 Task: Find a house in Pamplona, Colombia for 8 guests from 24 Aug to 10 Sep, with a price range of ₹12000 - ₹15000, 4 bedrooms, 8+ beds, 4 bathrooms, Wifi, TV, Free parking, Breakfast, and Self check-in.
Action: Mouse moved to (516, 131)
Screenshot: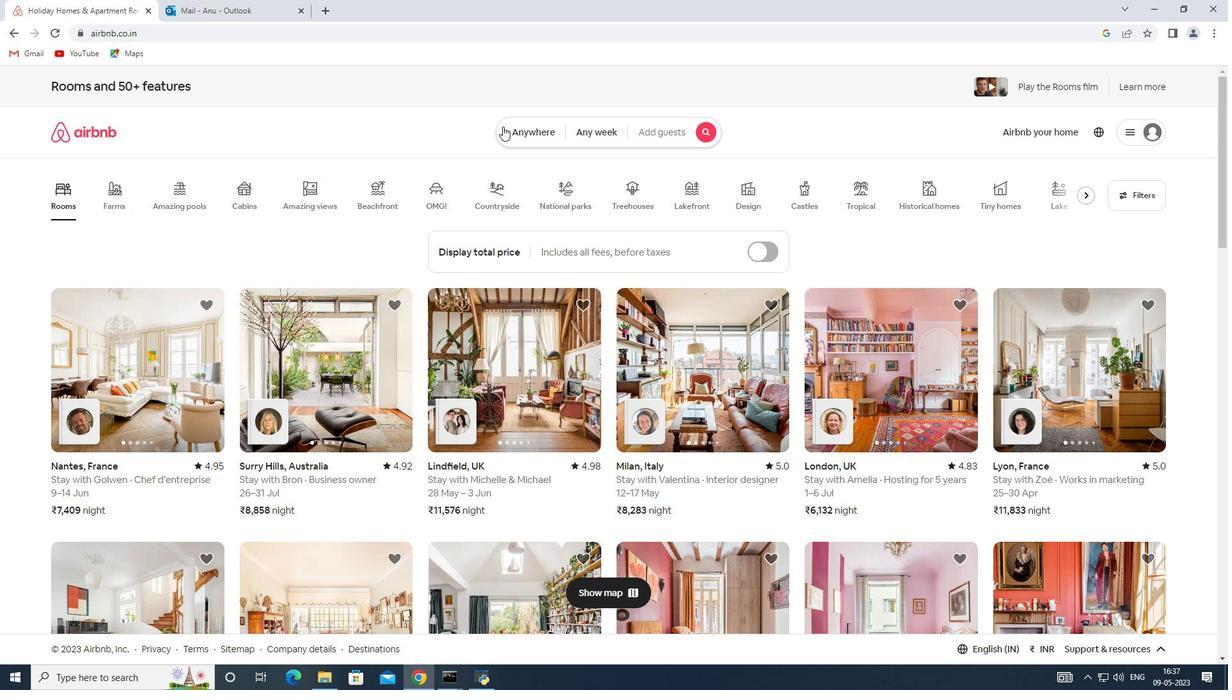 
Action: Mouse pressed left at (516, 131)
Screenshot: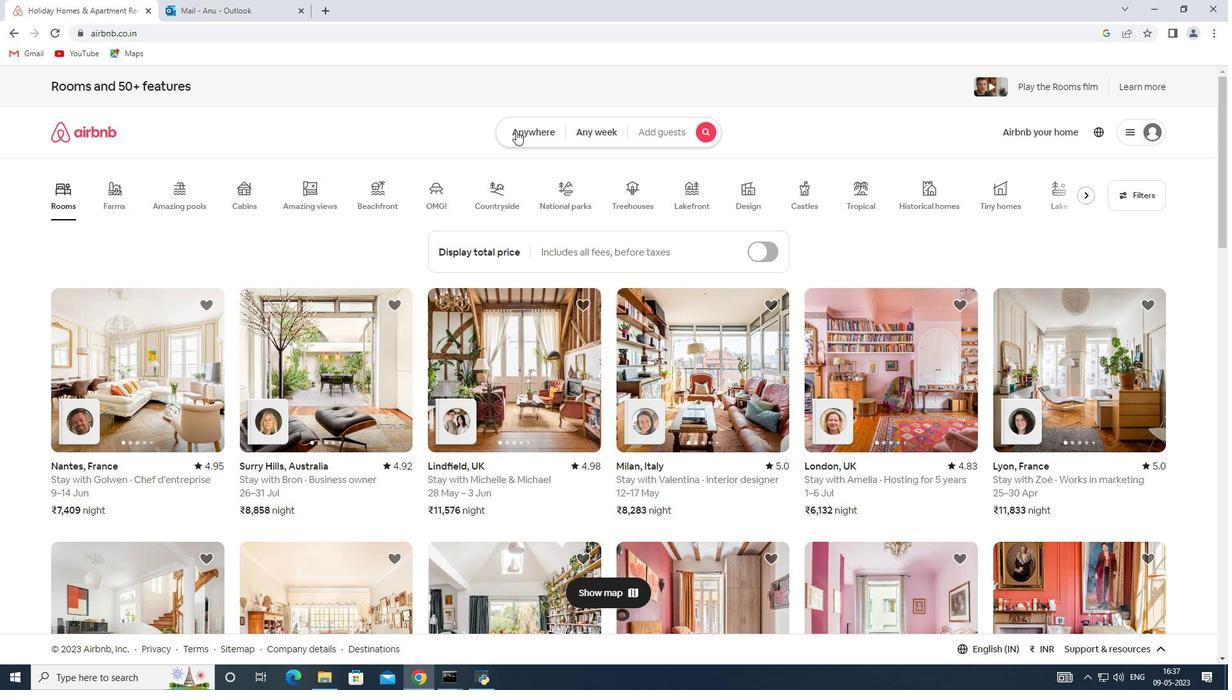 
Action: Mouse moved to (403, 186)
Screenshot: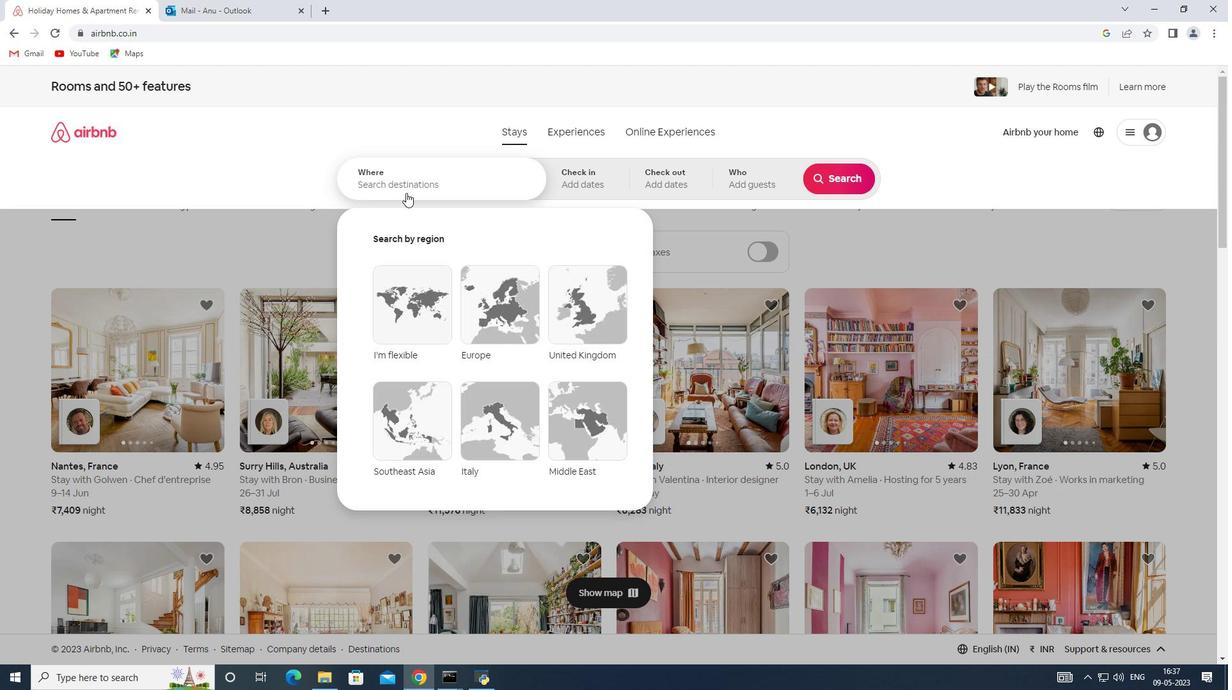 
Action: Mouse pressed left at (403, 186)
Screenshot: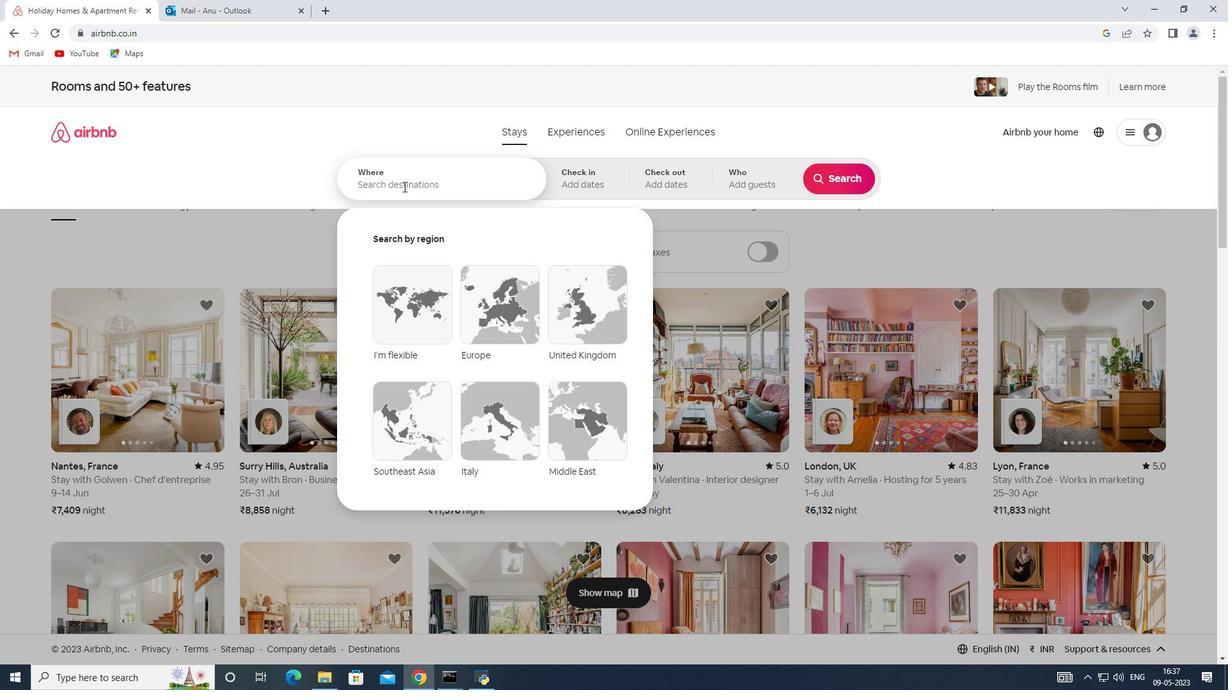 
Action: Key pressed <Key.shift>Pamplona,<Key.shift><Key.shift><Key.shift>Colombia
Screenshot: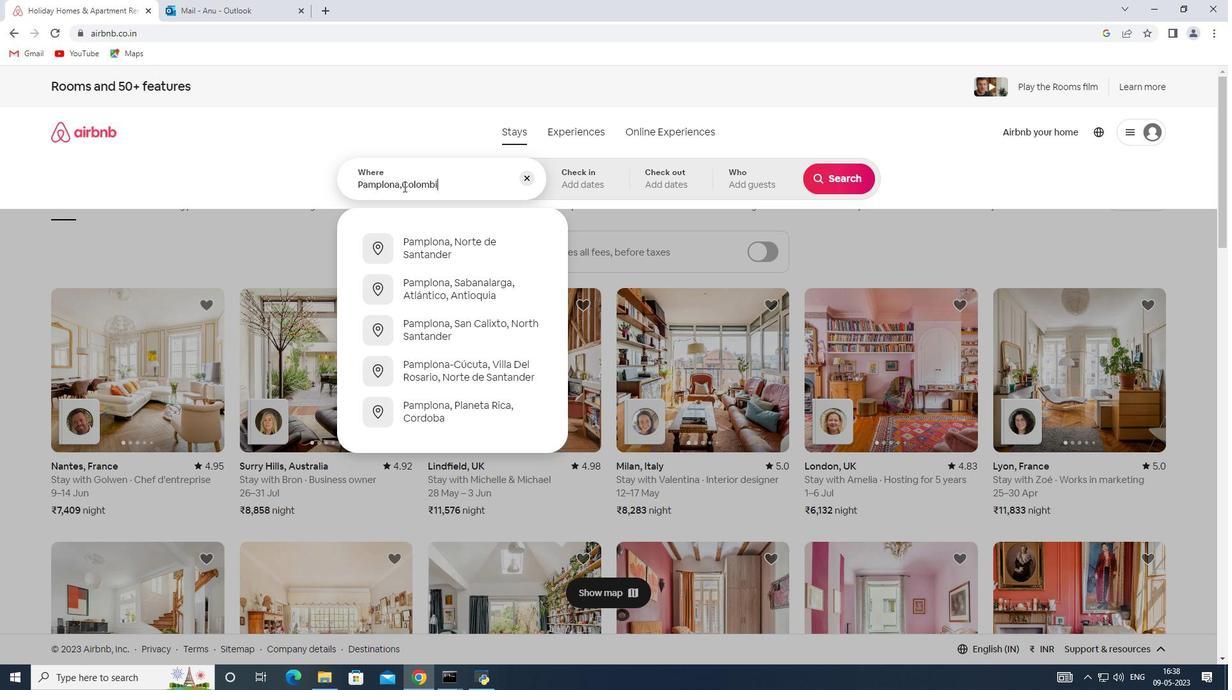 
Action: Mouse moved to (583, 184)
Screenshot: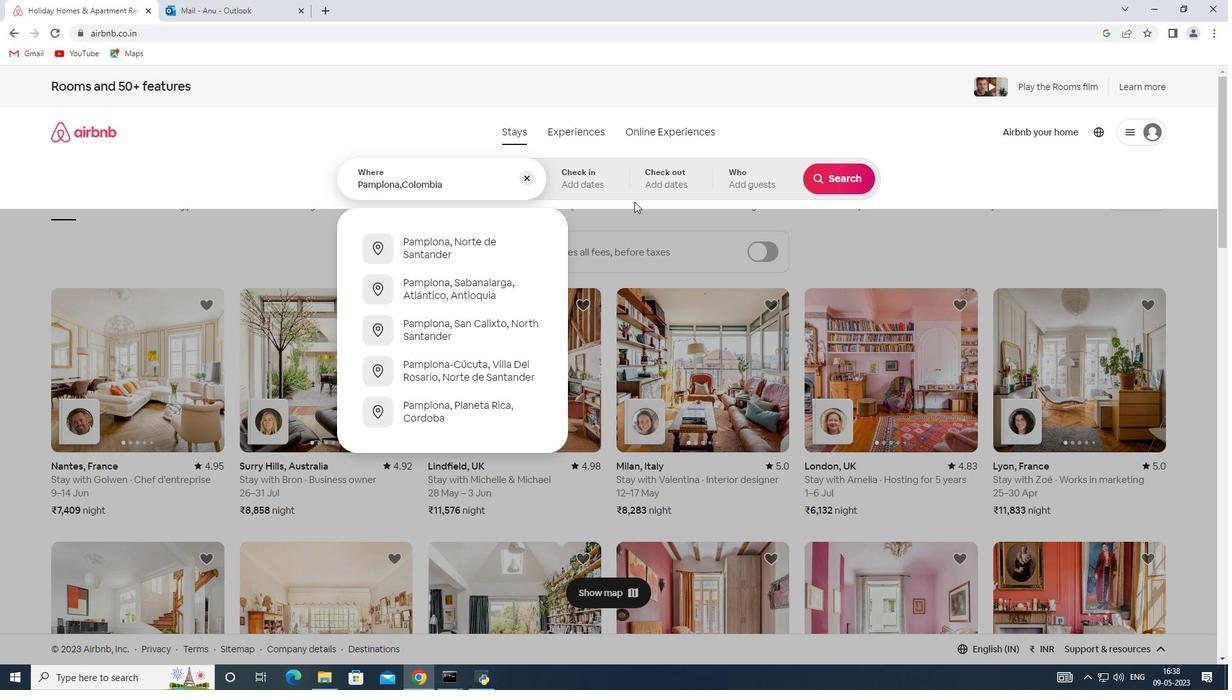 
Action: Mouse pressed left at (583, 184)
Screenshot: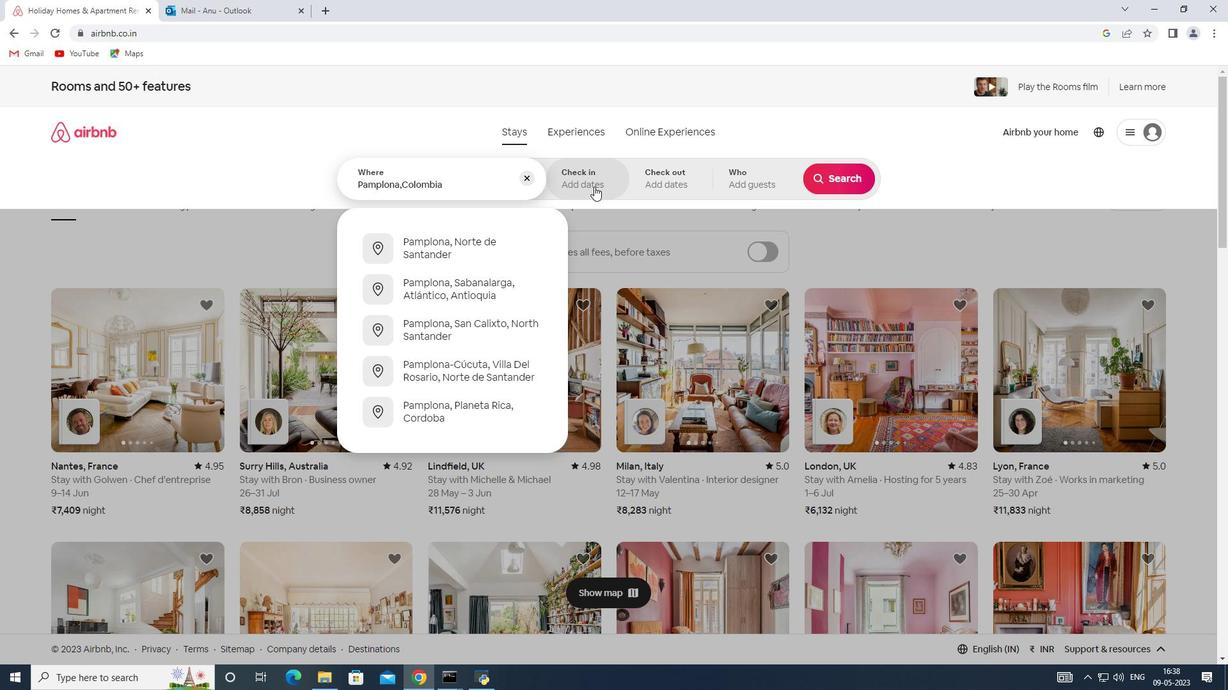 
Action: Mouse moved to (840, 280)
Screenshot: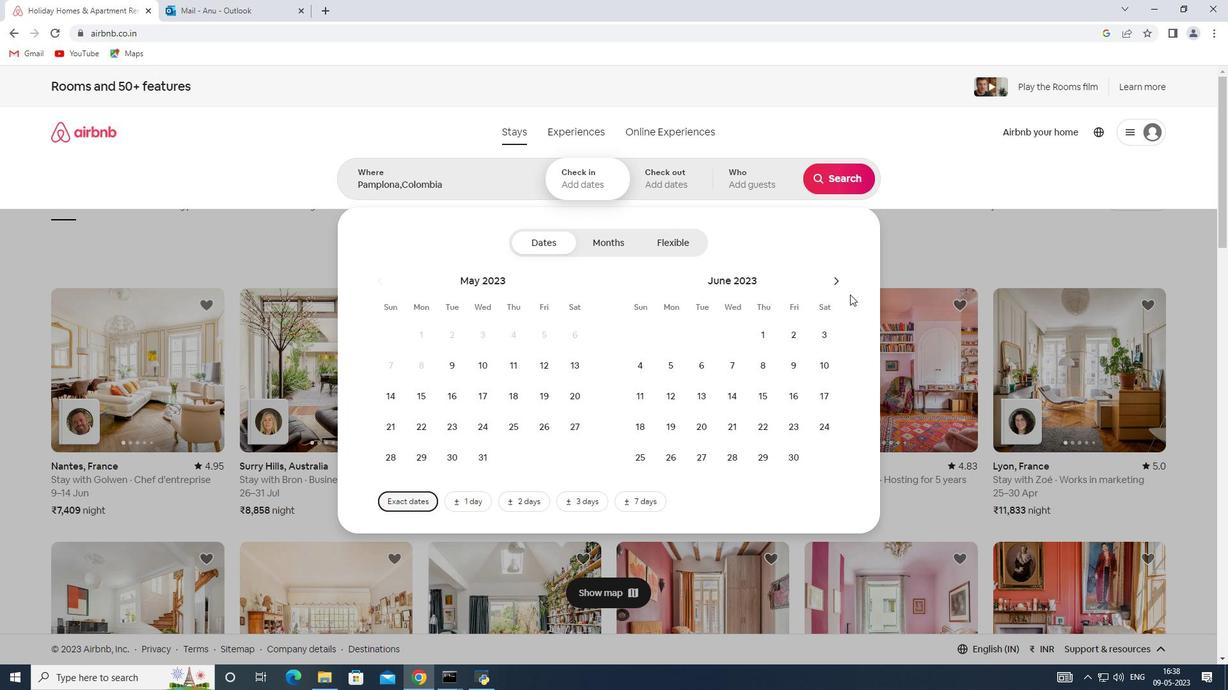 
Action: Mouse pressed left at (840, 280)
Screenshot: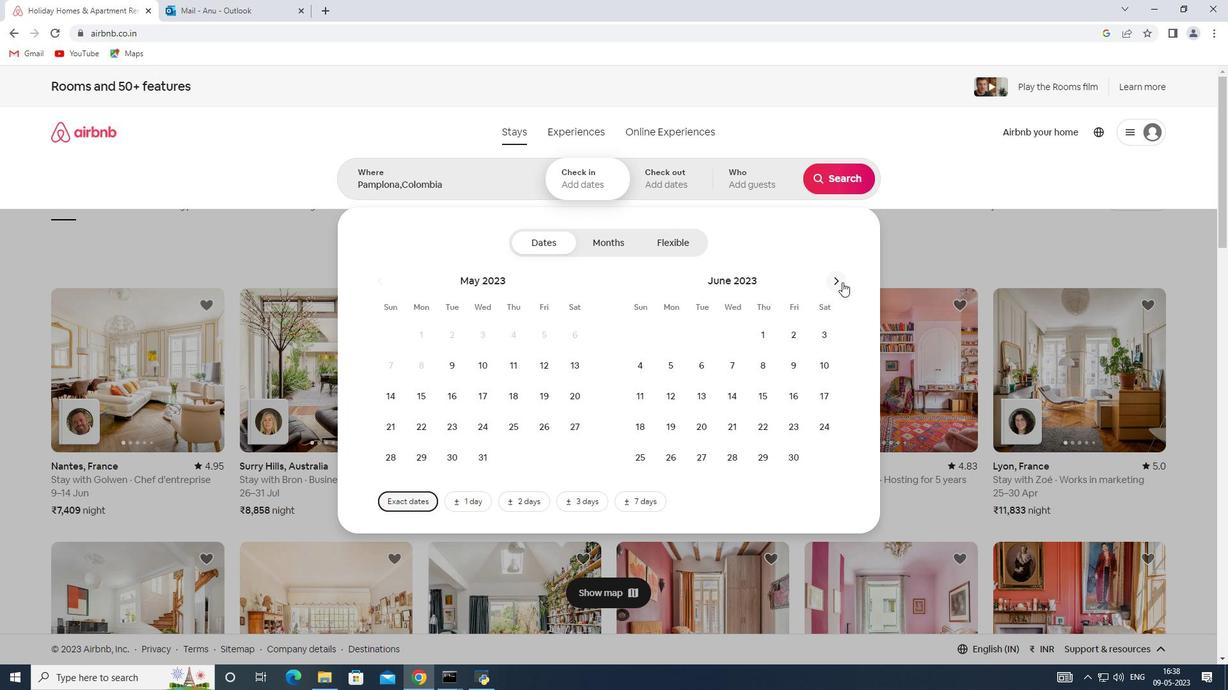 
Action: Mouse pressed left at (840, 280)
Screenshot: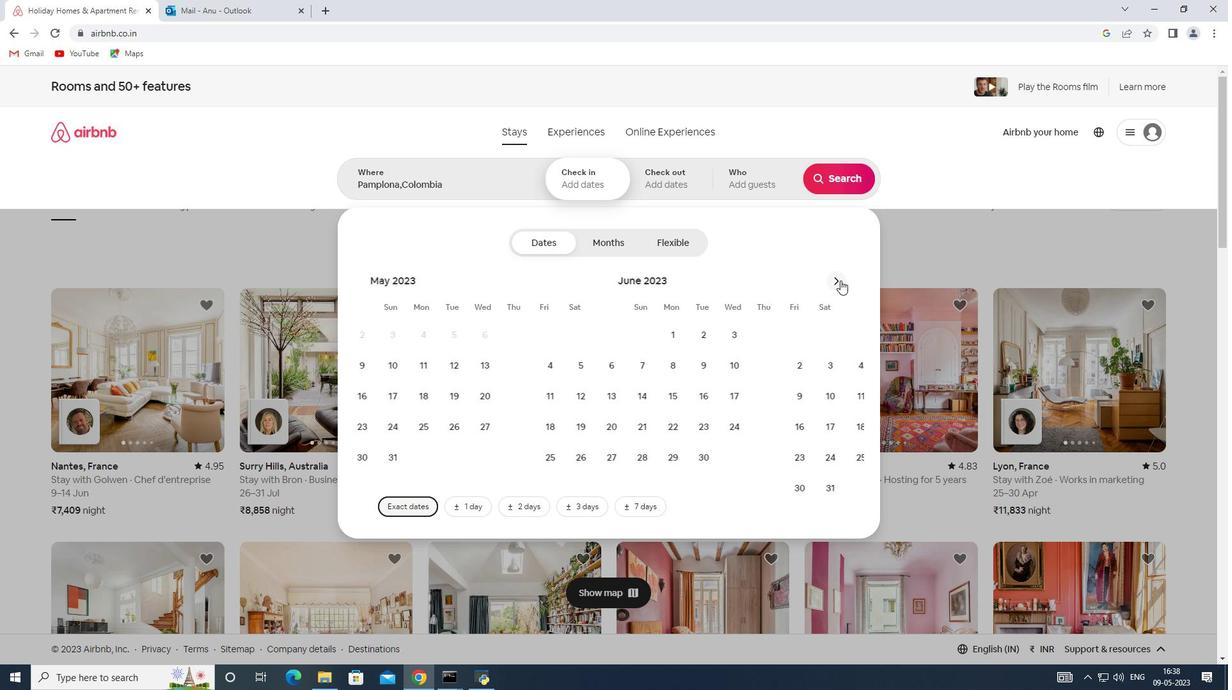 
Action: Mouse moved to (756, 419)
Screenshot: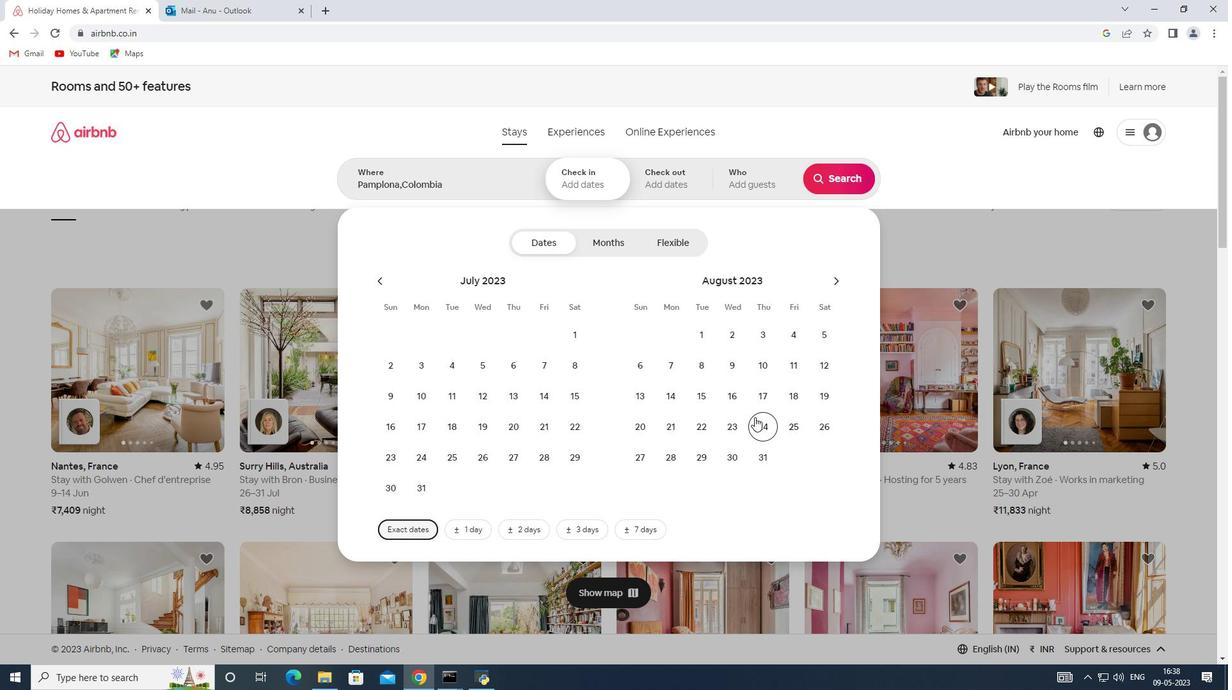 
Action: Mouse pressed left at (756, 419)
Screenshot: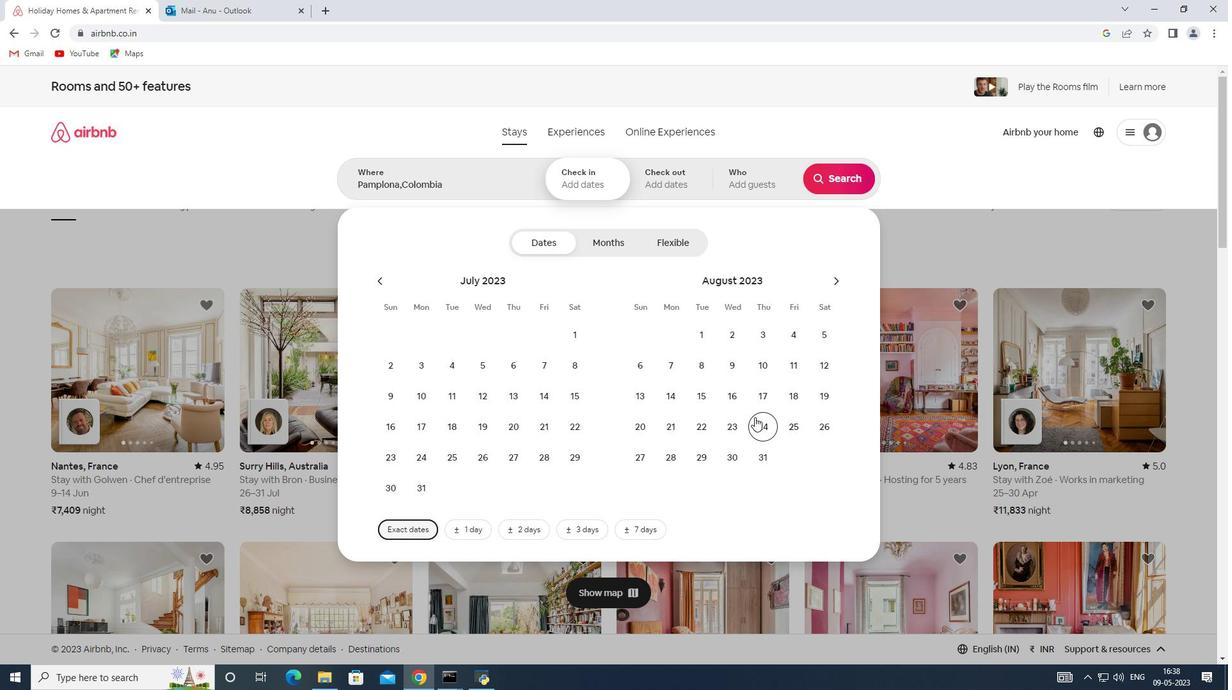 
Action: Mouse moved to (824, 277)
Screenshot: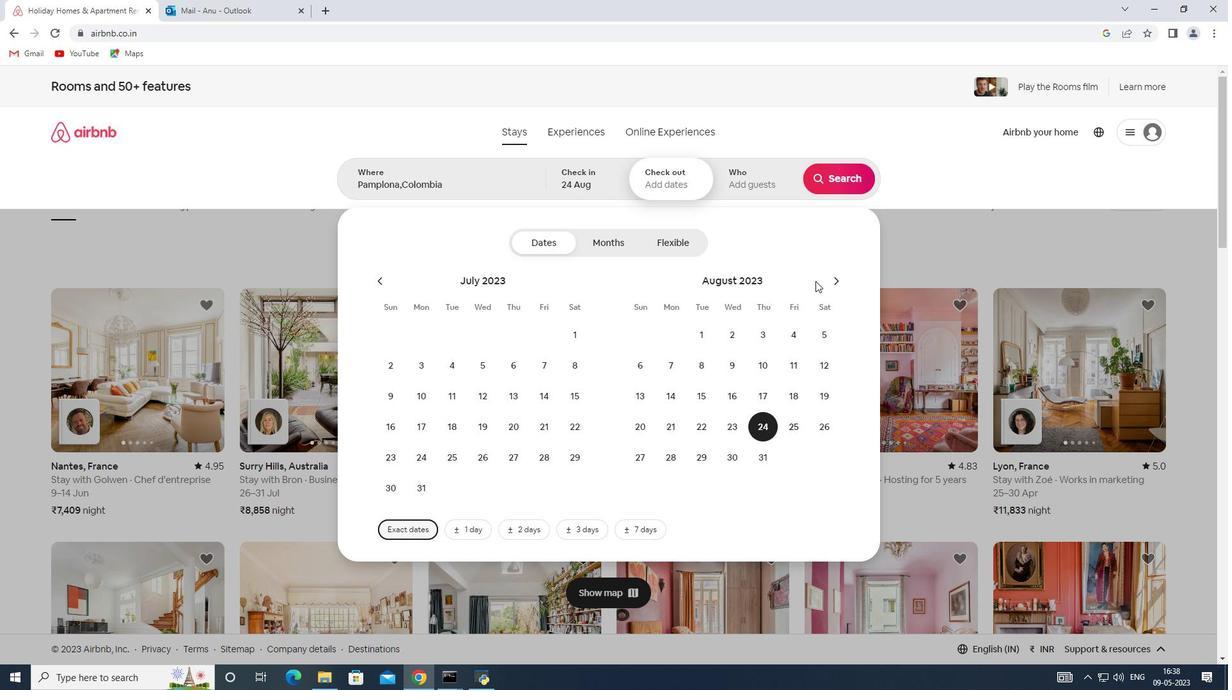 
Action: Mouse pressed left at (824, 277)
Screenshot: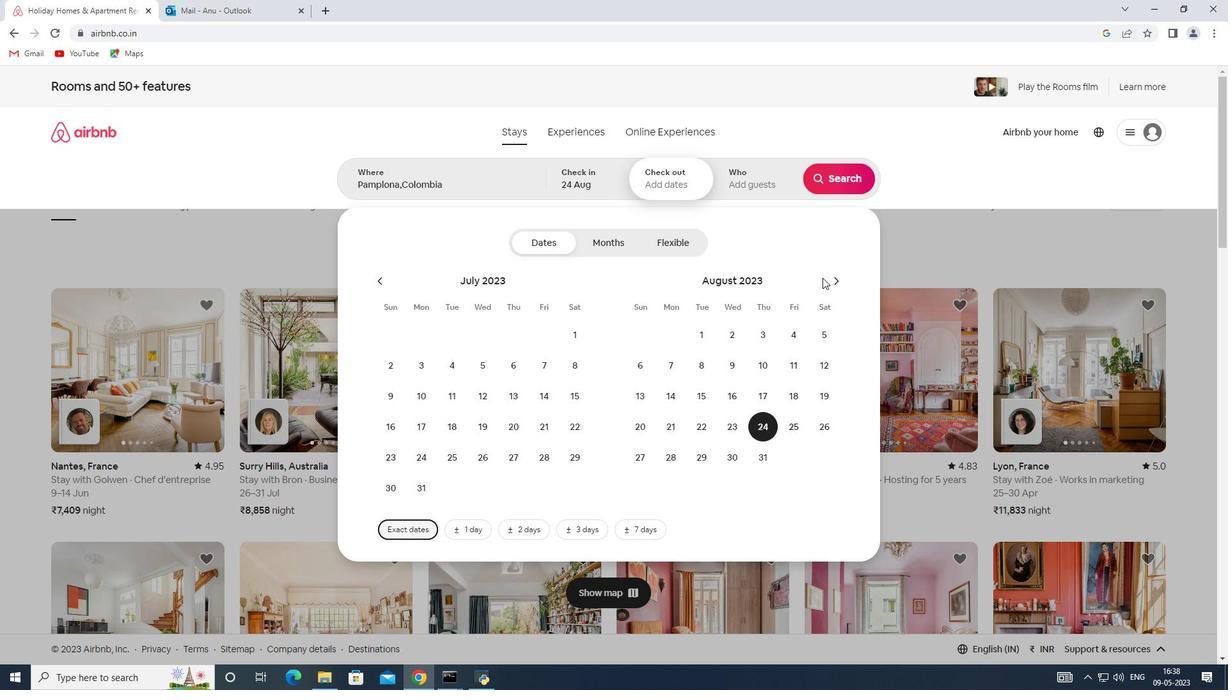 
Action: Mouse moved to (832, 277)
Screenshot: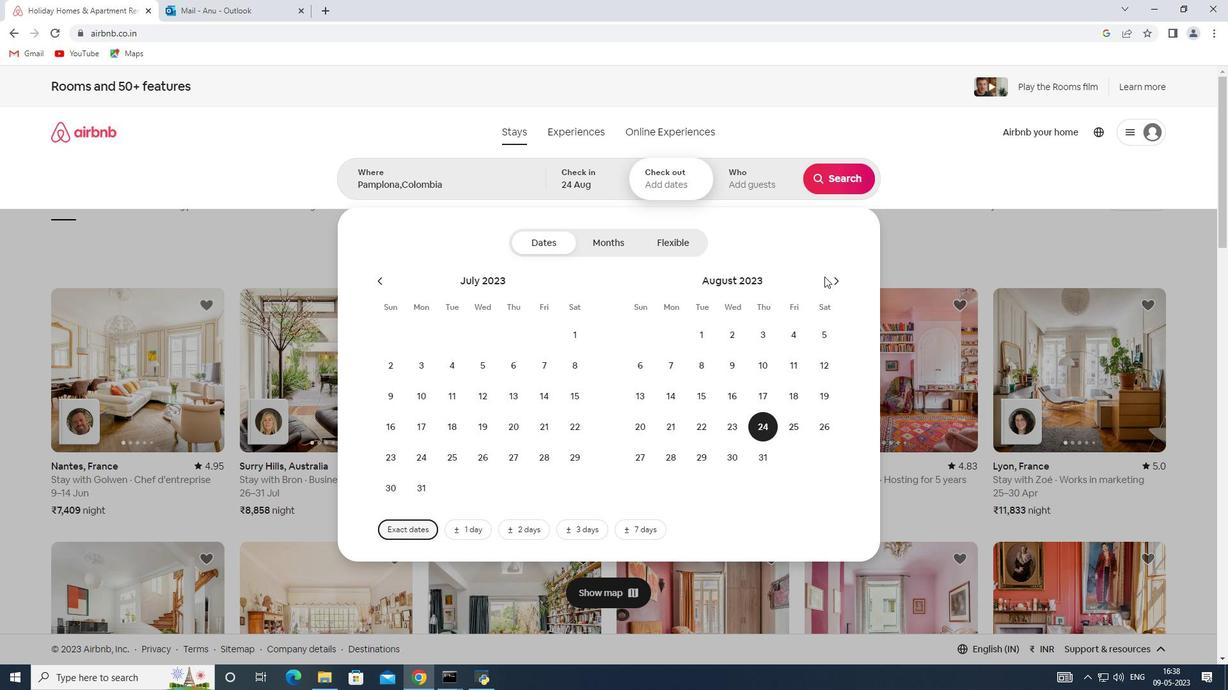 
Action: Mouse pressed left at (832, 277)
Screenshot: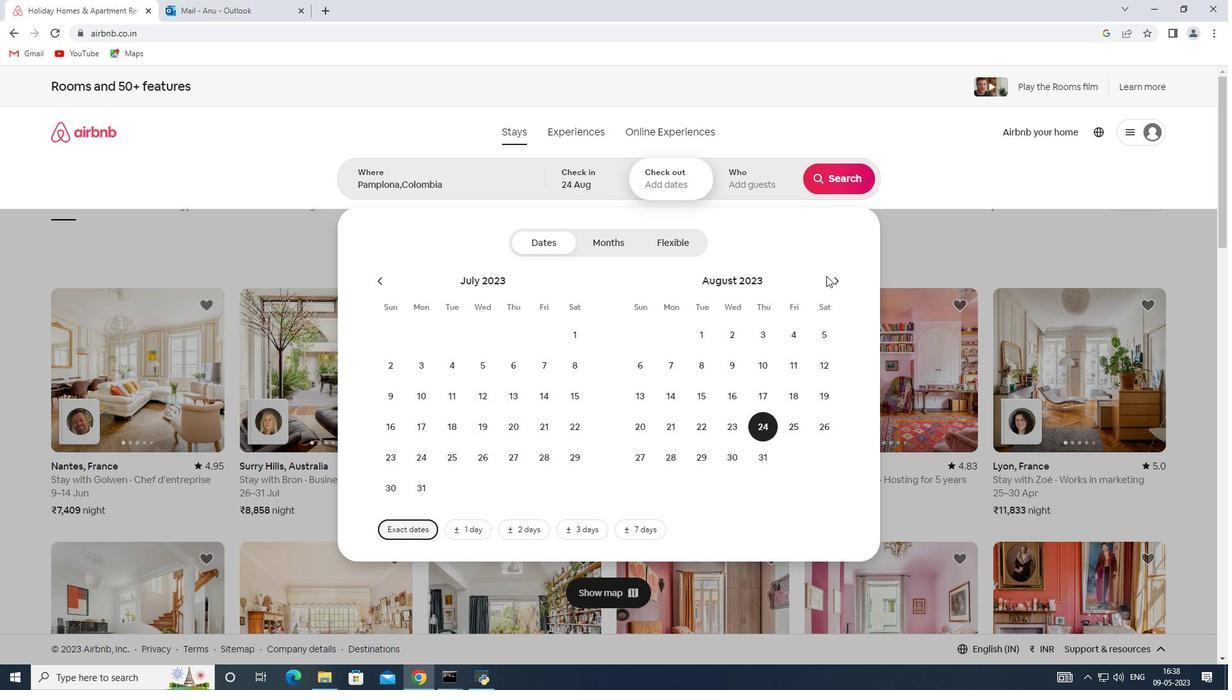 
Action: Mouse moved to (642, 393)
Screenshot: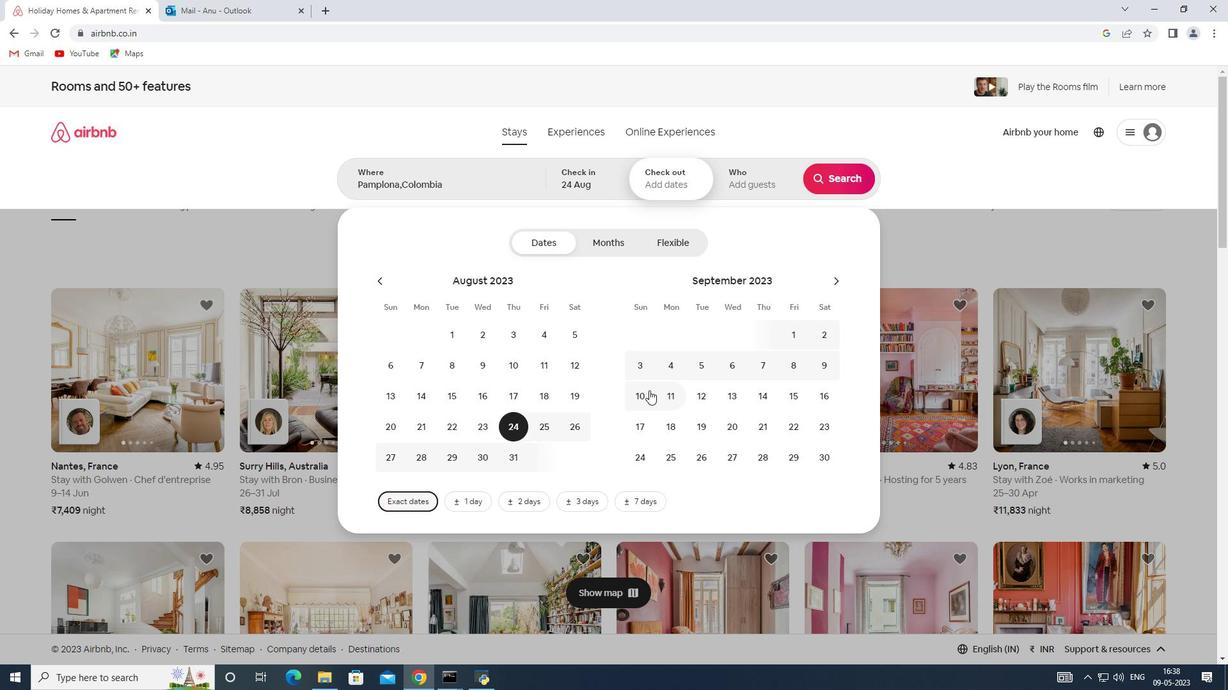
Action: Mouse pressed left at (642, 393)
Screenshot: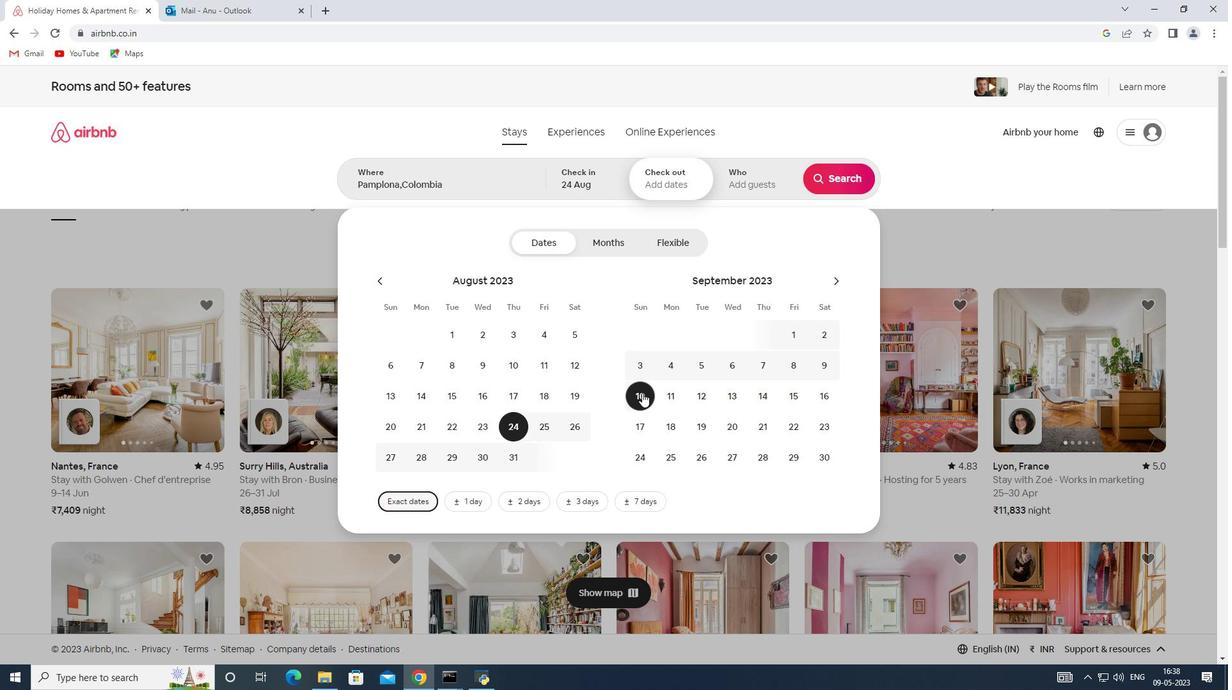 
Action: Mouse moved to (737, 183)
Screenshot: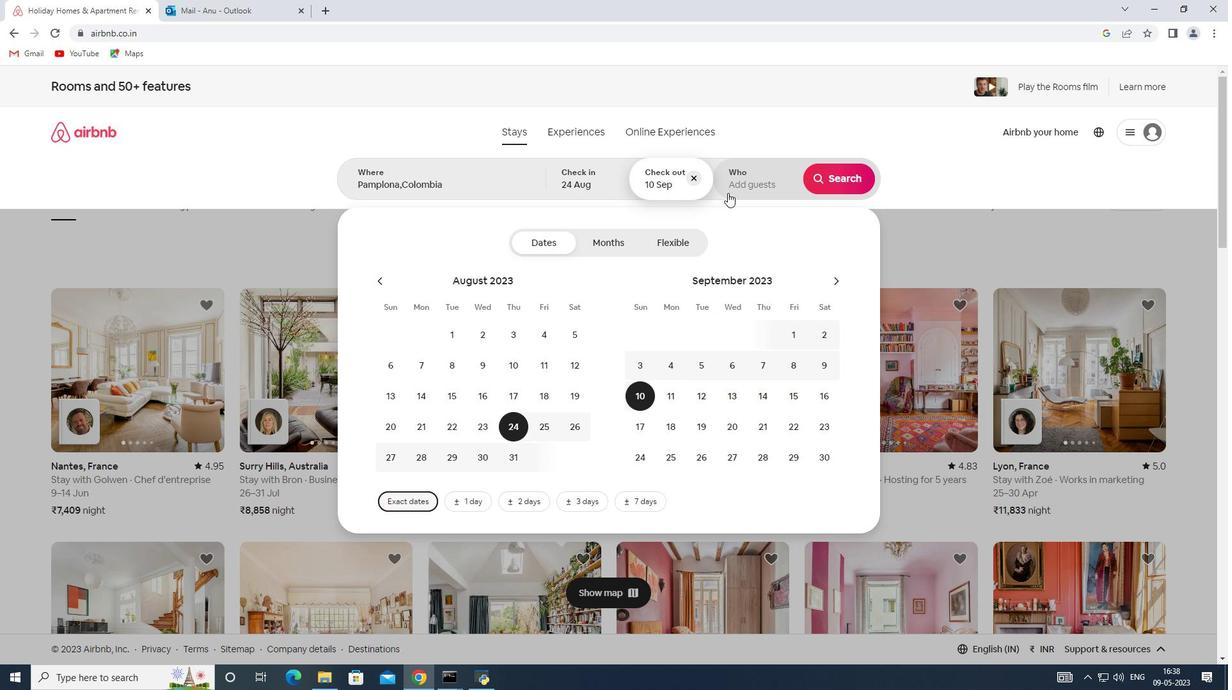 
Action: Mouse pressed left at (737, 183)
Screenshot: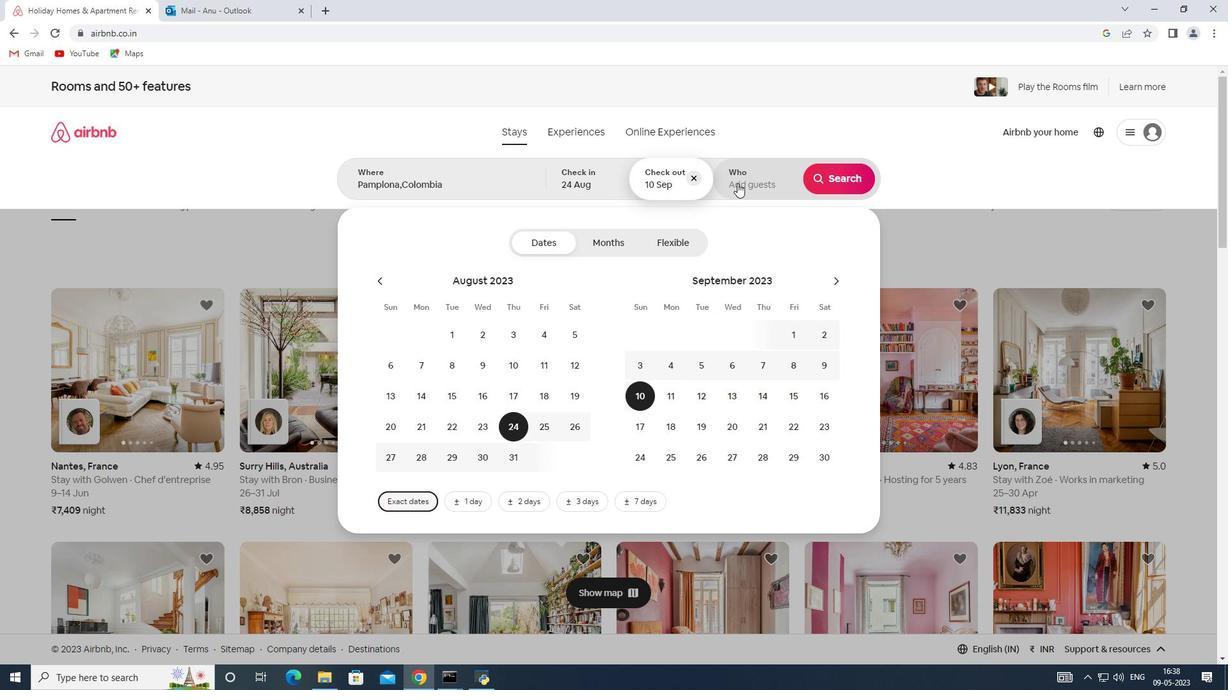 
Action: Mouse moved to (839, 249)
Screenshot: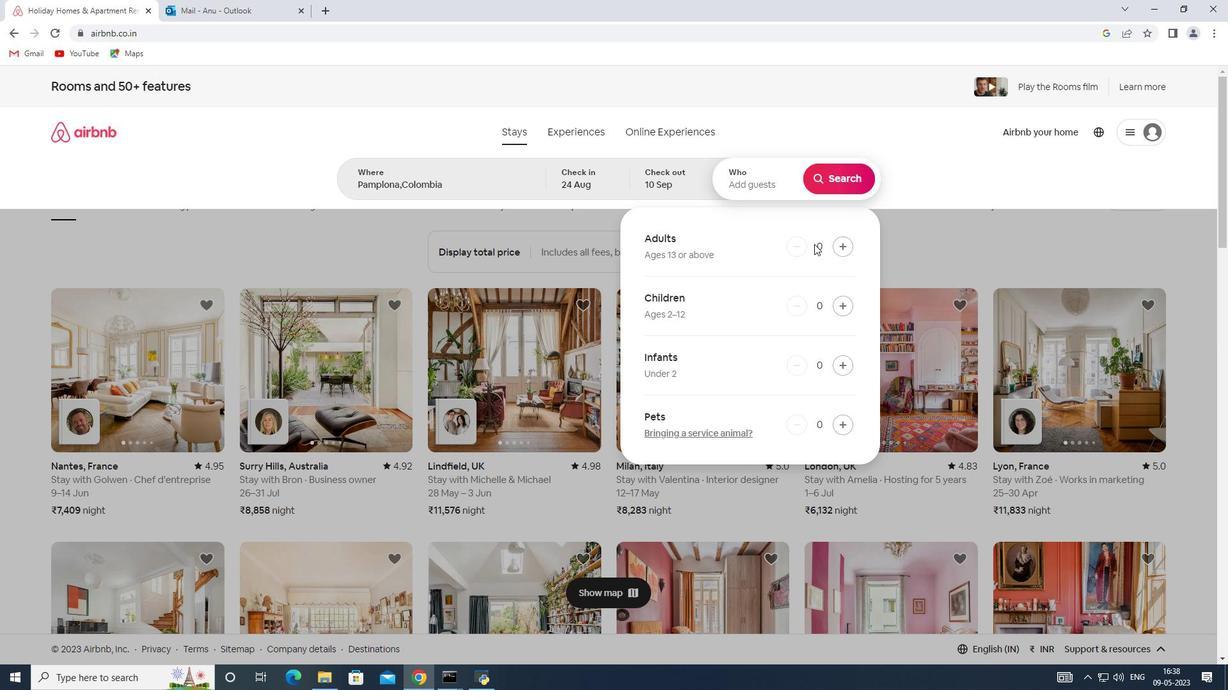 
Action: Mouse pressed left at (839, 249)
Screenshot: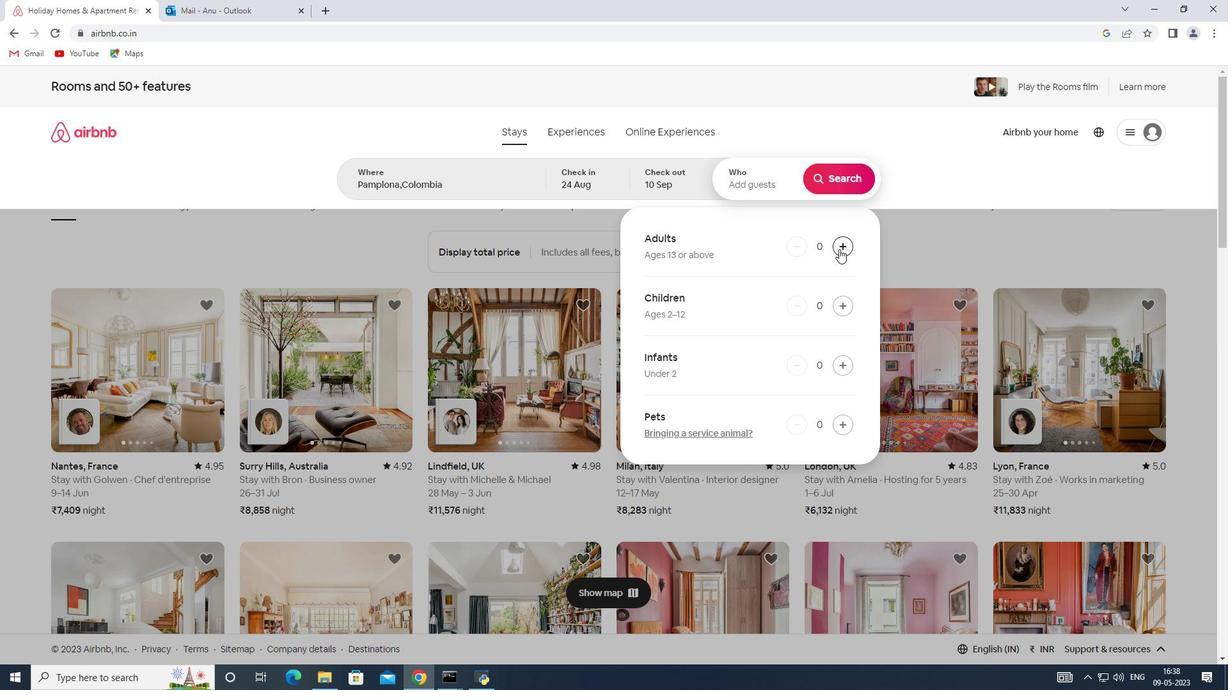 
Action: Mouse pressed left at (839, 249)
Screenshot: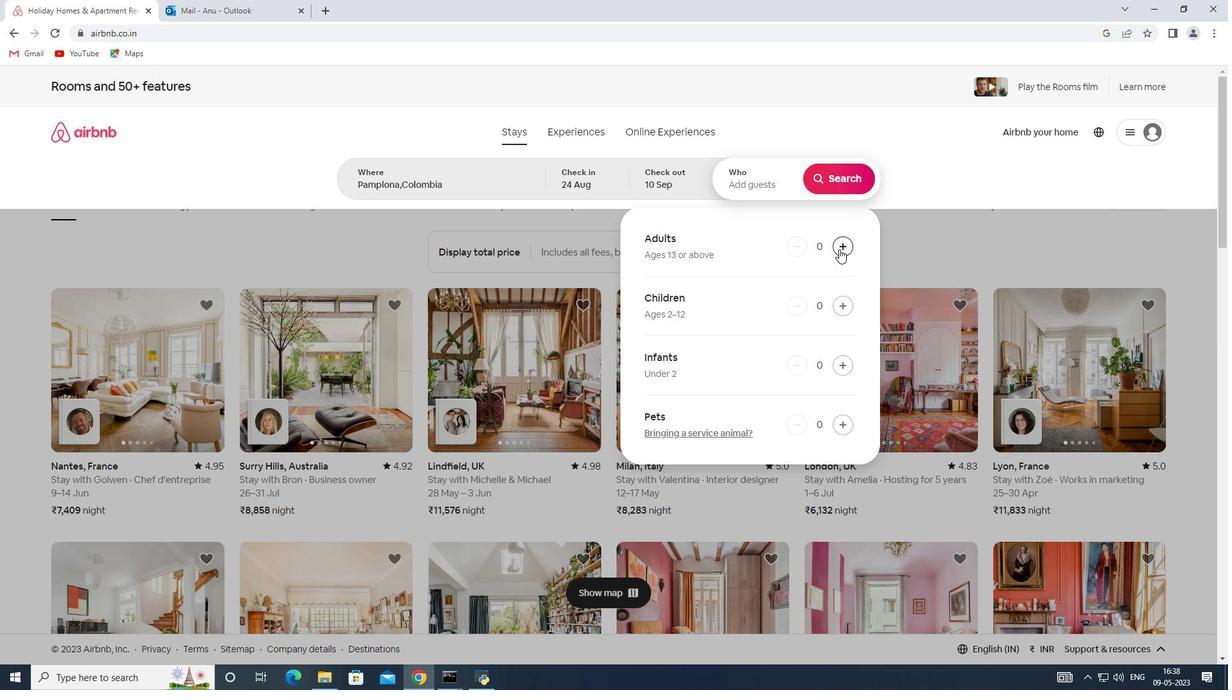 
Action: Mouse pressed left at (839, 249)
Screenshot: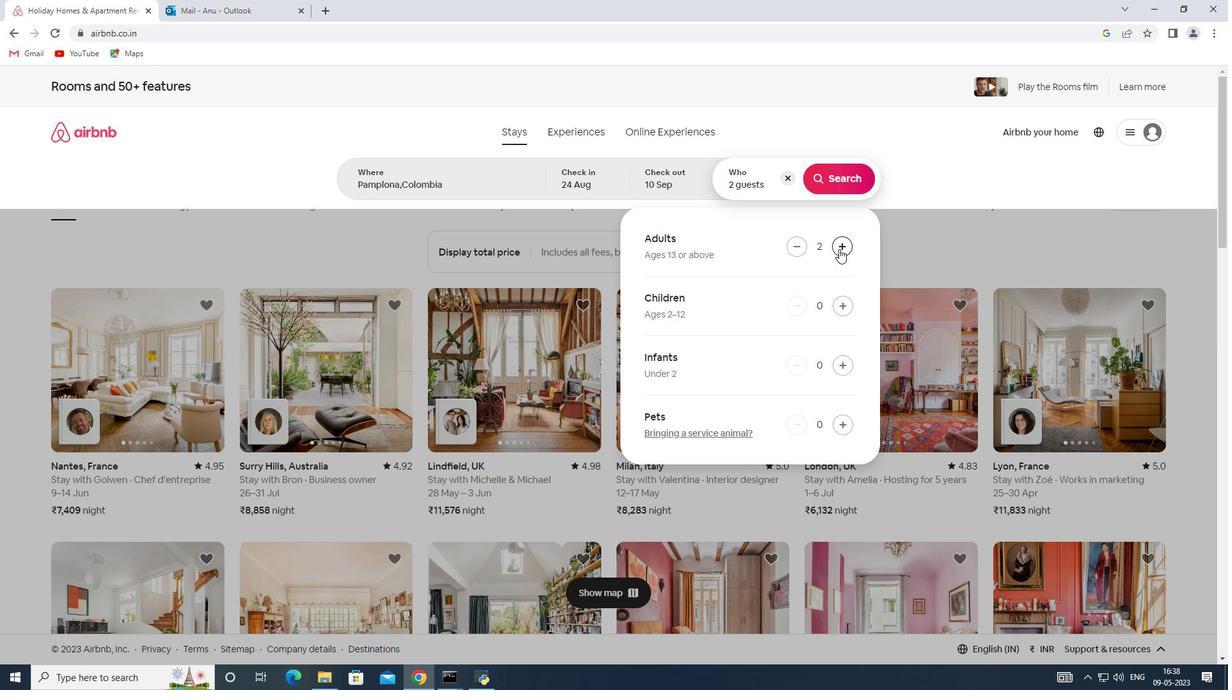 
Action: Mouse pressed left at (839, 249)
Screenshot: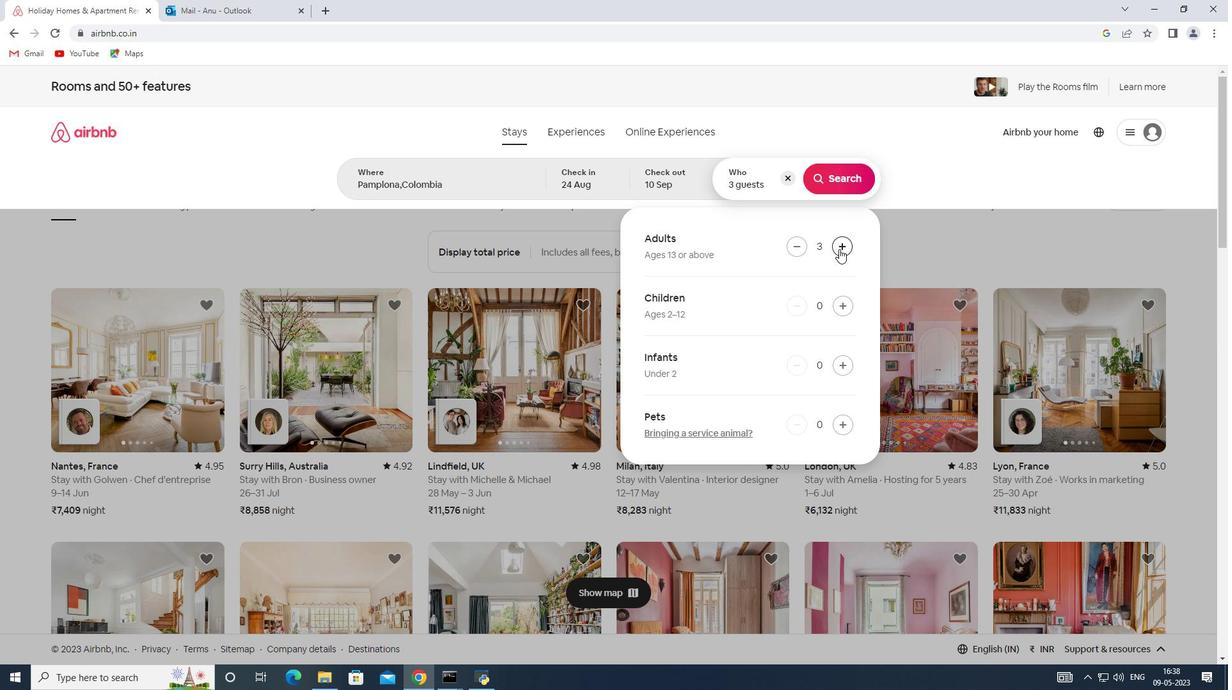 
Action: Mouse pressed left at (839, 249)
Screenshot: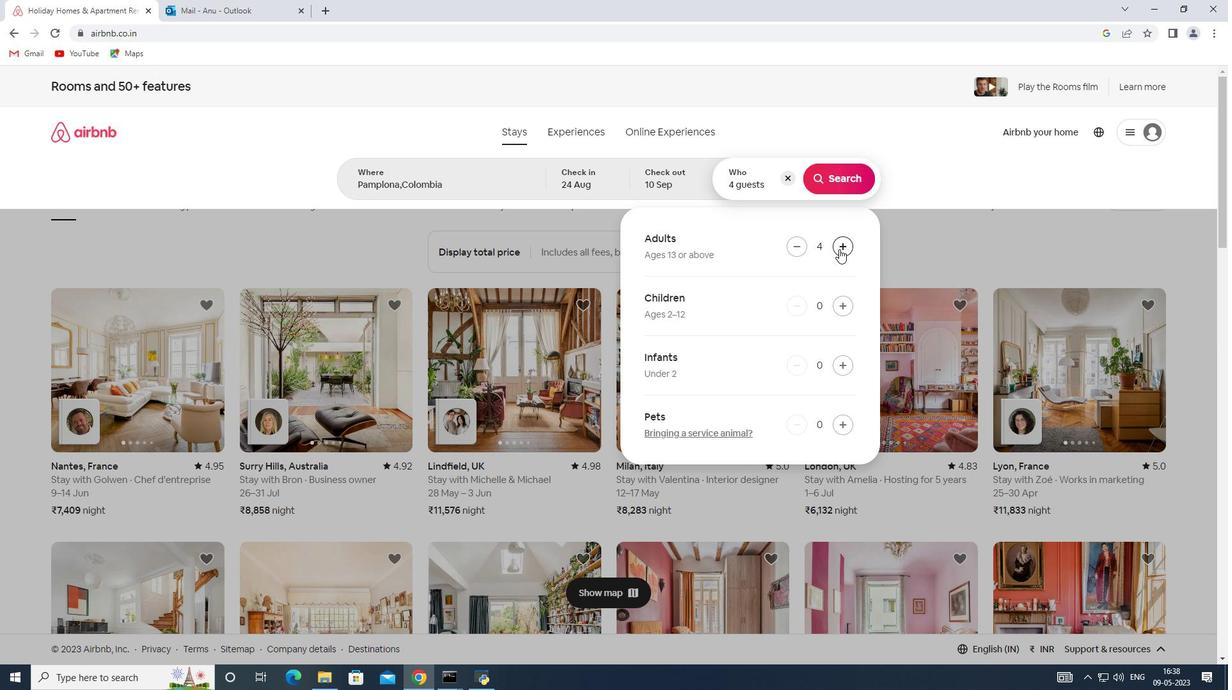 
Action: Mouse pressed left at (839, 249)
Screenshot: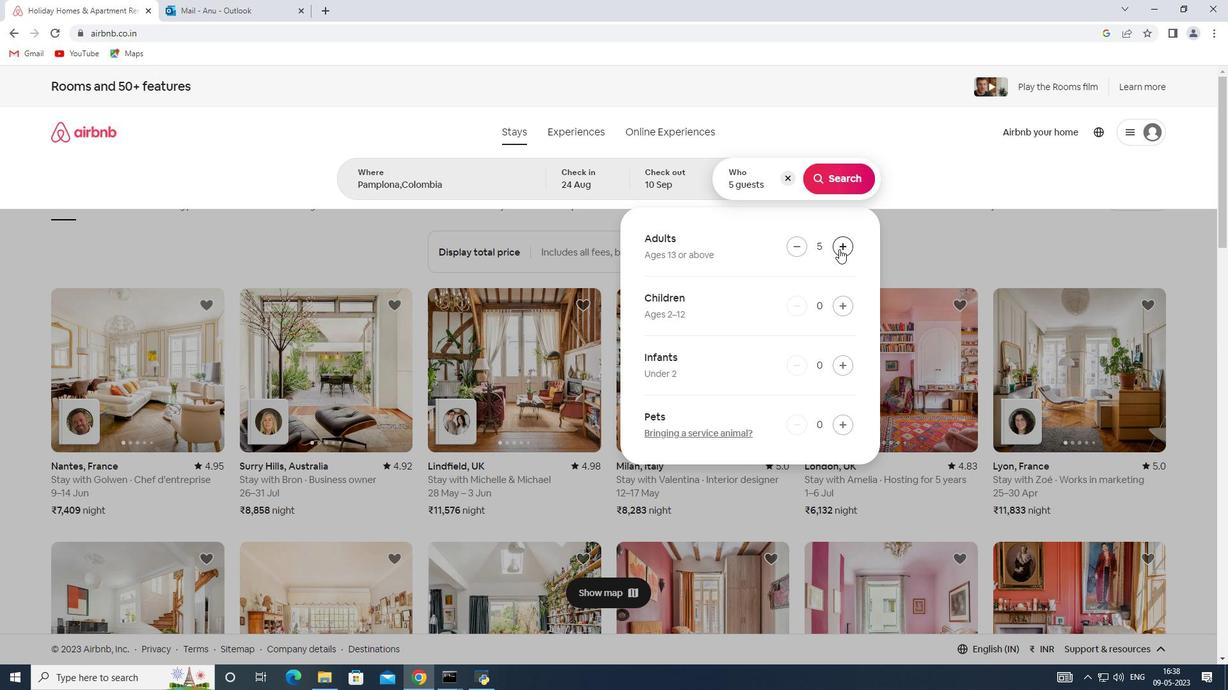 
Action: Mouse pressed left at (839, 249)
Screenshot: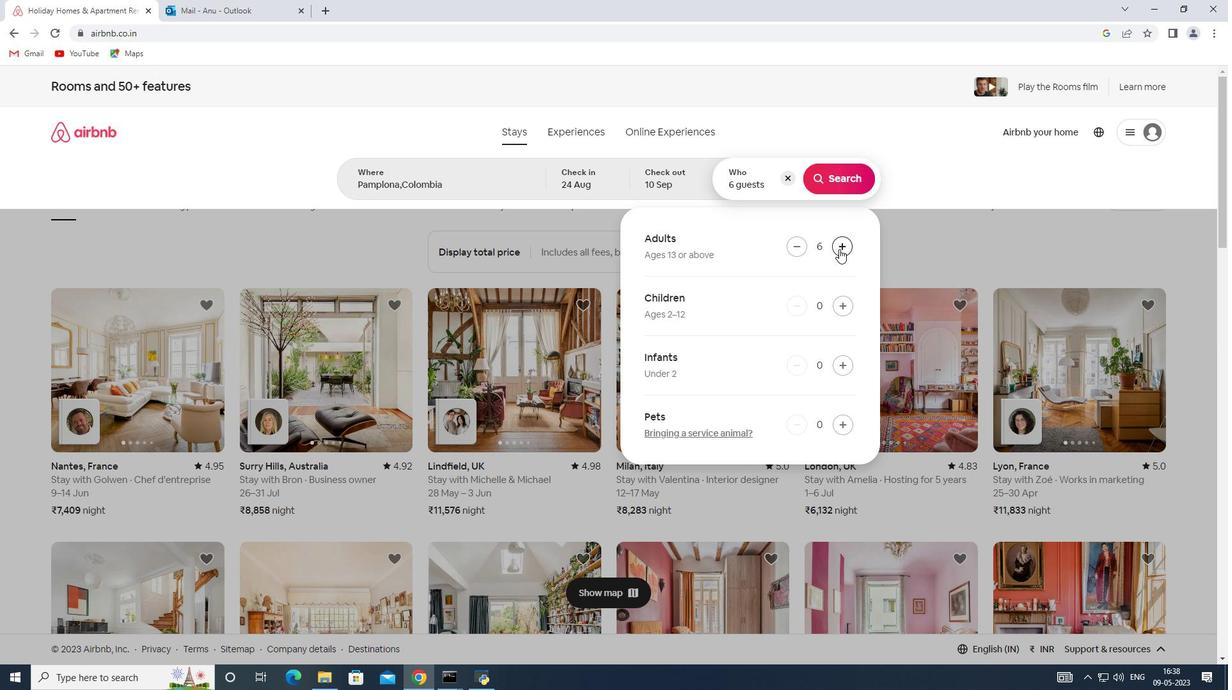 
Action: Mouse pressed left at (839, 249)
Screenshot: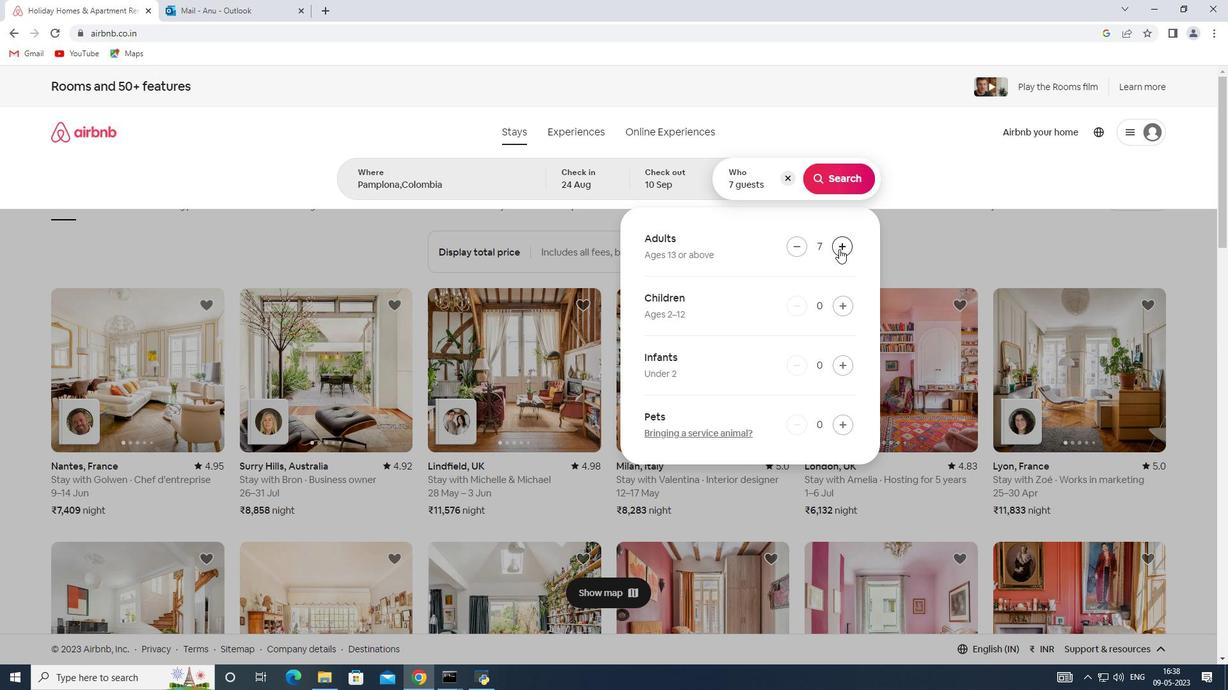 
Action: Mouse moved to (846, 172)
Screenshot: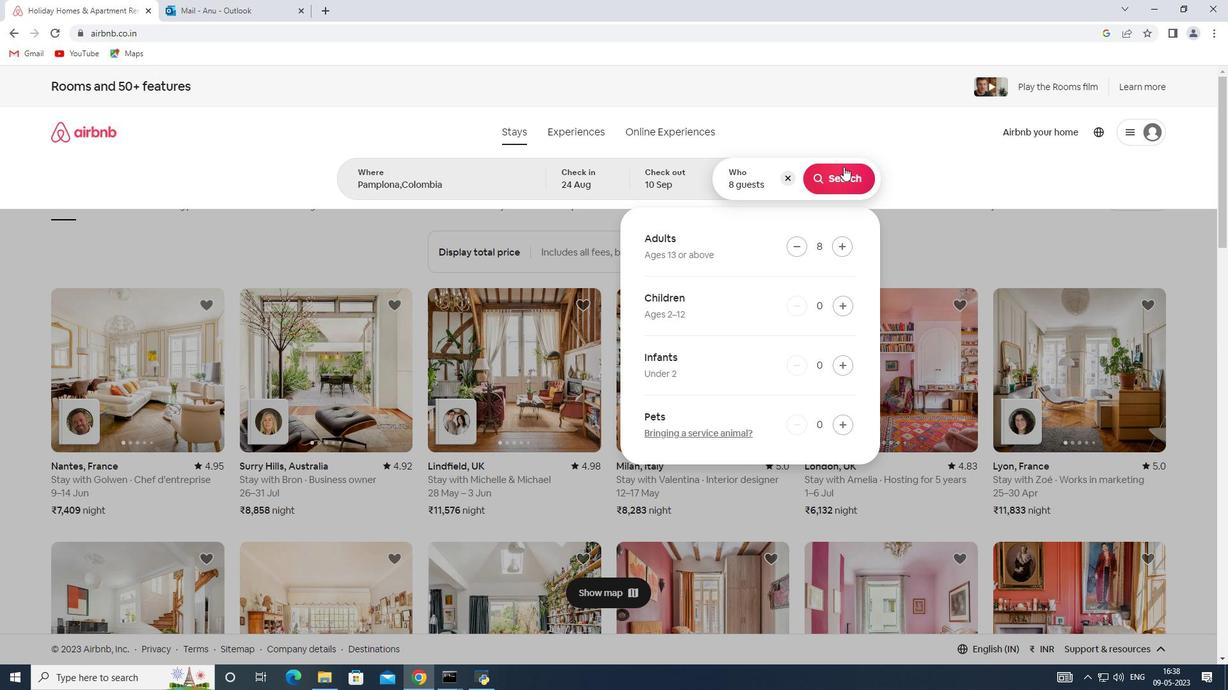 
Action: Mouse pressed left at (846, 172)
Screenshot: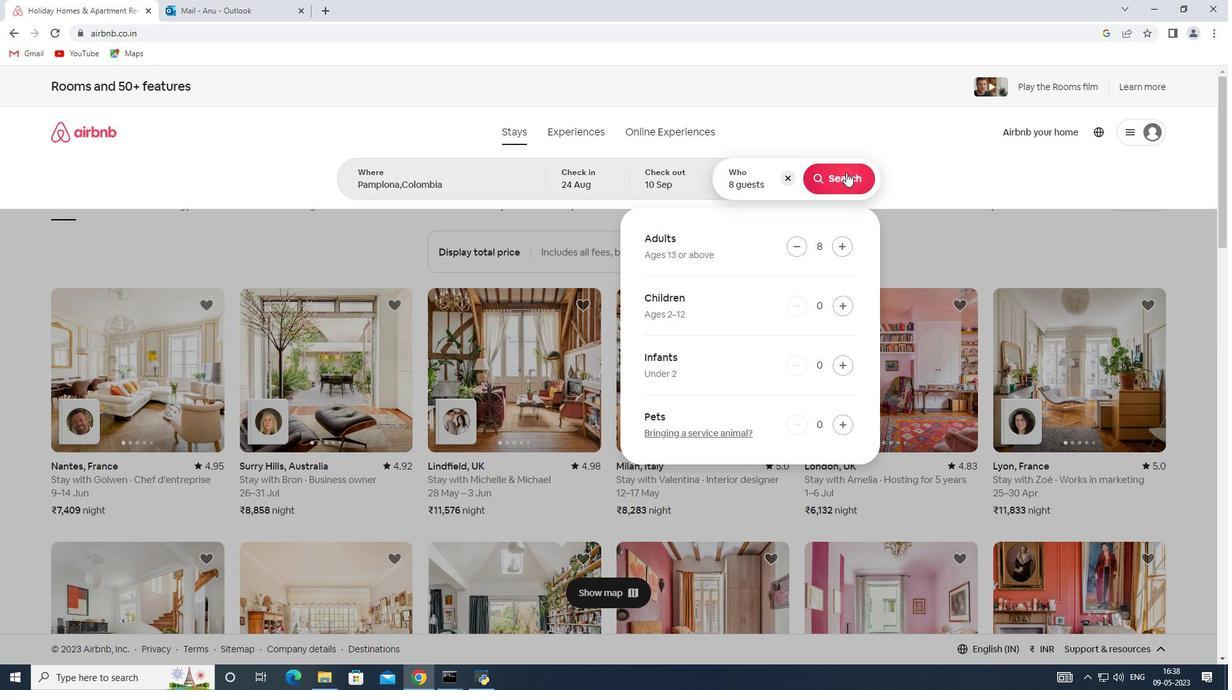 
Action: Mouse moved to (1158, 147)
Screenshot: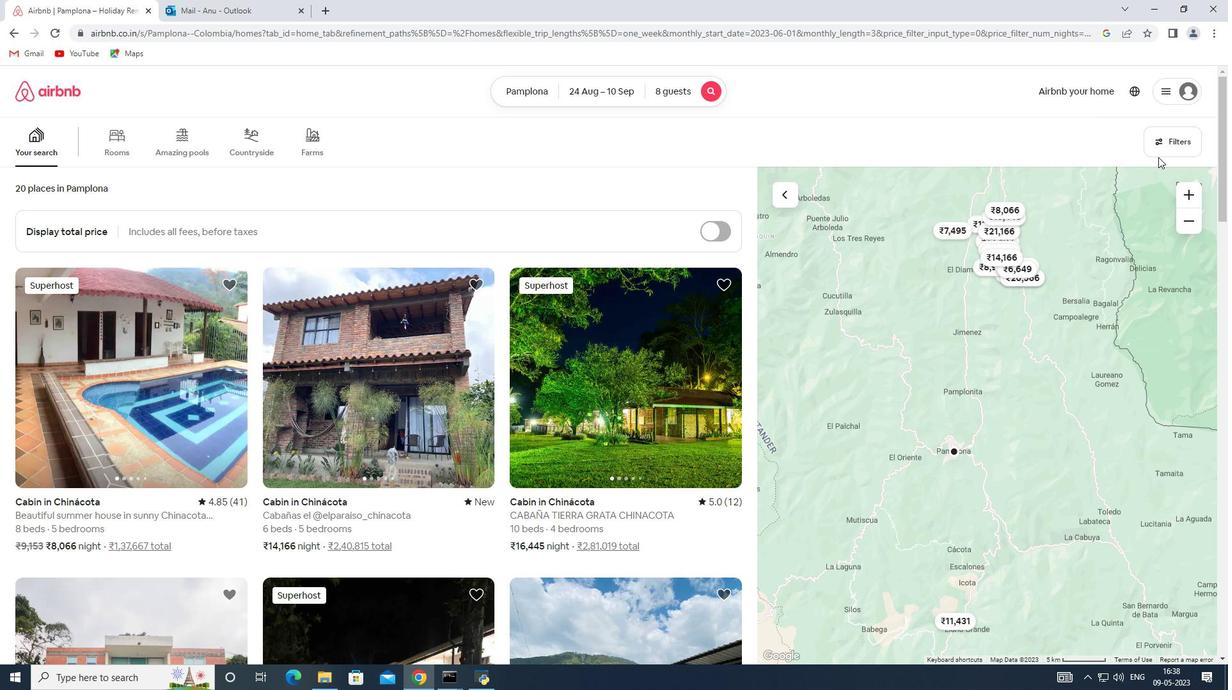 
Action: Mouse pressed left at (1158, 147)
Screenshot: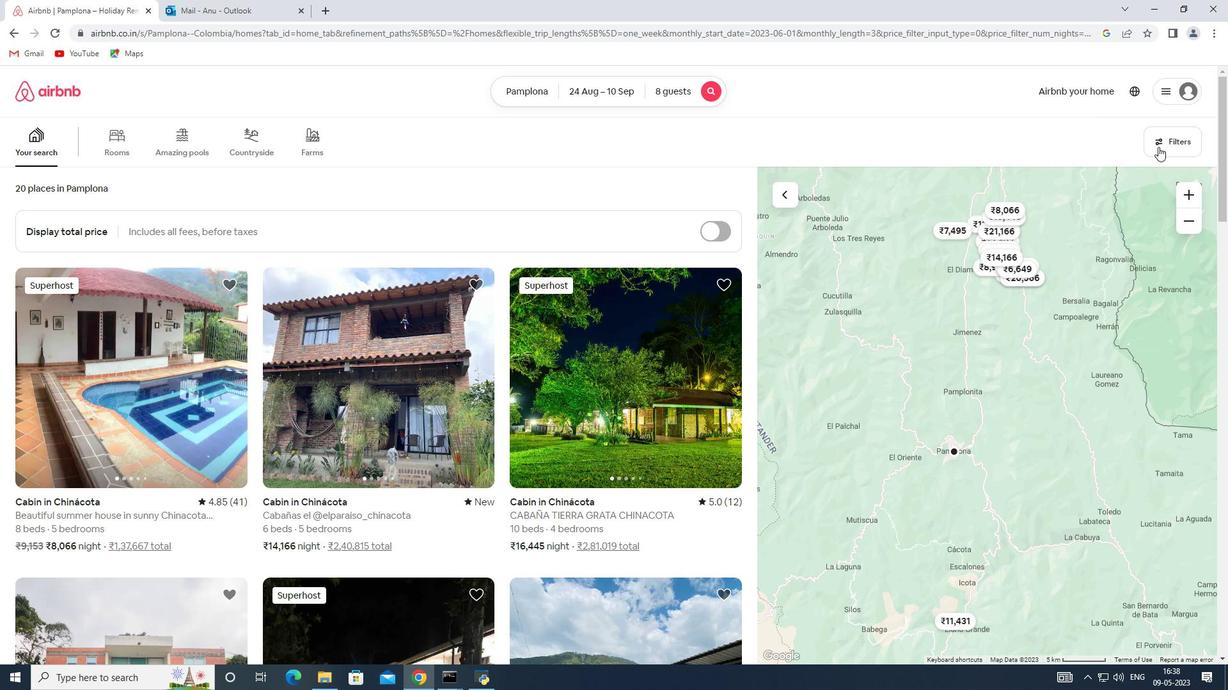 
Action: Mouse moved to (453, 456)
Screenshot: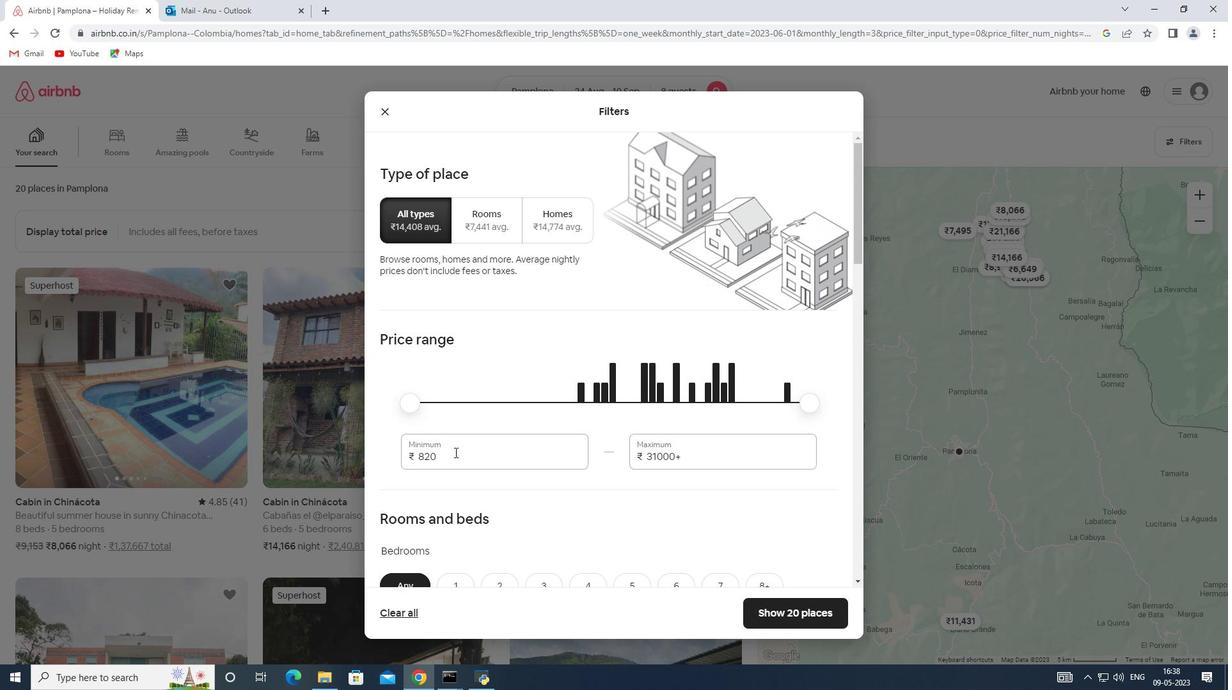 
Action: Mouse pressed left at (453, 456)
Screenshot: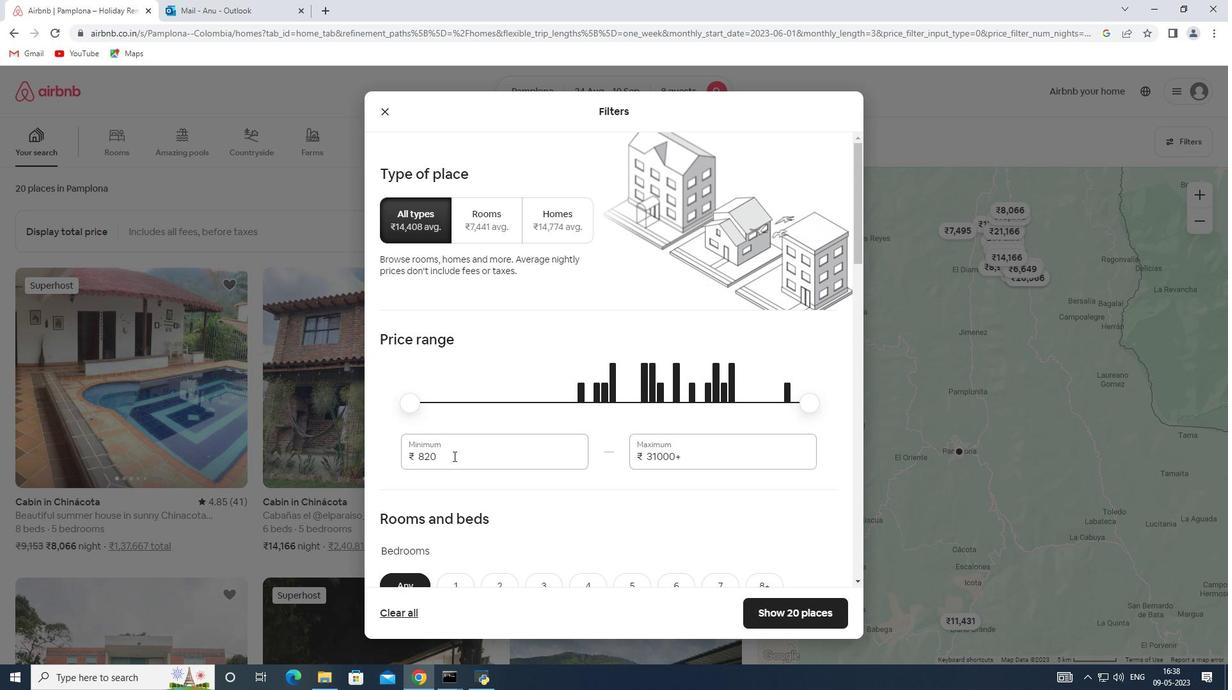 
Action: Mouse moved to (352, 456)
Screenshot: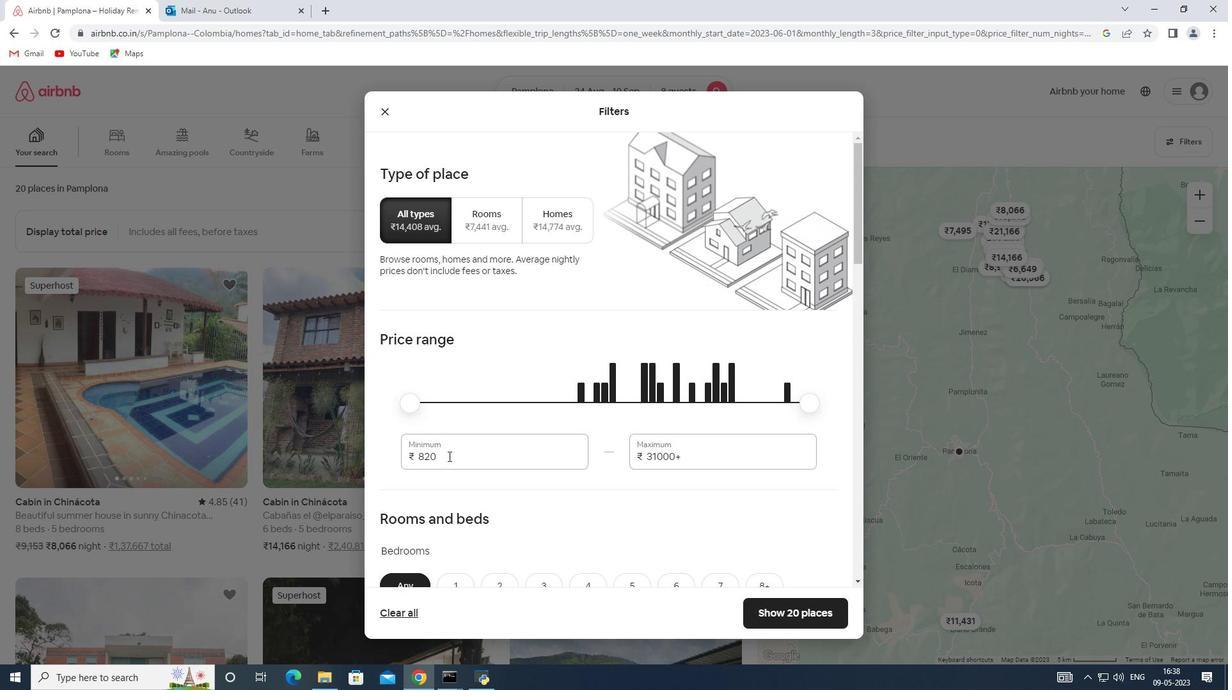 
Action: Key pressed 12000
Screenshot: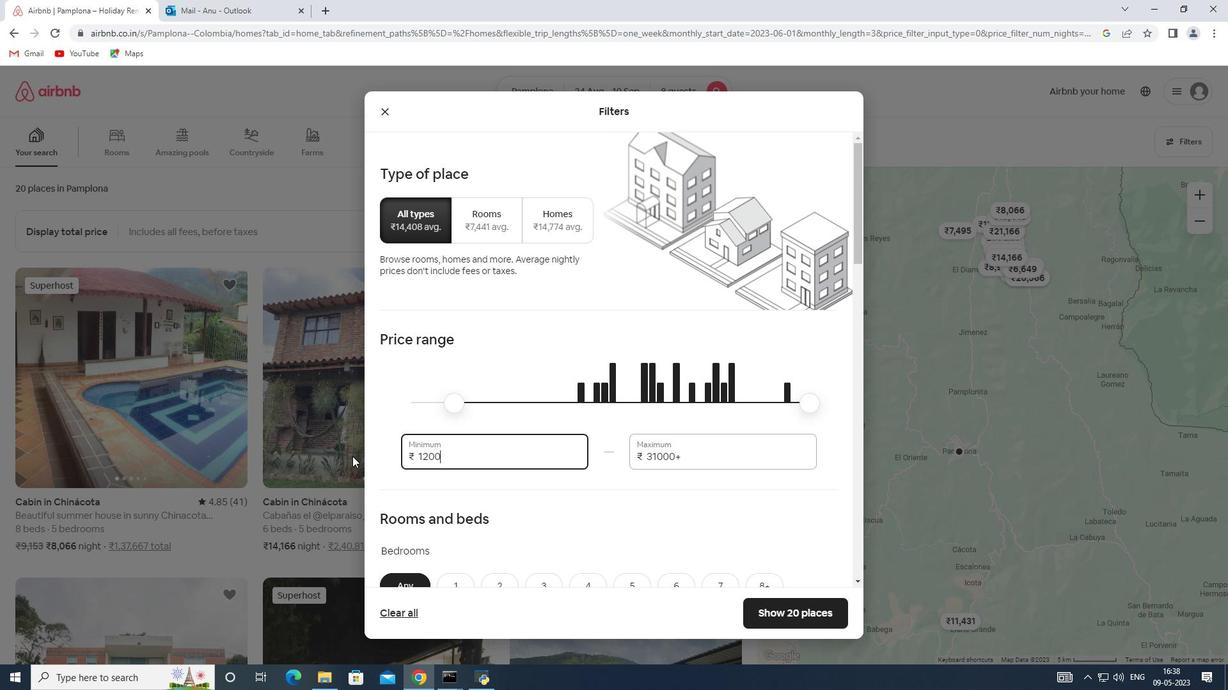 
Action: Mouse moved to (687, 458)
Screenshot: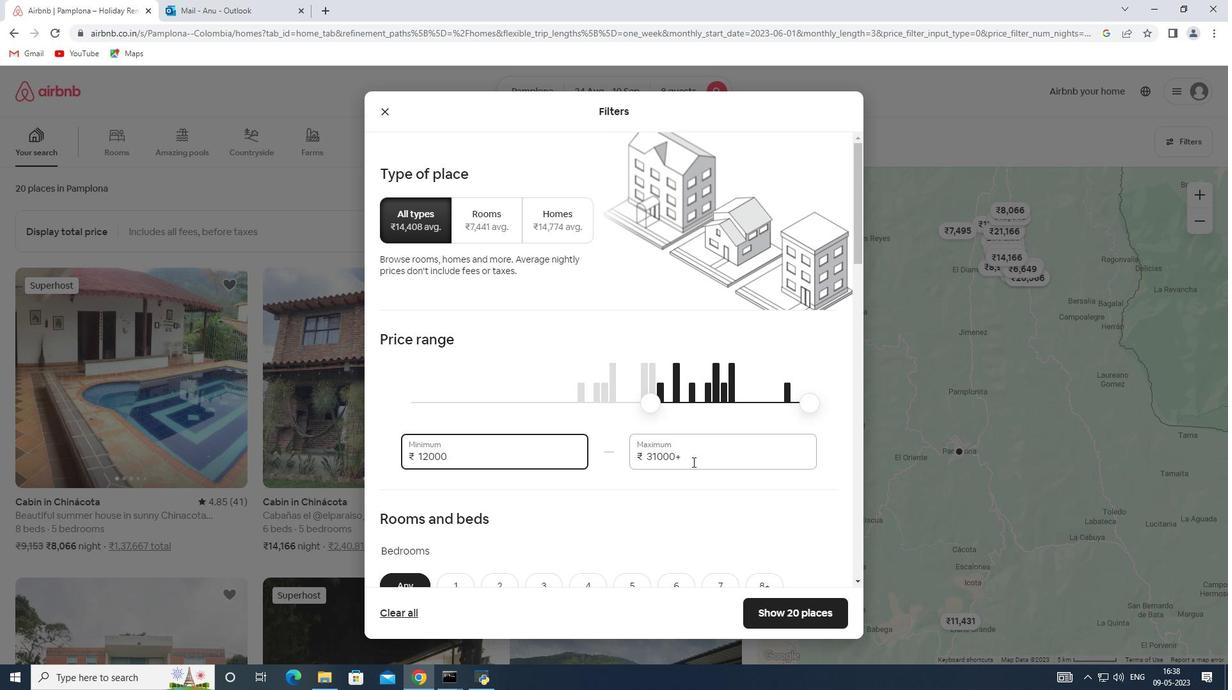 
Action: Mouse pressed left at (687, 458)
Screenshot: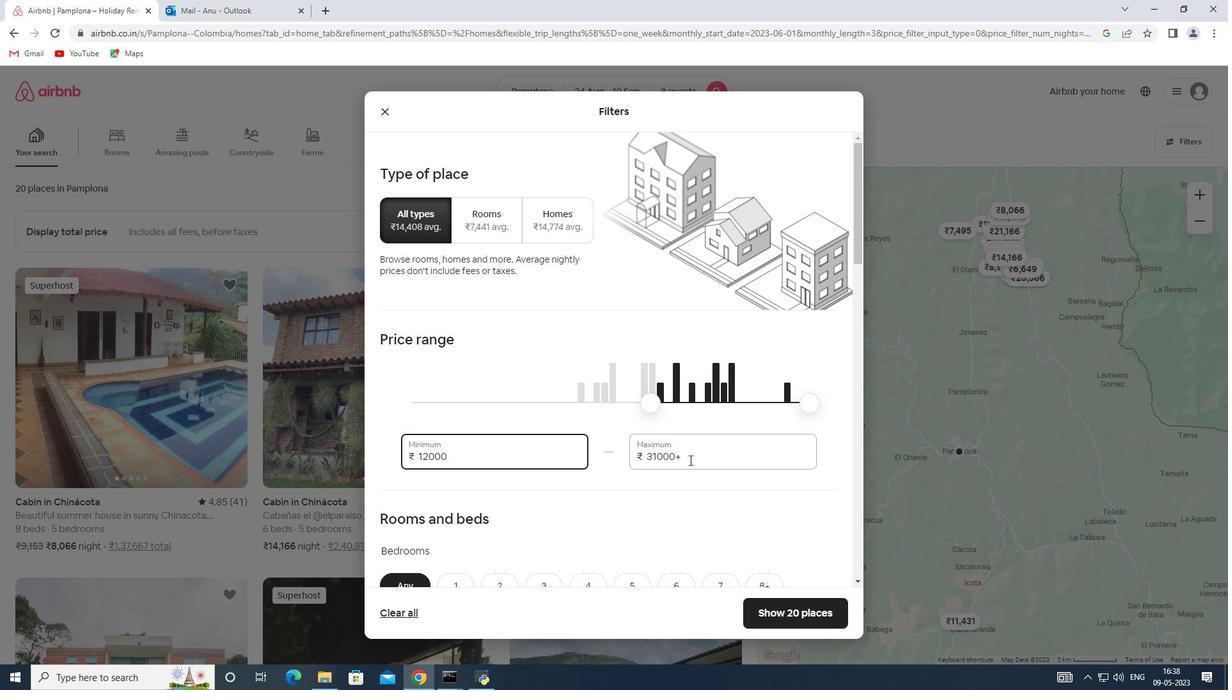 
Action: Mouse moved to (590, 456)
Screenshot: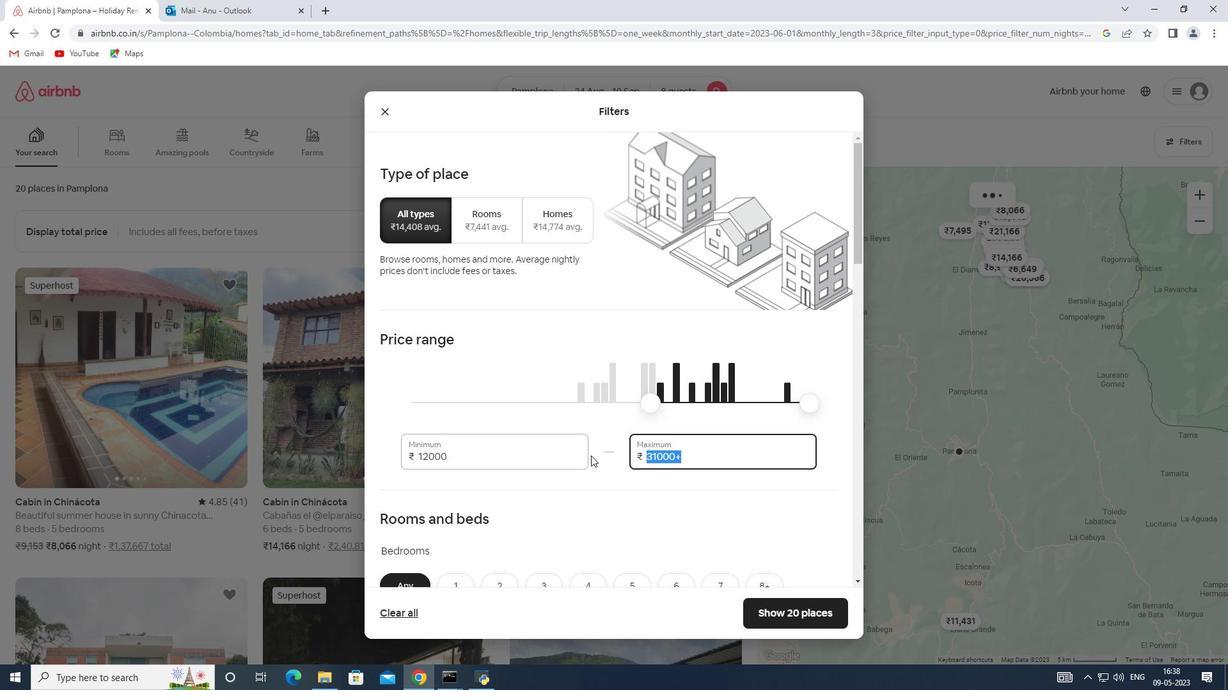 
Action: Key pressed 15000
Screenshot: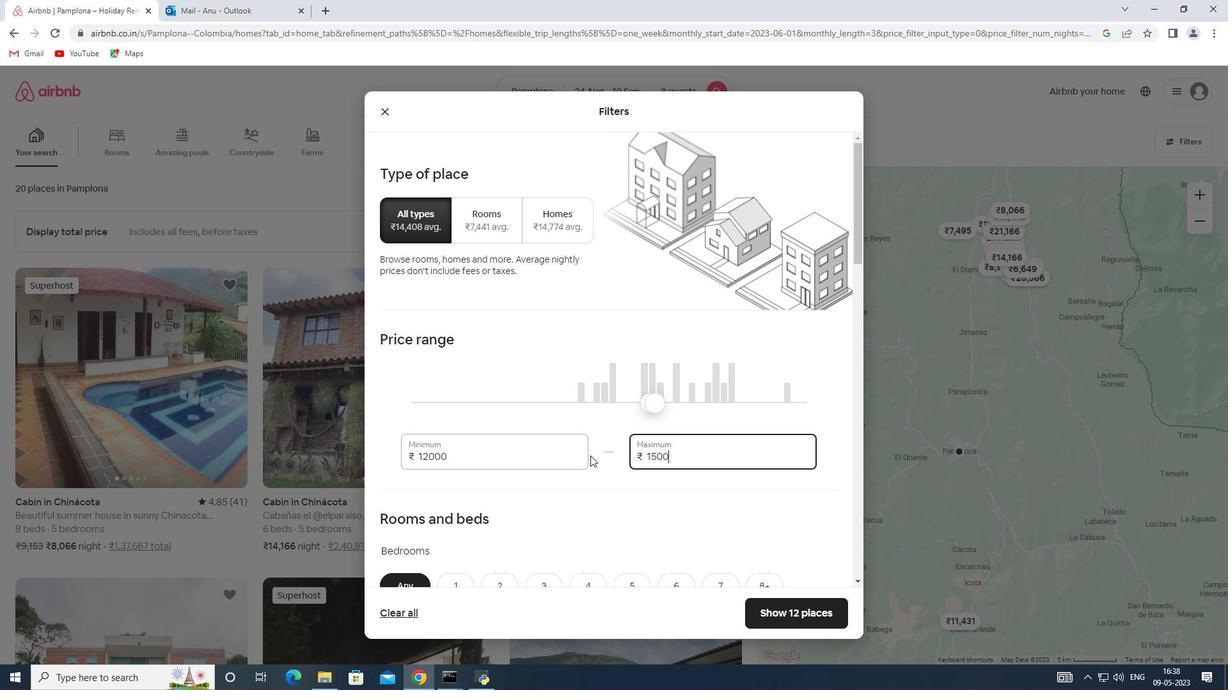 
Action: Mouse scrolled (590, 455) with delta (0, 0)
Screenshot: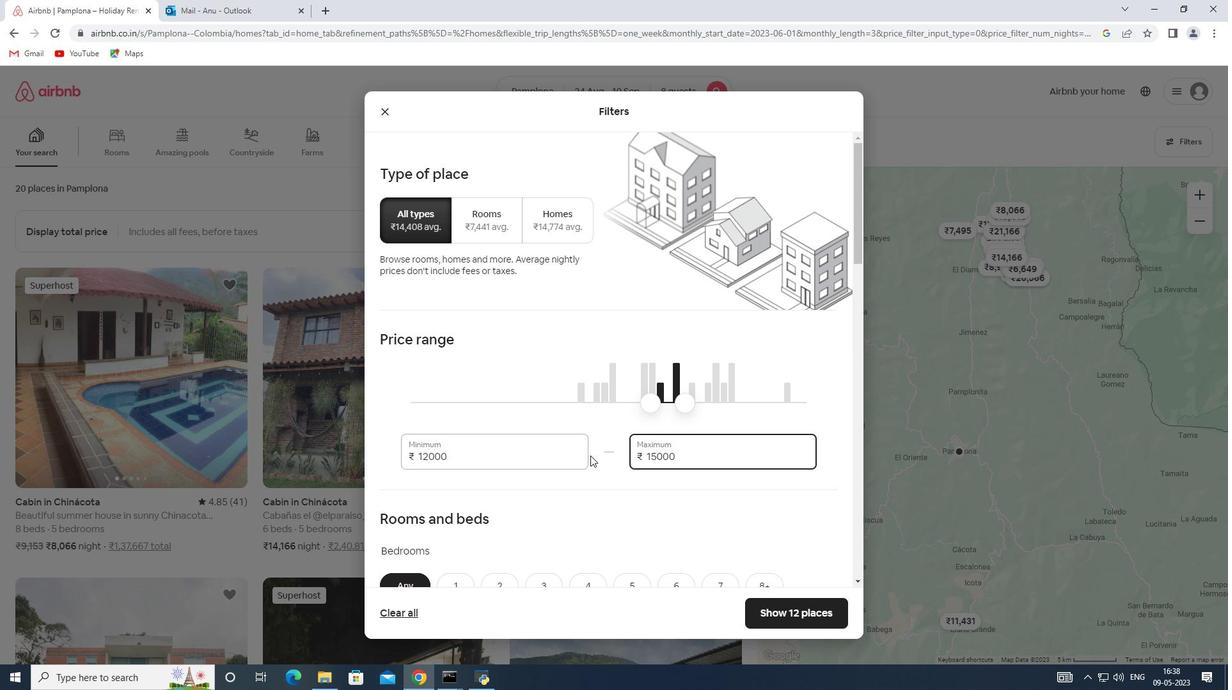
Action: Mouse scrolled (590, 455) with delta (0, 0)
Screenshot: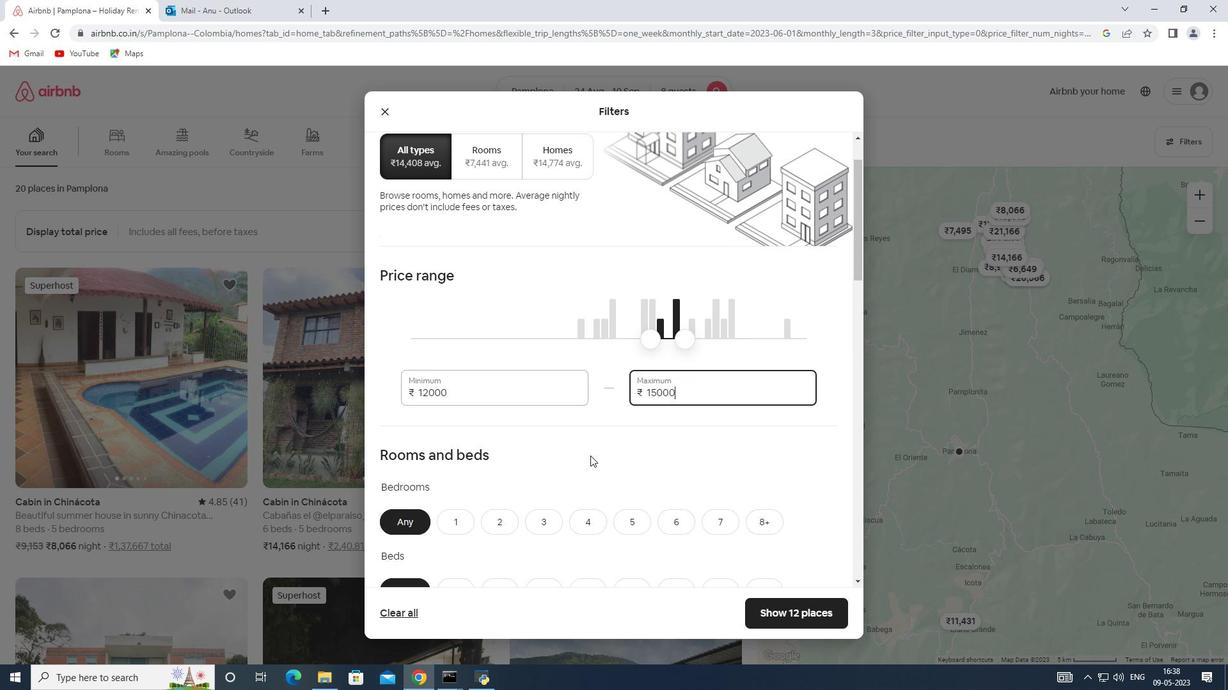 
Action: Mouse scrolled (590, 455) with delta (0, 0)
Screenshot: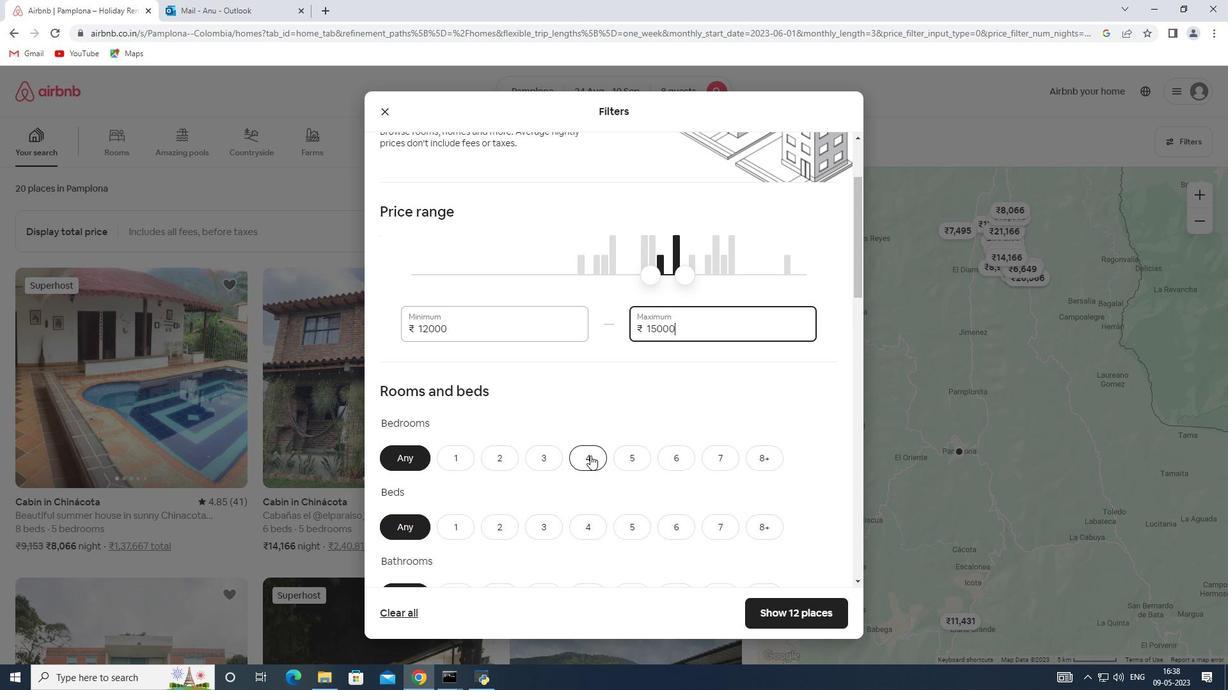 
Action: Mouse moved to (585, 396)
Screenshot: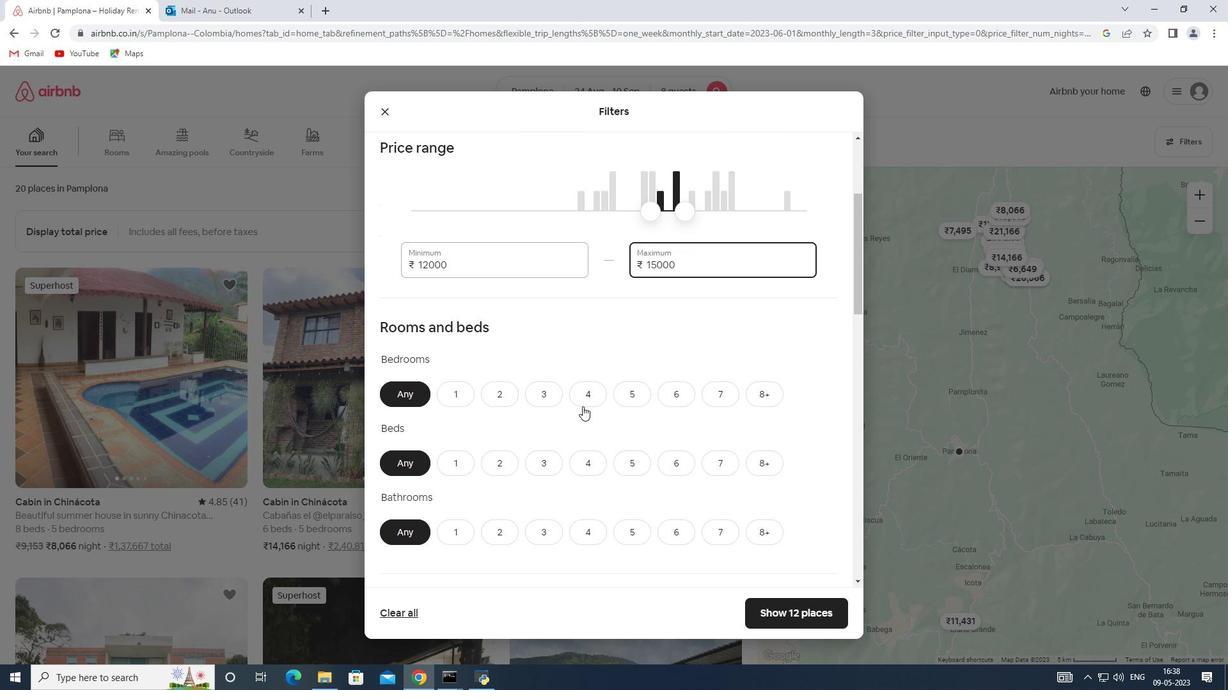 
Action: Mouse pressed left at (585, 396)
Screenshot: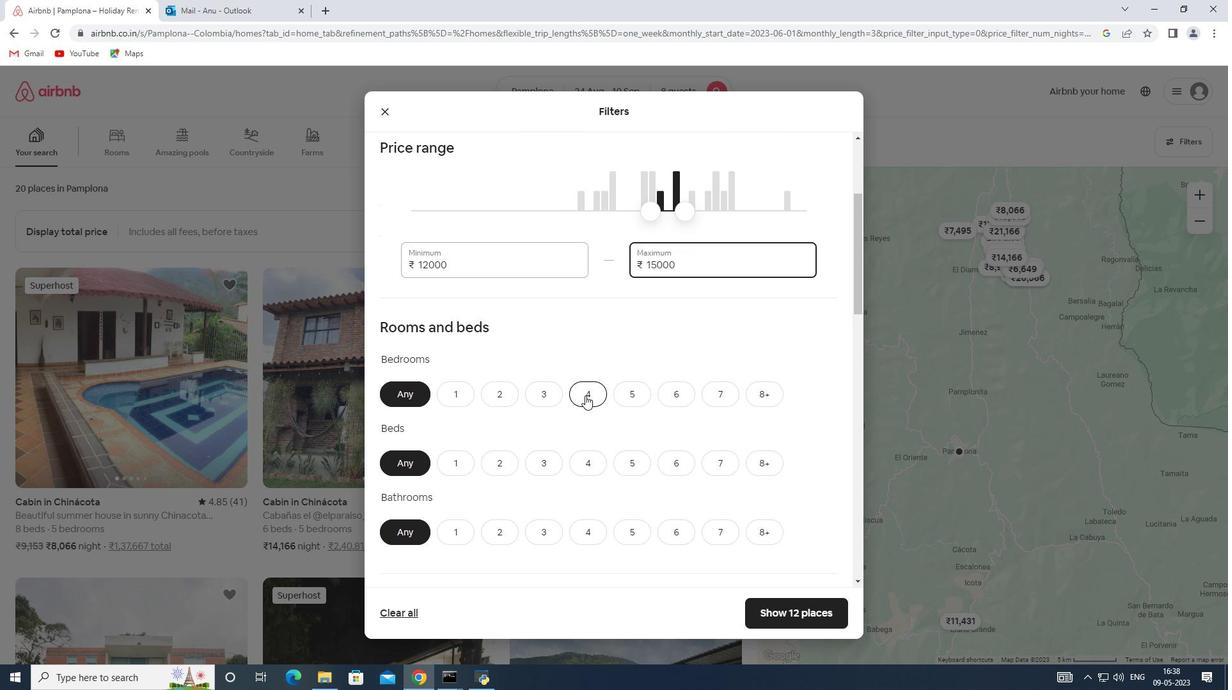 
Action: Mouse moved to (758, 462)
Screenshot: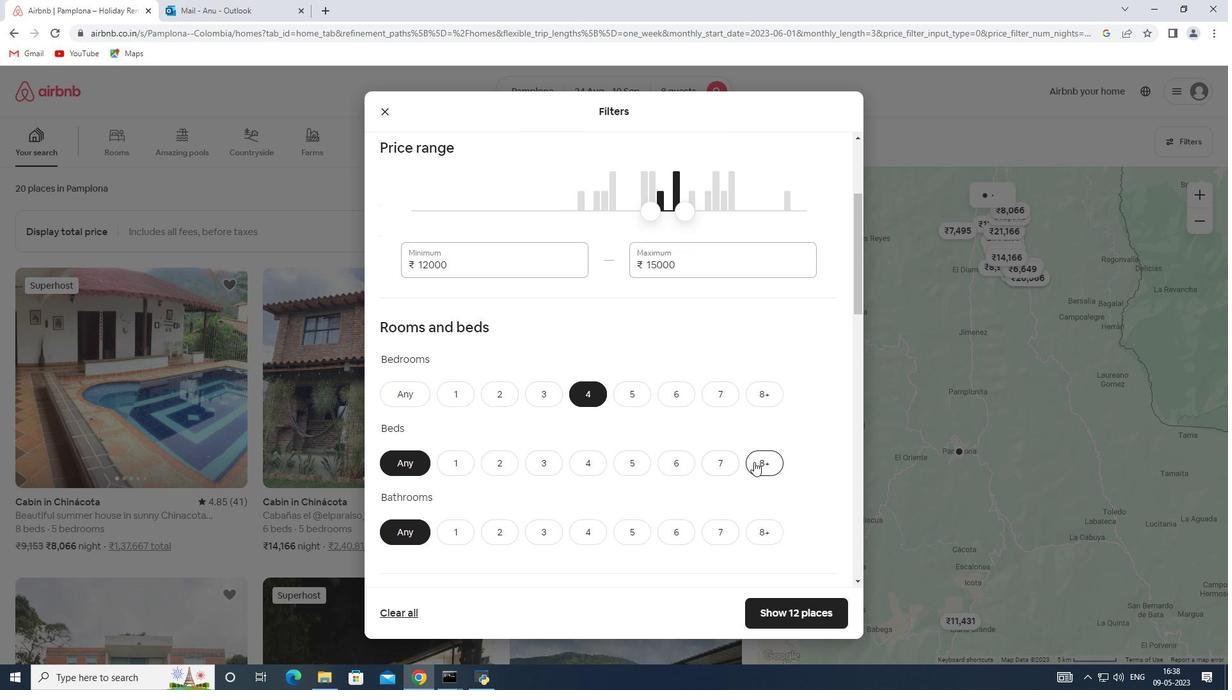 
Action: Mouse pressed left at (758, 462)
Screenshot: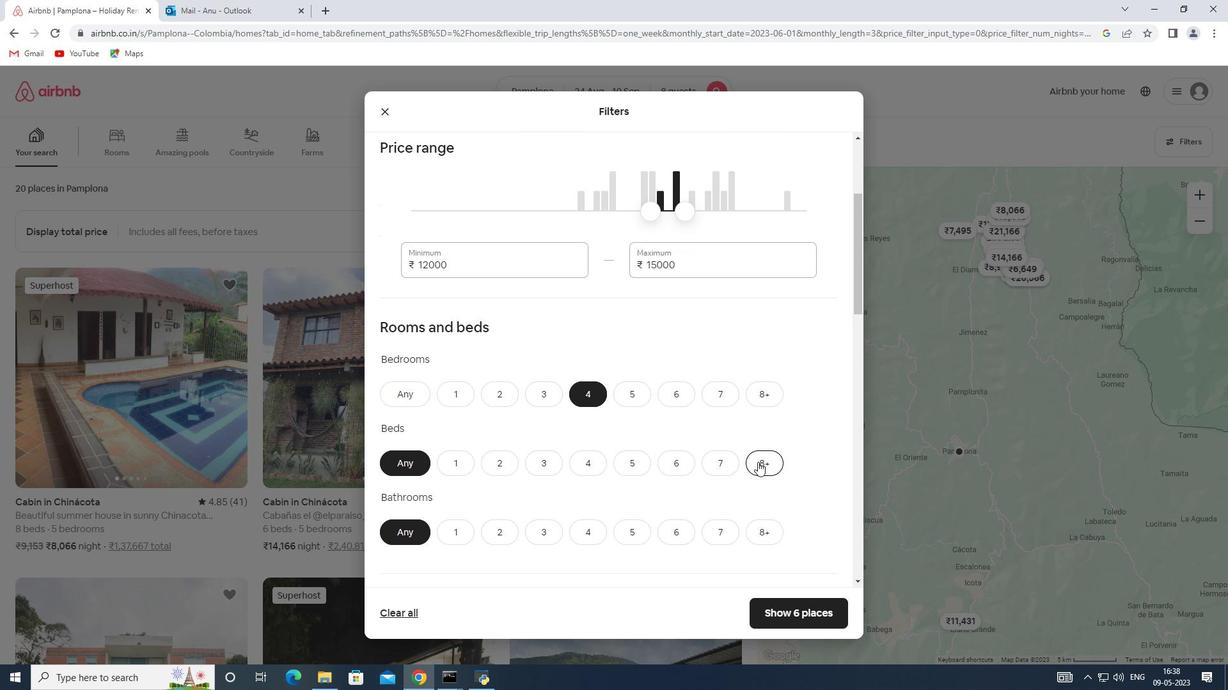 
Action: Mouse moved to (579, 532)
Screenshot: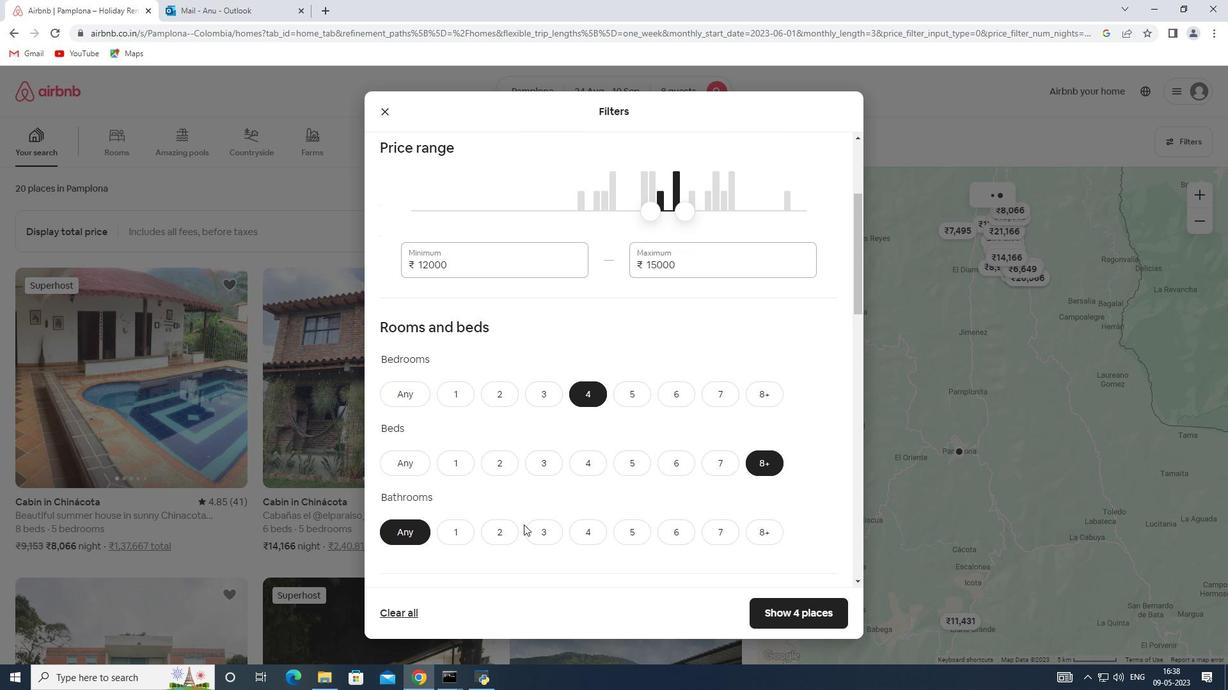 
Action: Mouse pressed left at (579, 532)
Screenshot: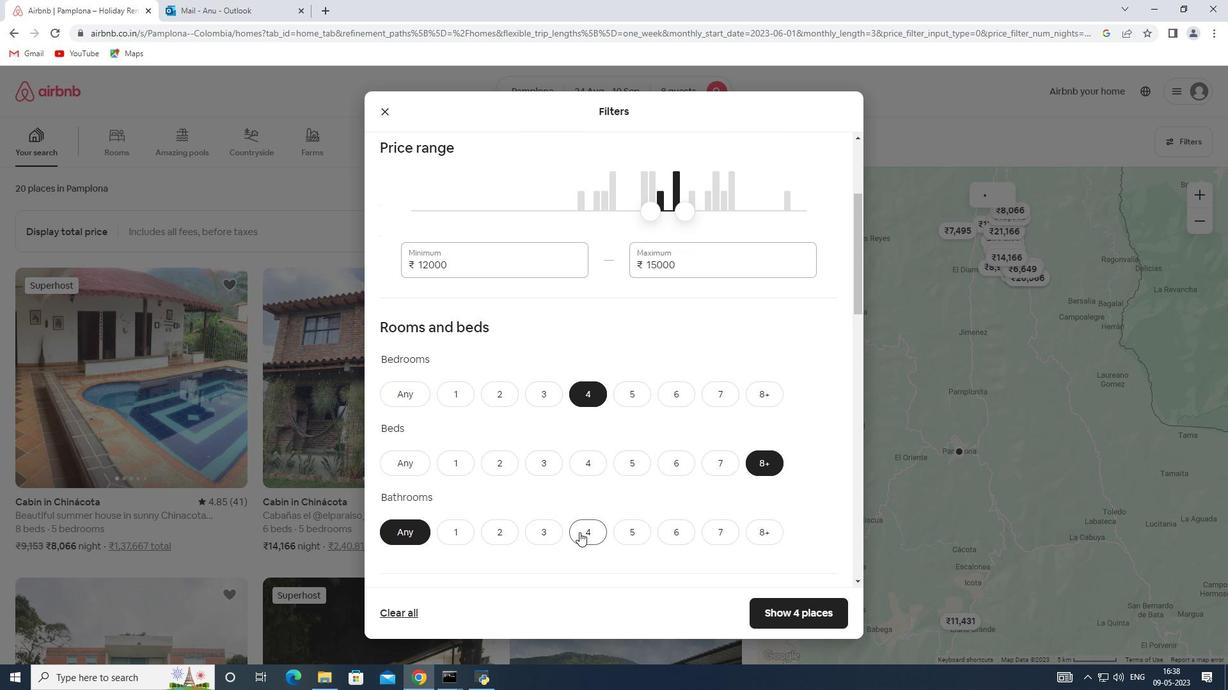 
Action: Mouse moved to (546, 525)
Screenshot: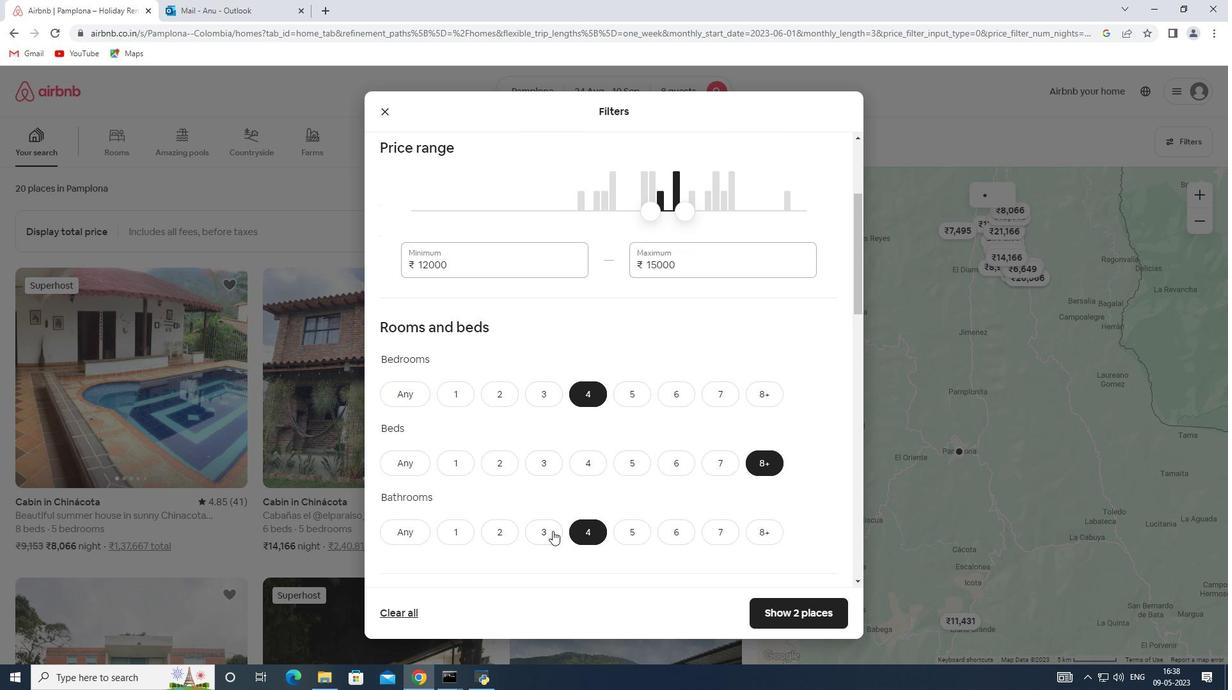 
Action: Mouse scrolled (546, 525) with delta (0, 0)
Screenshot: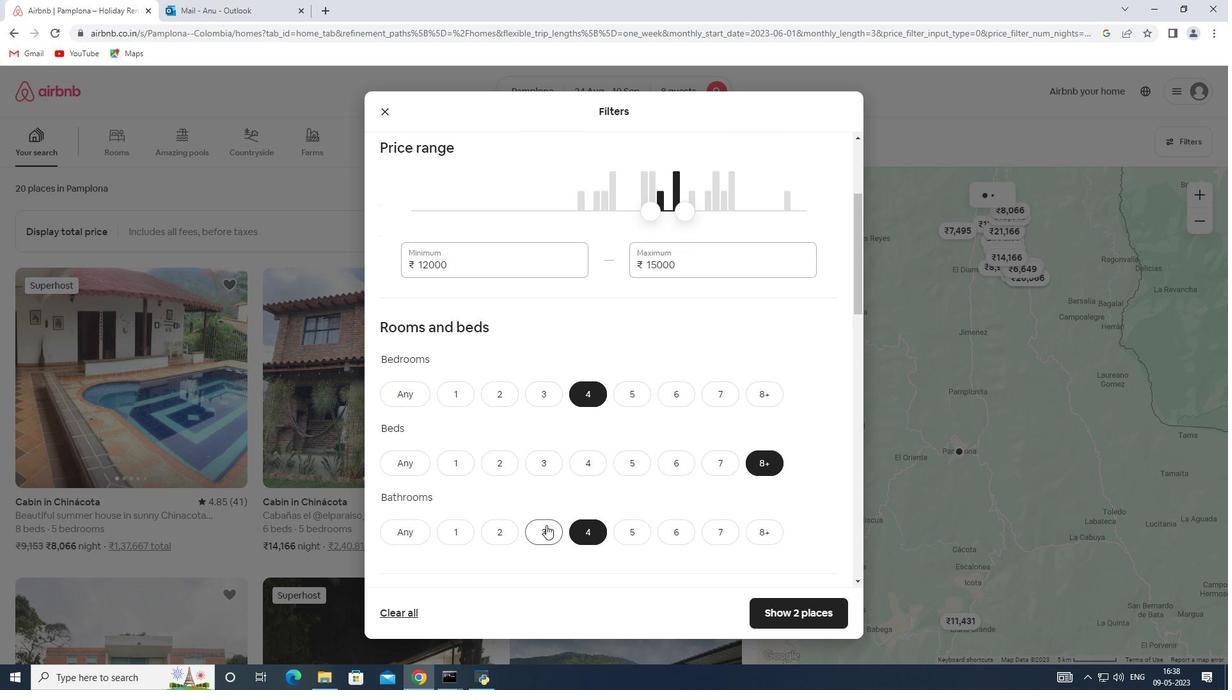 
Action: Mouse scrolled (546, 525) with delta (0, 0)
Screenshot: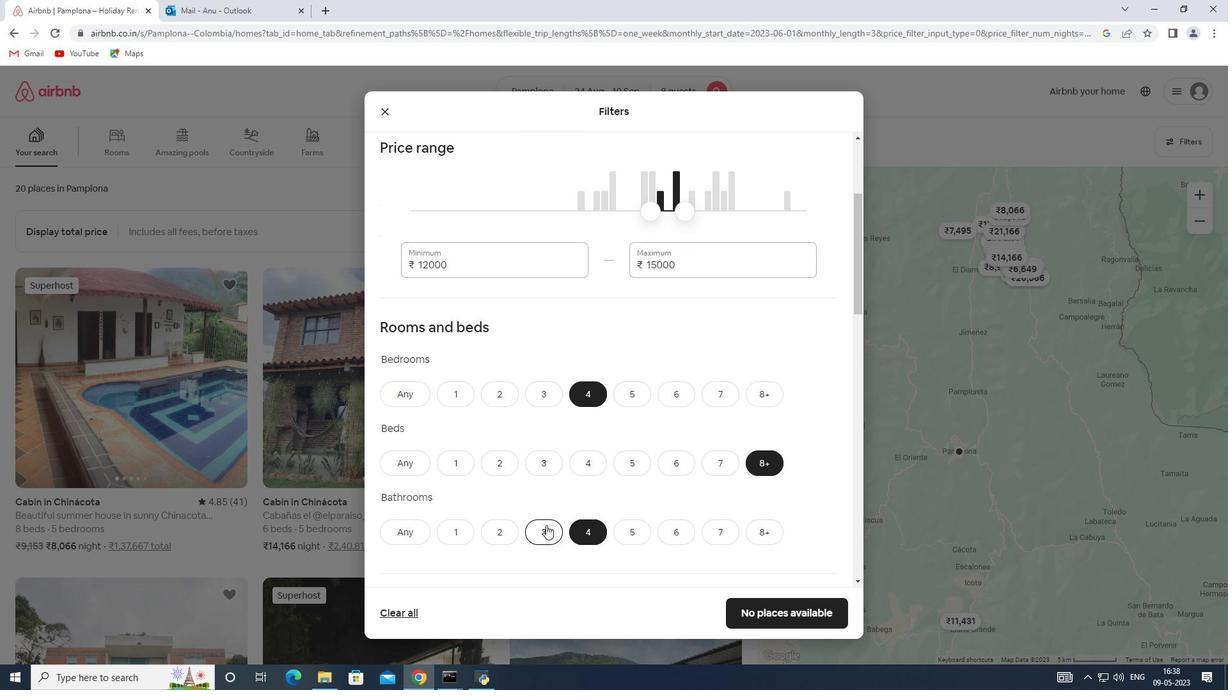 
Action: Mouse scrolled (546, 525) with delta (0, 0)
Screenshot: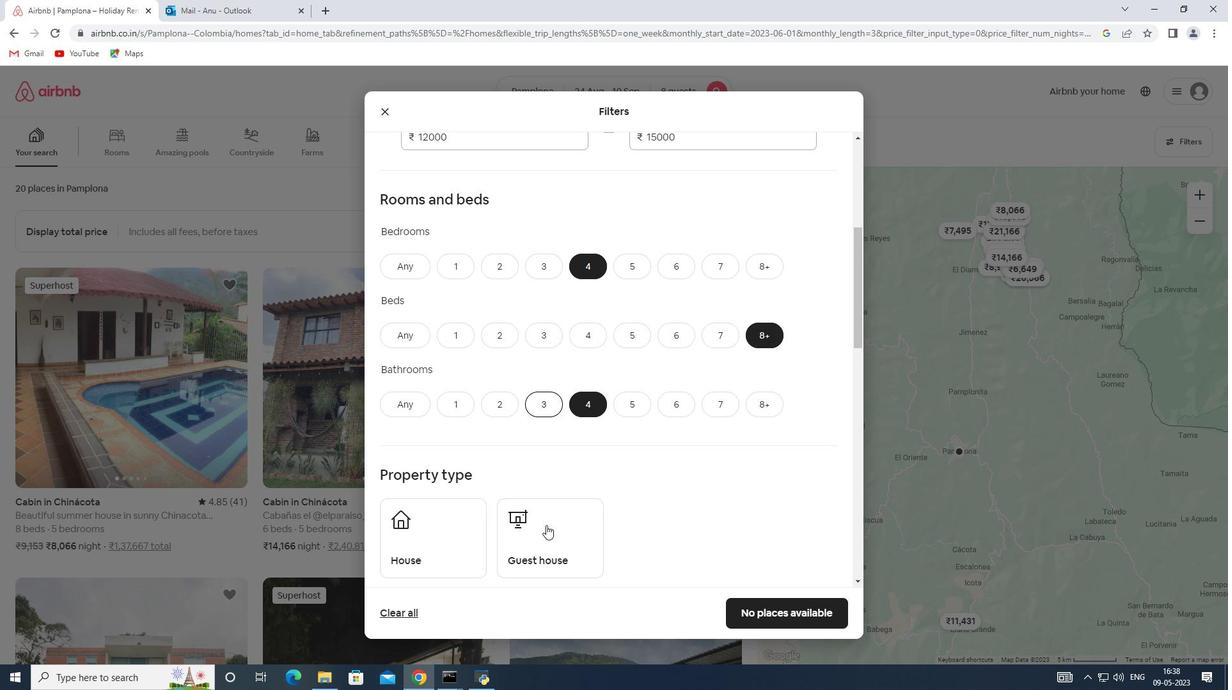 
Action: Mouse moved to (544, 524)
Screenshot: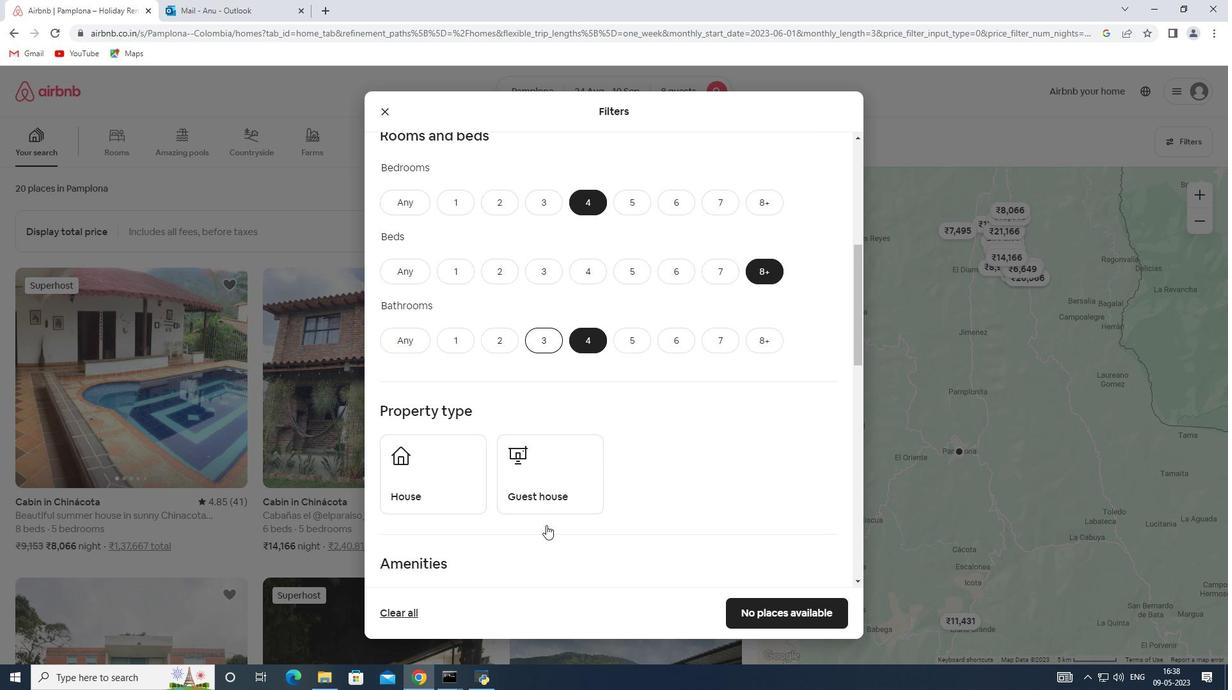 
Action: Mouse scrolled (544, 523) with delta (0, 0)
Screenshot: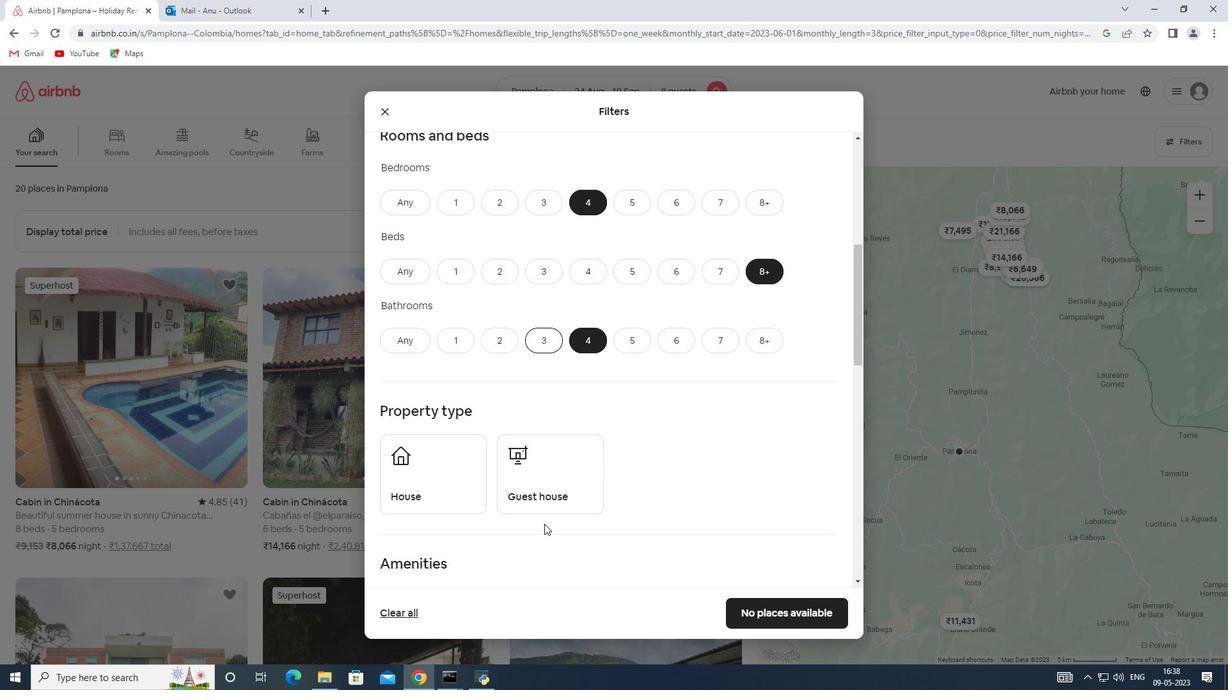 
Action: Mouse scrolled (544, 523) with delta (0, 0)
Screenshot: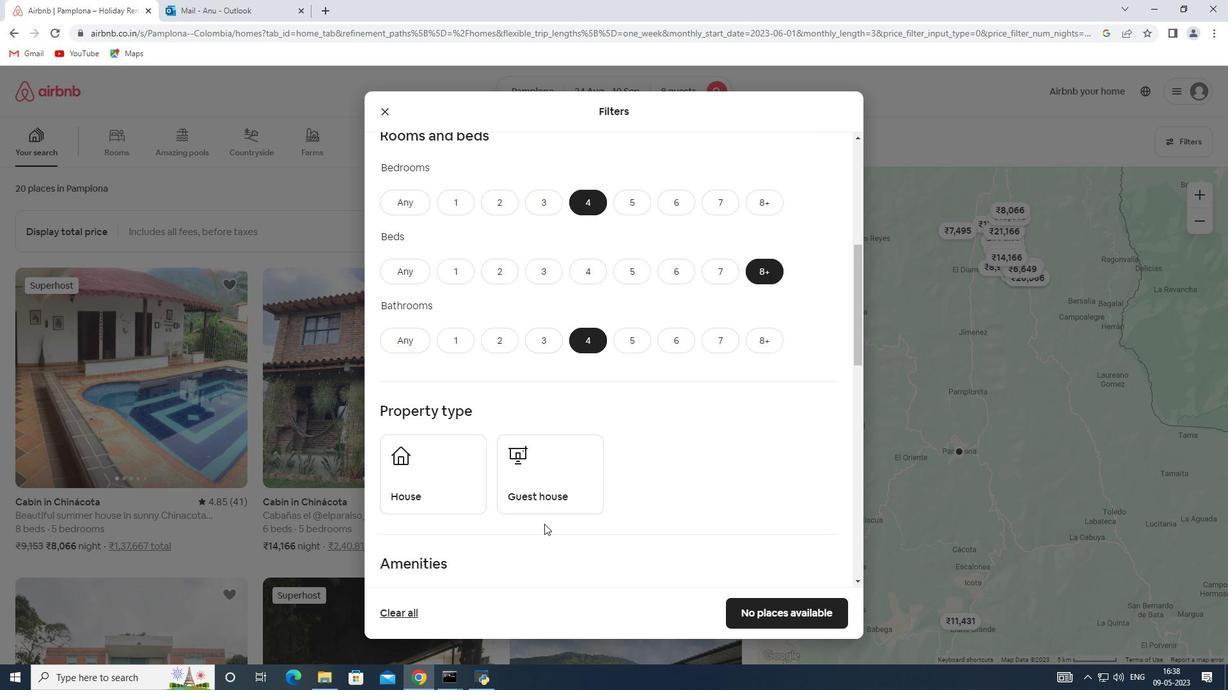 
Action: Mouse moved to (451, 371)
Screenshot: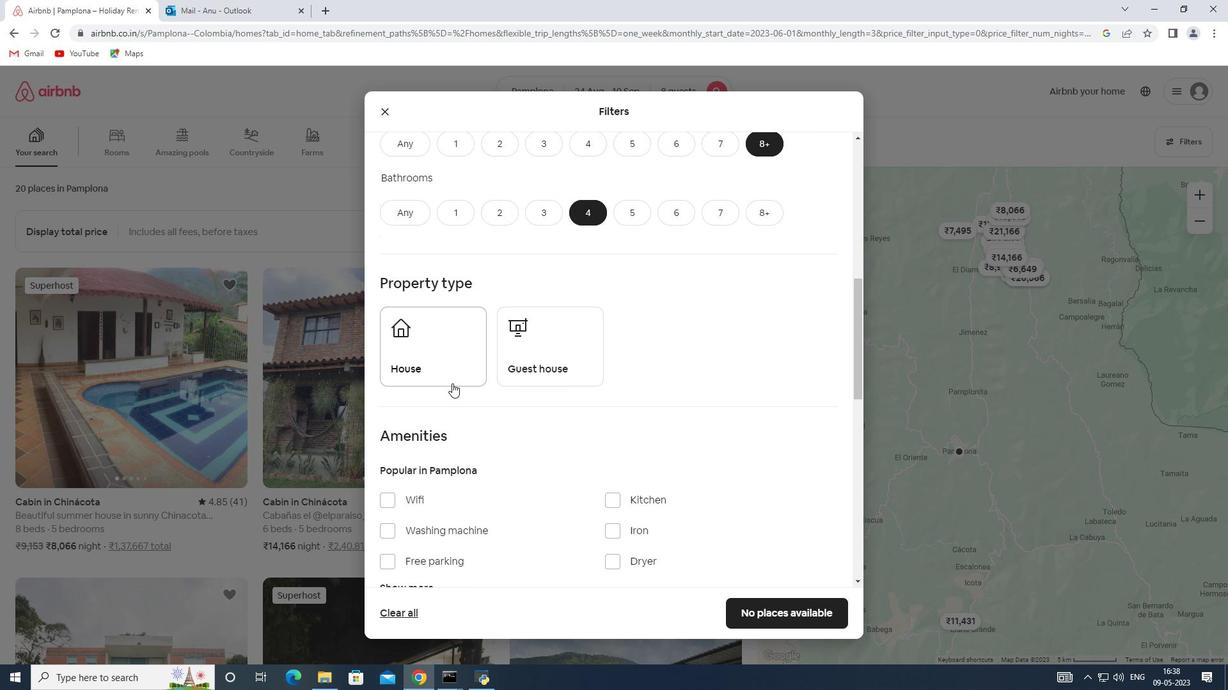 
Action: Mouse pressed left at (451, 371)
Screenshot: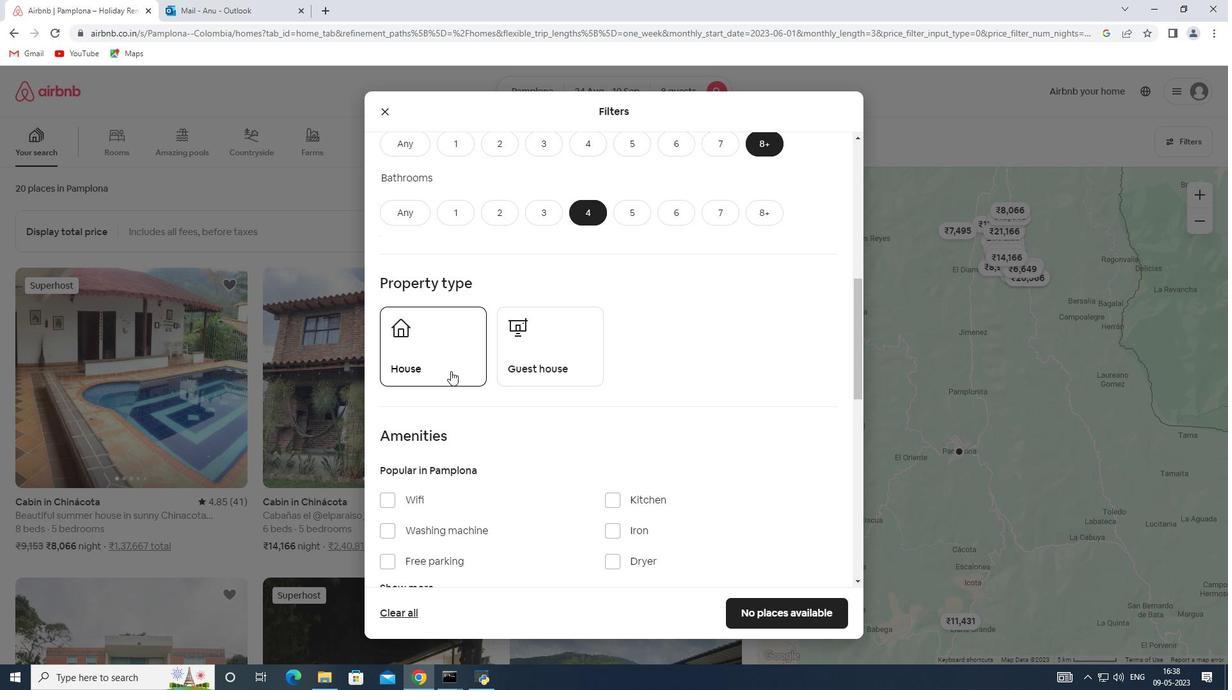 
Action: Mouse moved to (545, 367)
Screenshot: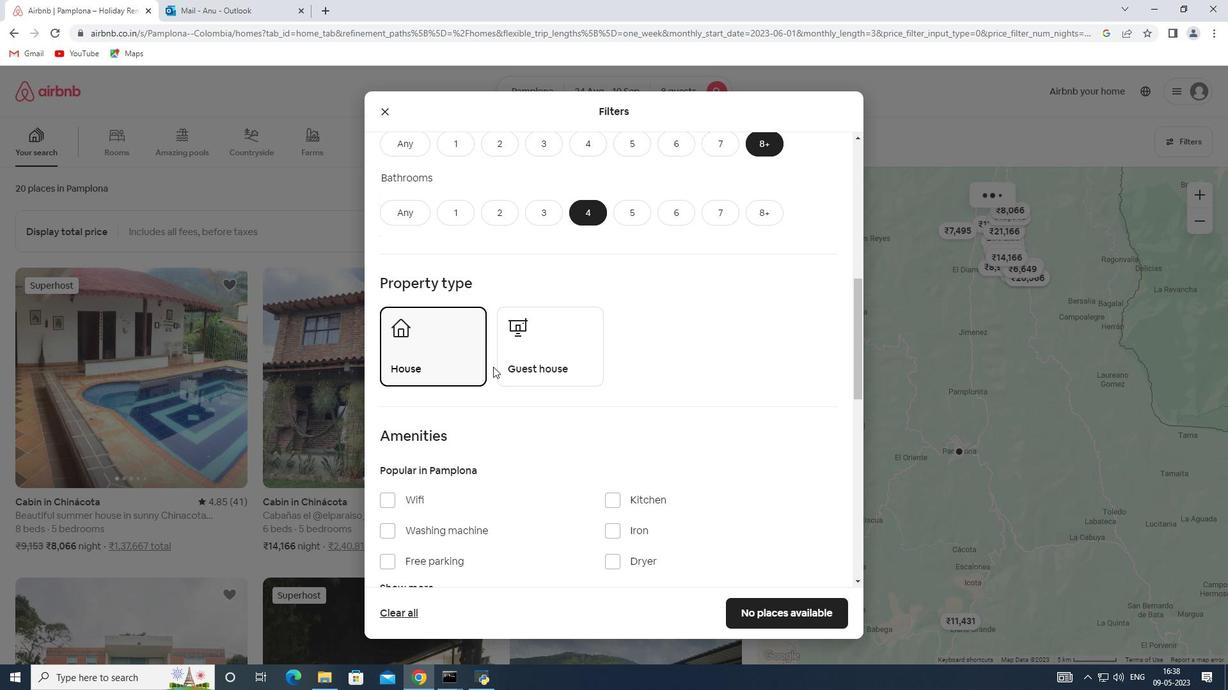 
Action: Mouse pressed left at (545, 367)
Screenshot: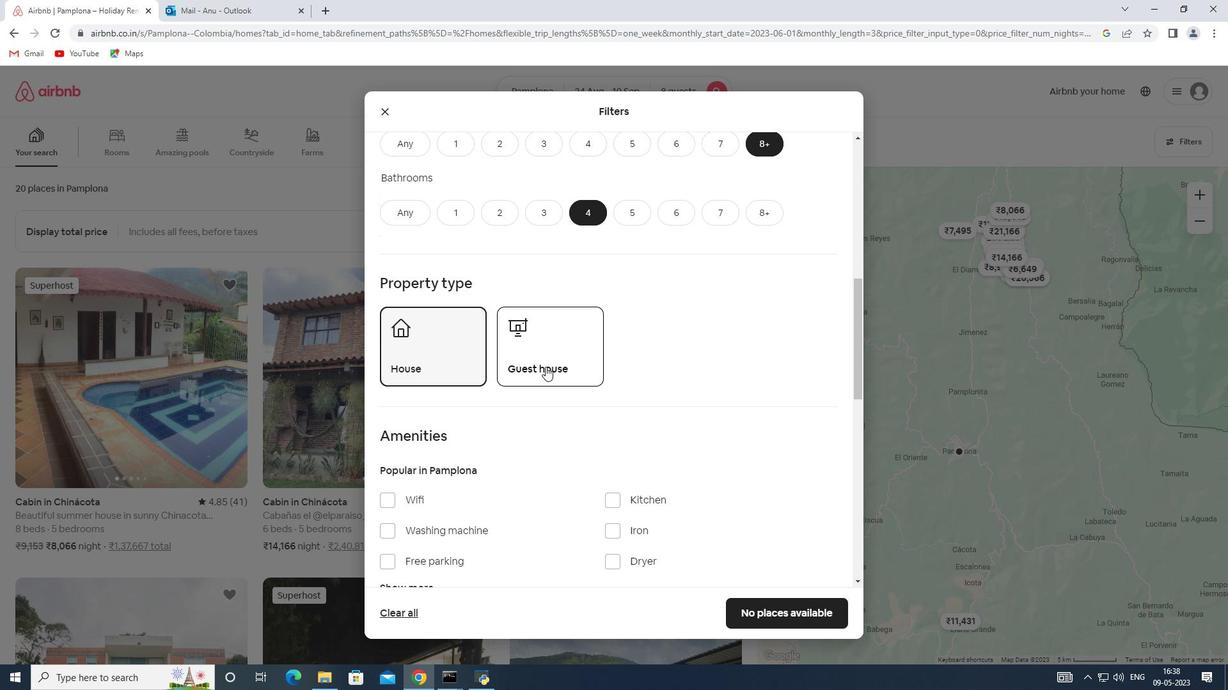 
Action: Mouse moved to (539, 424)
Screenshot: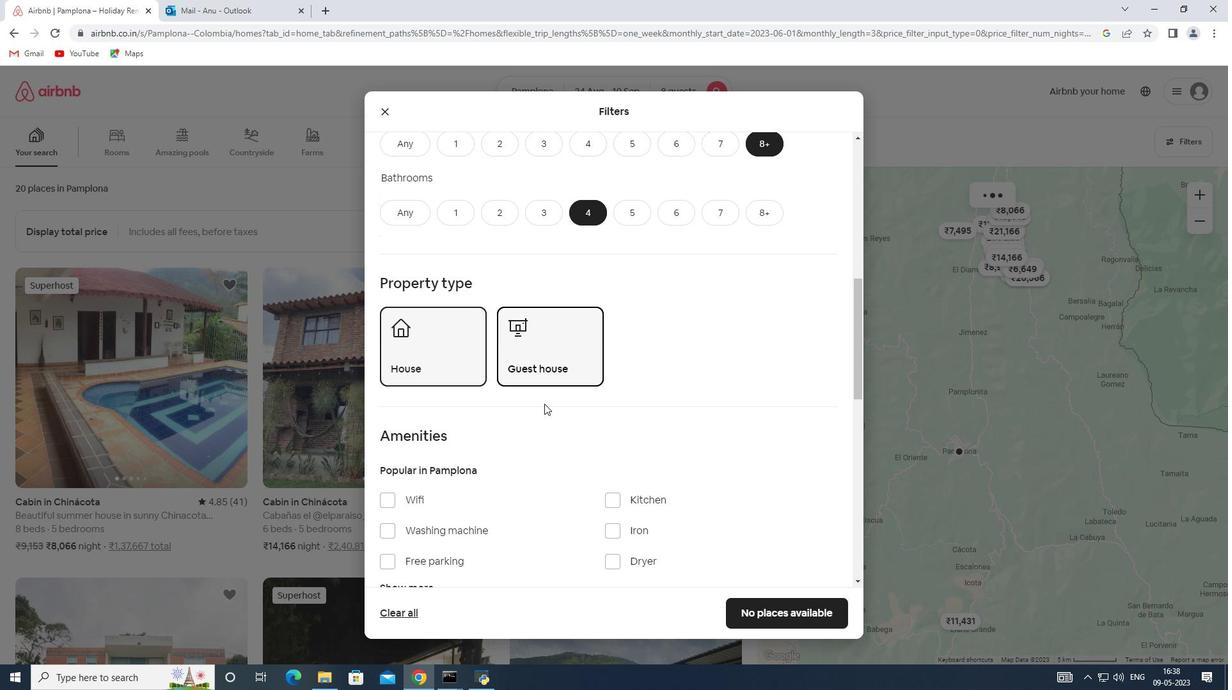 
Action: Mouse scrolled (539, 424) with delta (0, 0)
Screenshot: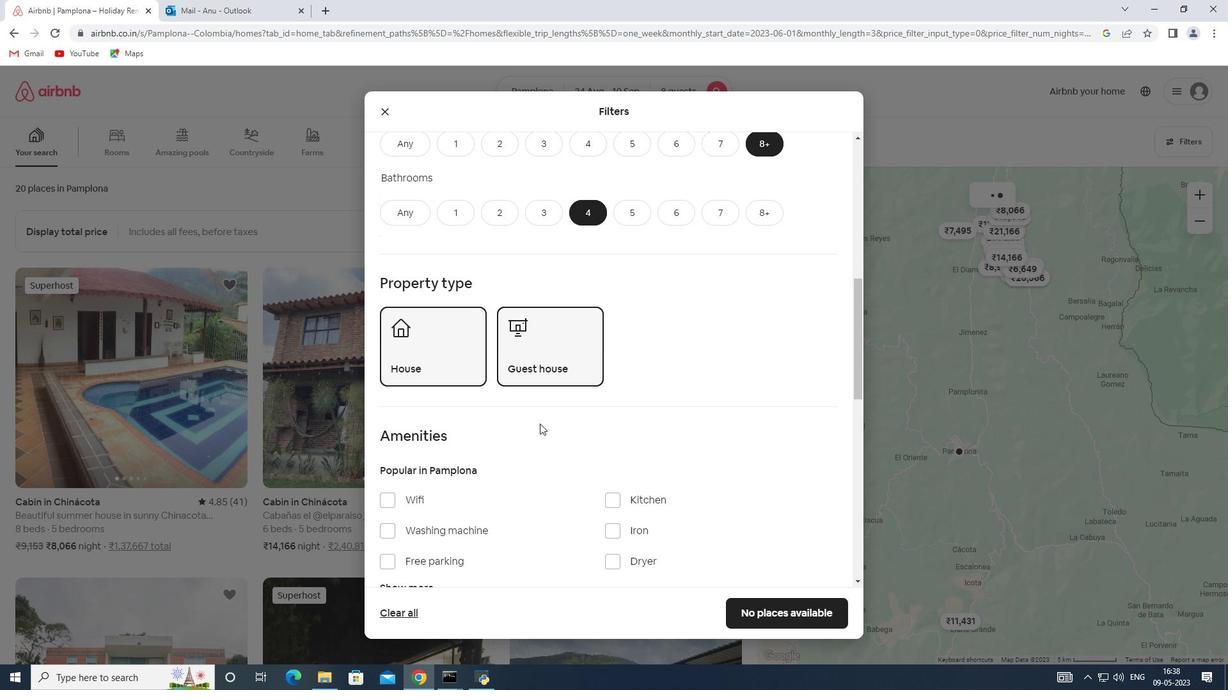 
Action: Mouse scrolled (539, 424) with delta (0, 0)
Screenshot: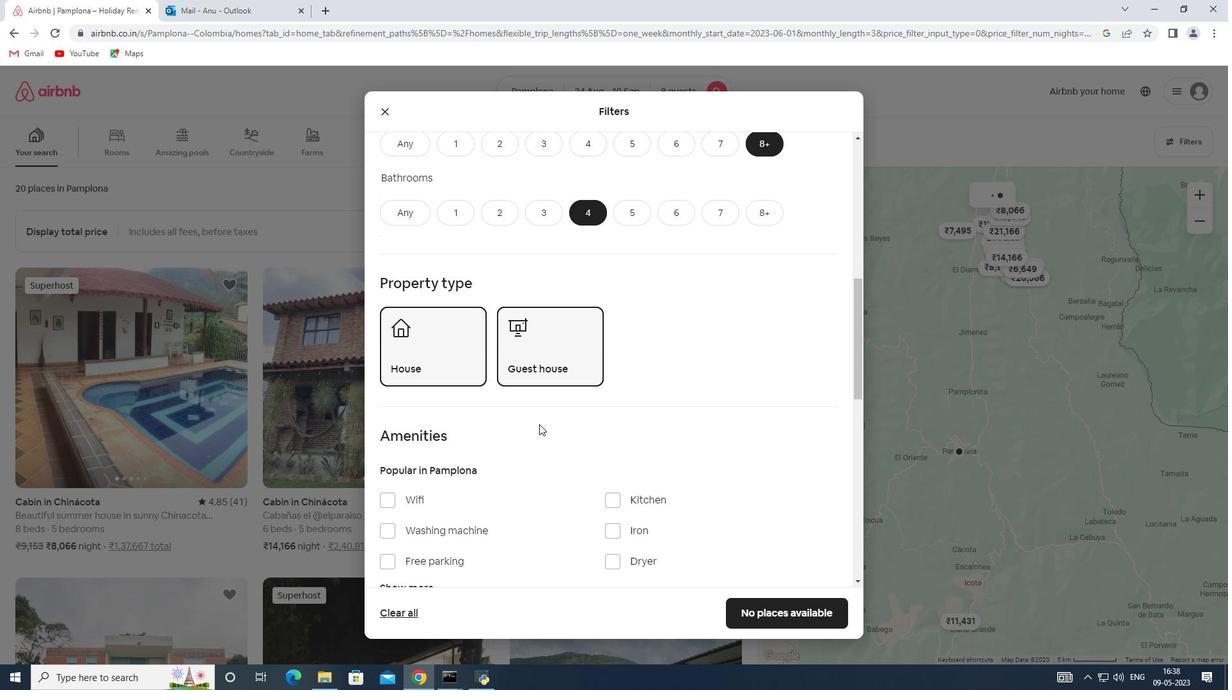 
Action: Mouse moved to (416, 373)
Screenshot: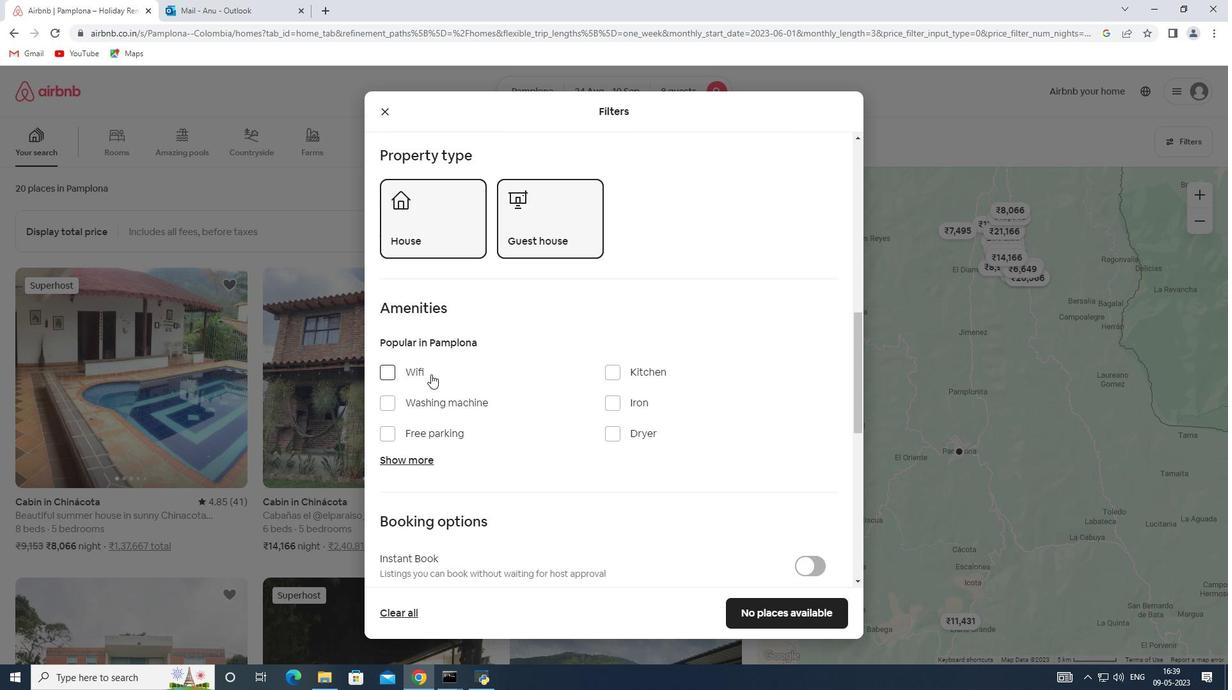 
Action: Mouse pressed left at (416, 373)
Screenshot: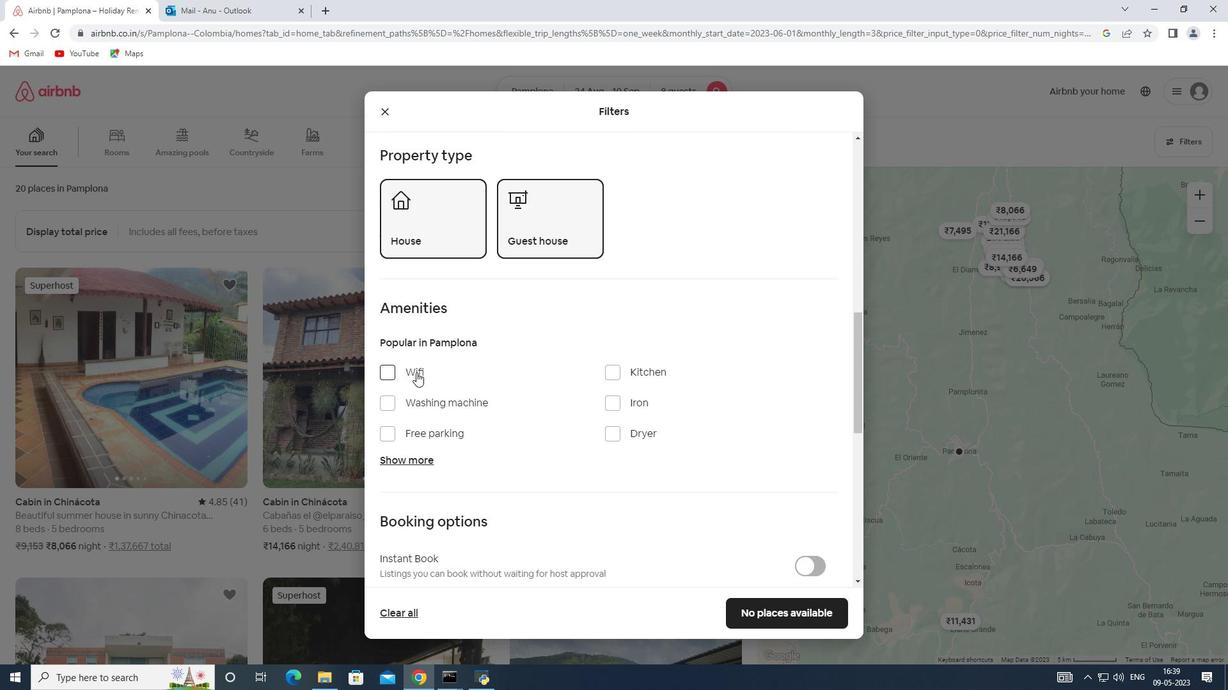 
Action: Mouse moved to (422, 458)
Screenshot: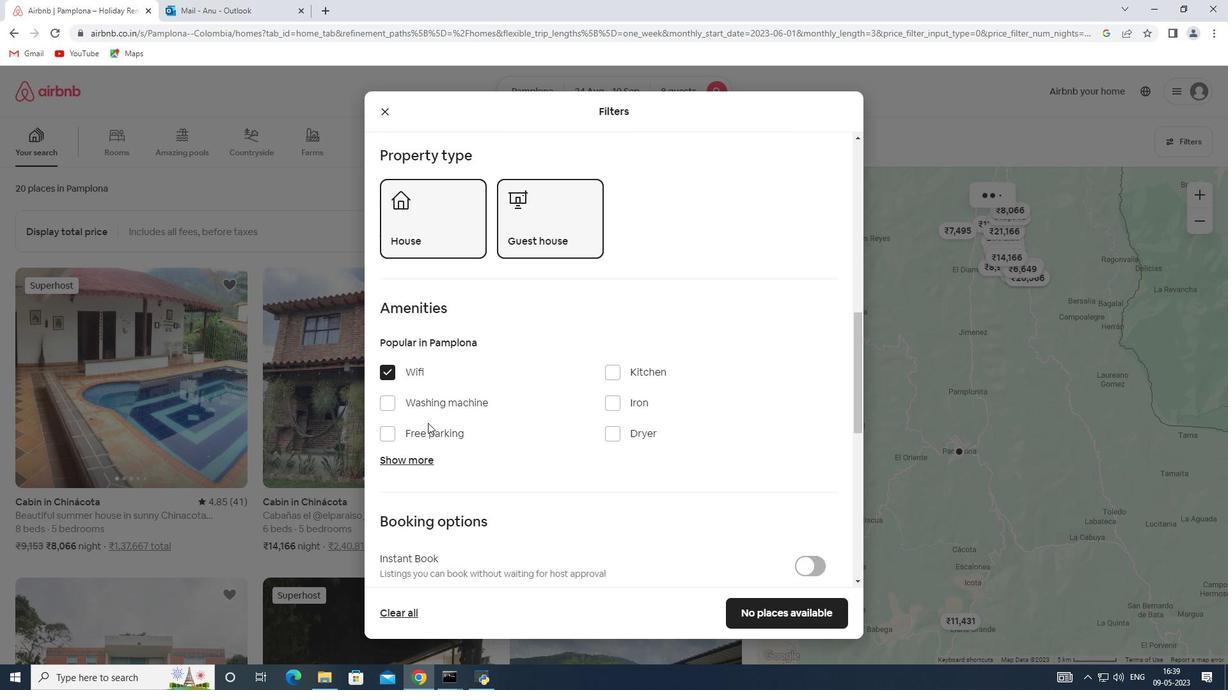 
Action: Mouse pressed left at (422, 458)
Screenshot: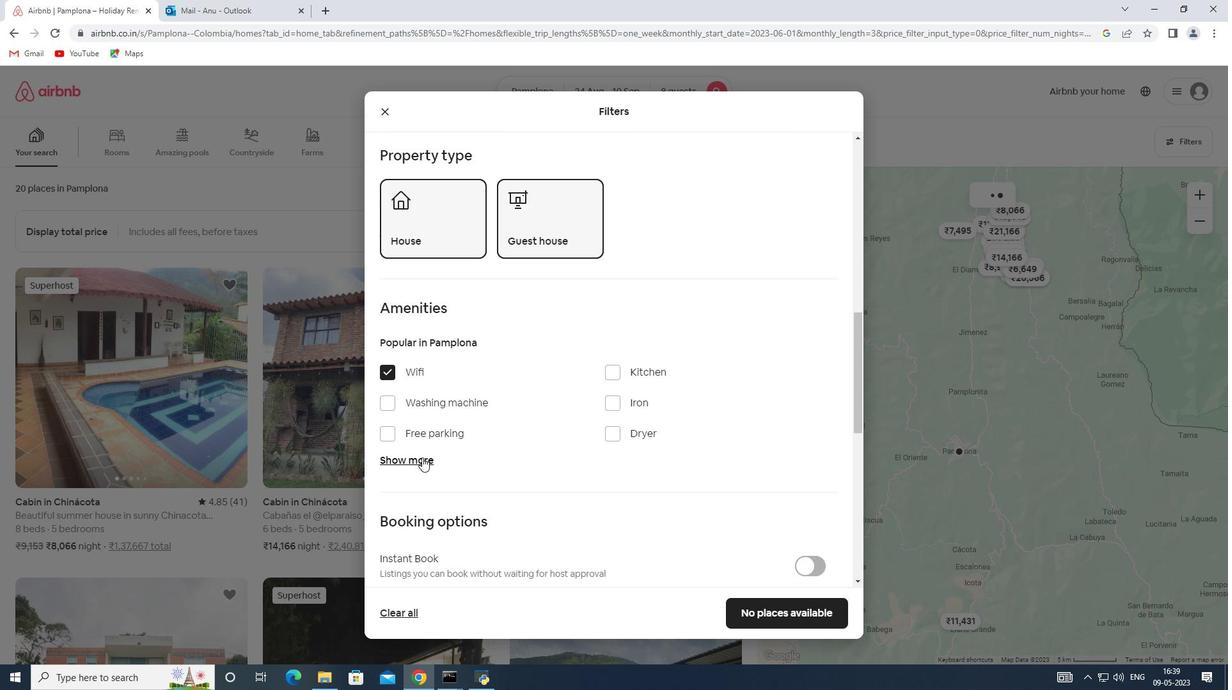 
Action: Mouse moved to (568, 484)
Screenshot: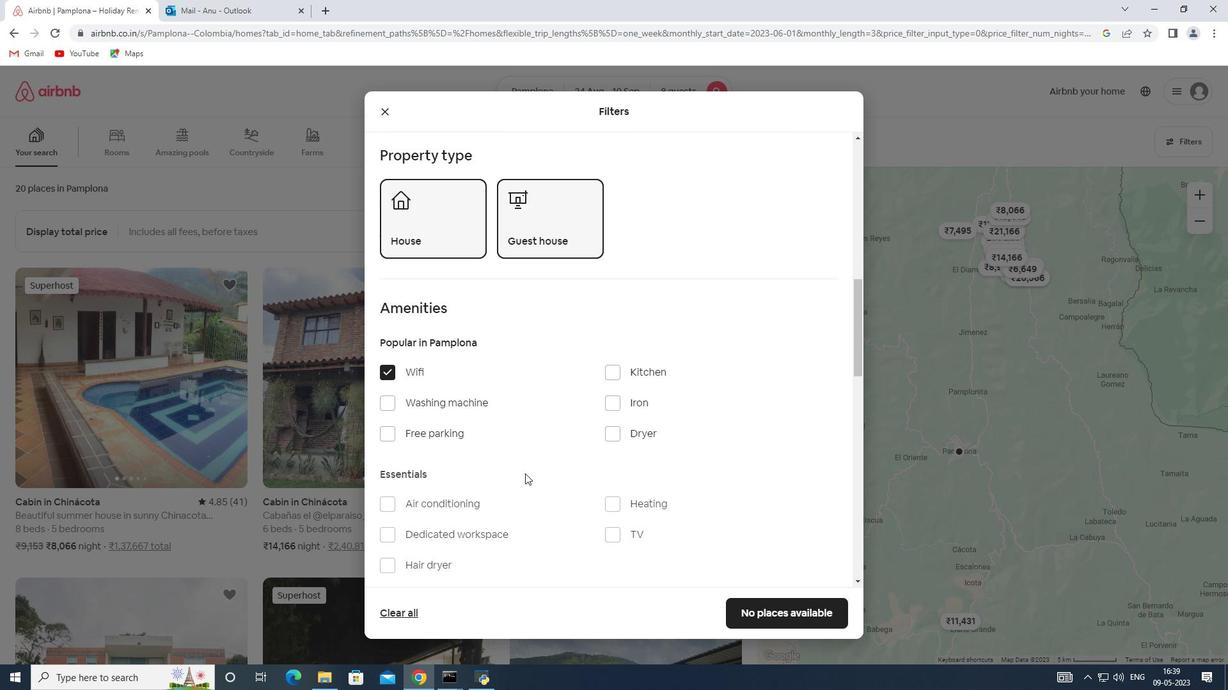 
Action: Mouse scrolled (568, 483) with delta (0, 0)
Screenshot: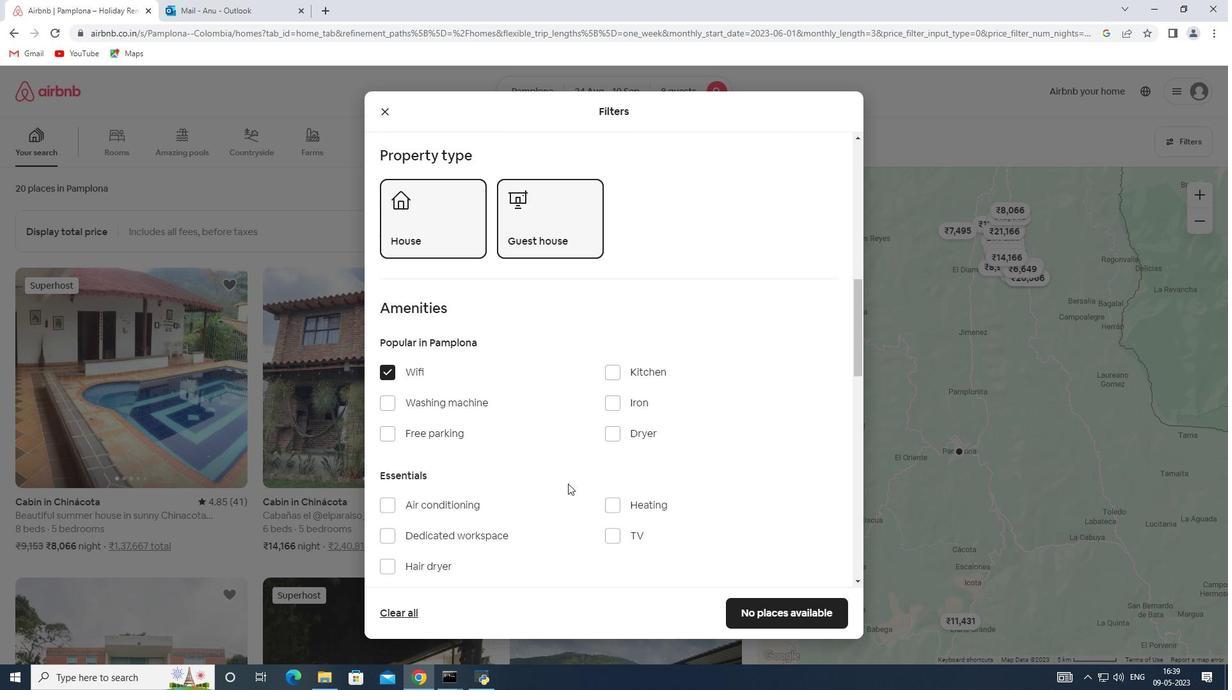 
Action: Mouse moved to (605, 471)
Screenshot: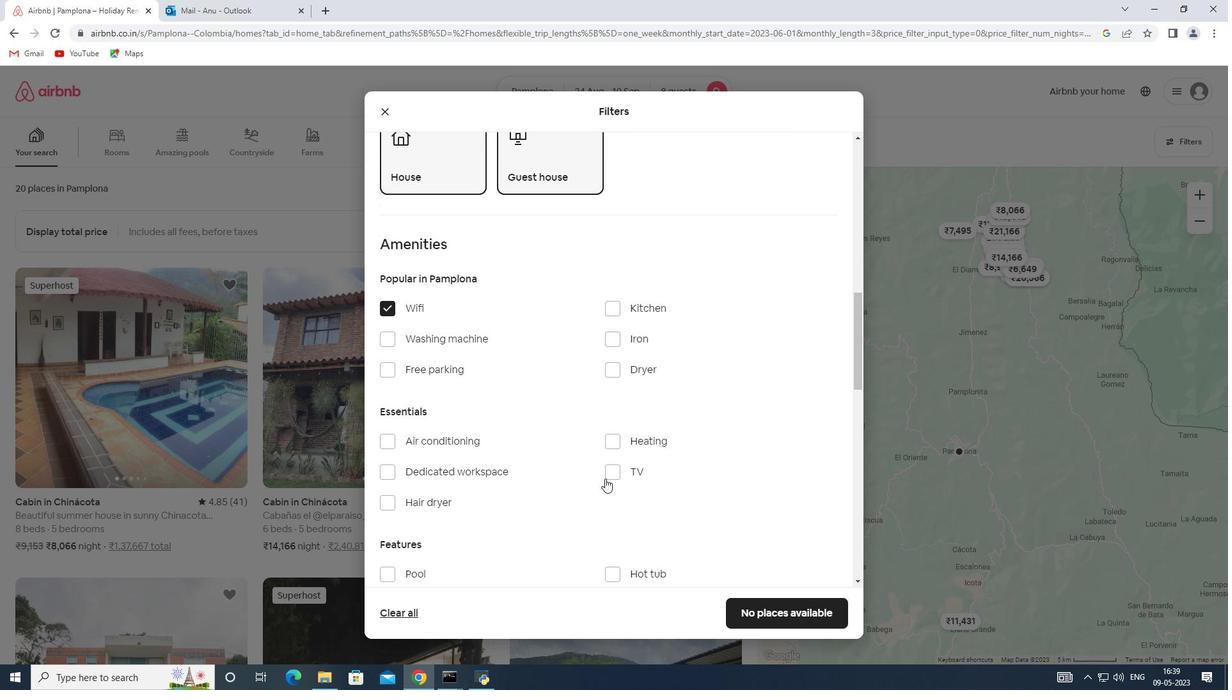 
Action: Mouse pressed left at (605, 471)
Screenshot: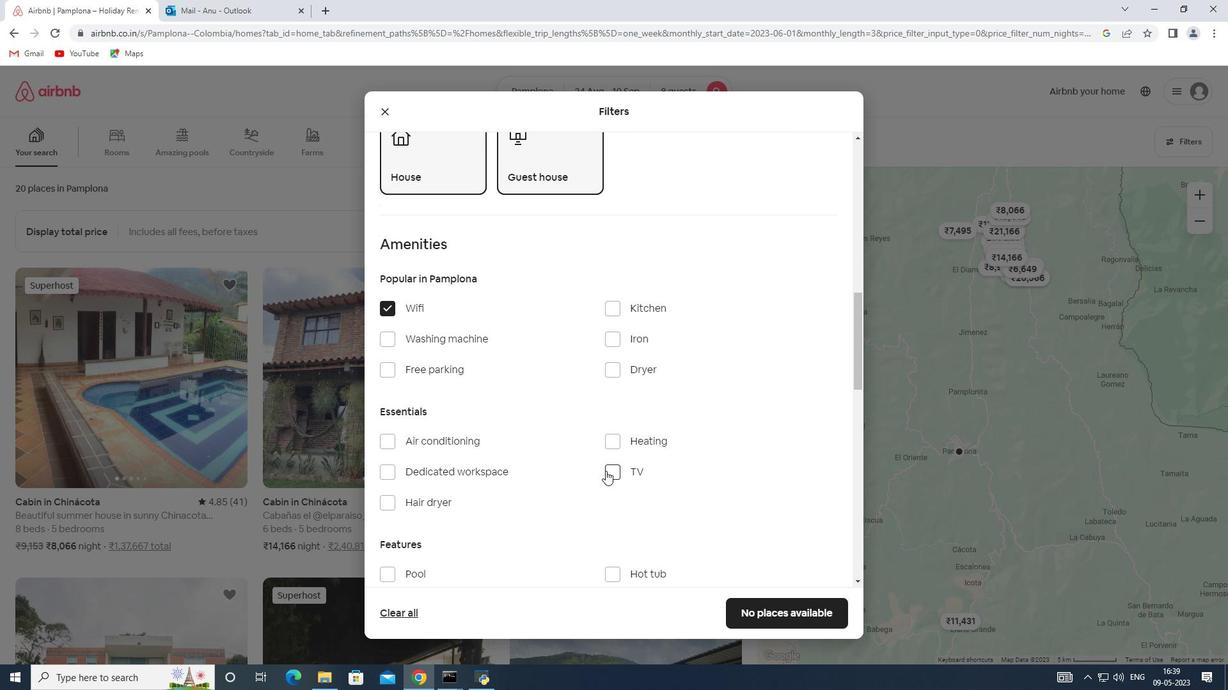 
Action: Mouse moved to (383, 371)
Screenshot: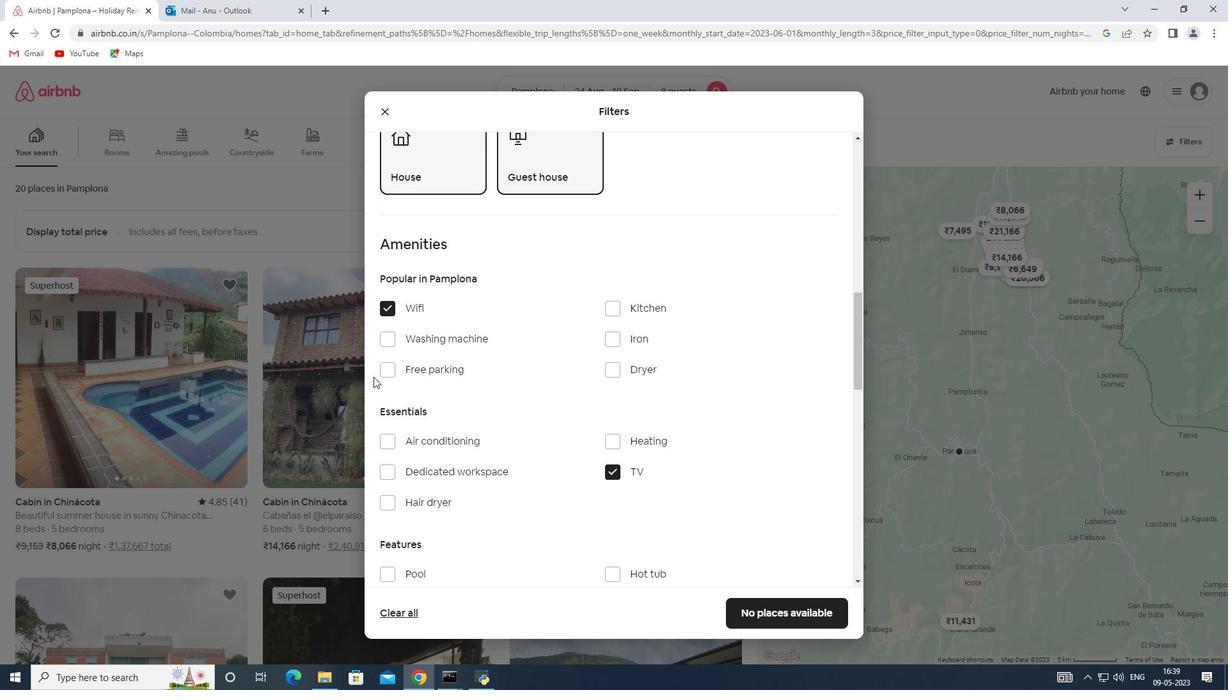 
Action: Mouse pressed left at (383, 371)
Screenshot: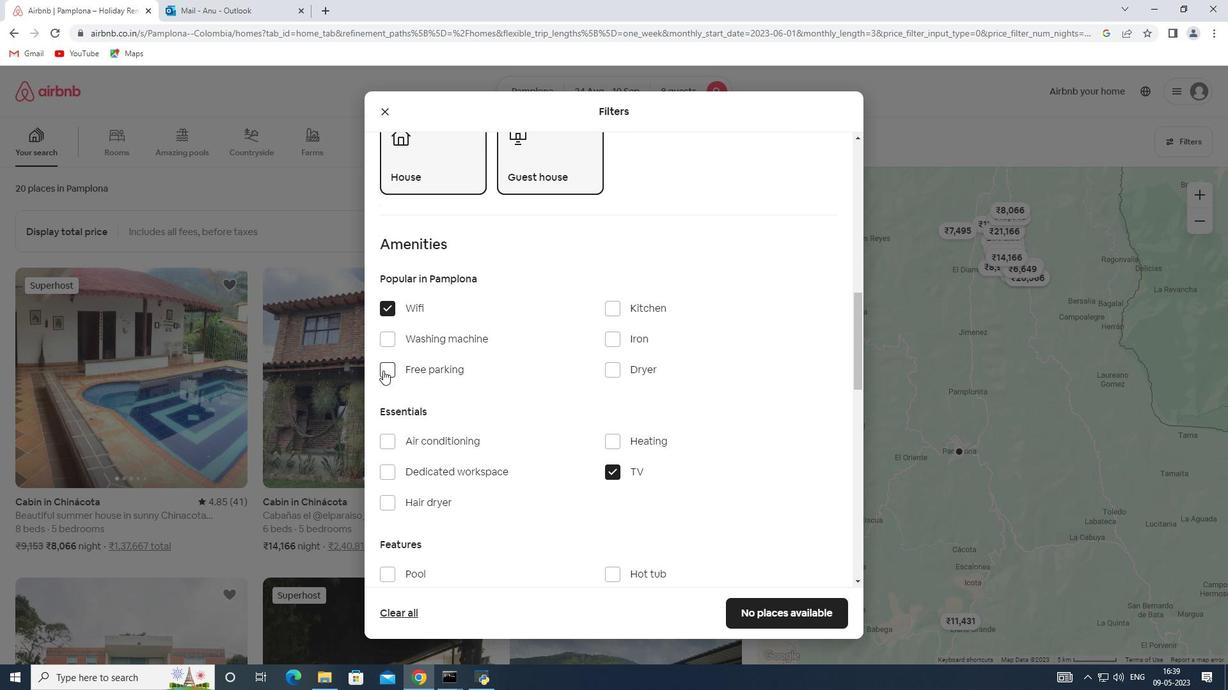 
Action: Mouse moved to (433, 417)
Screenshot: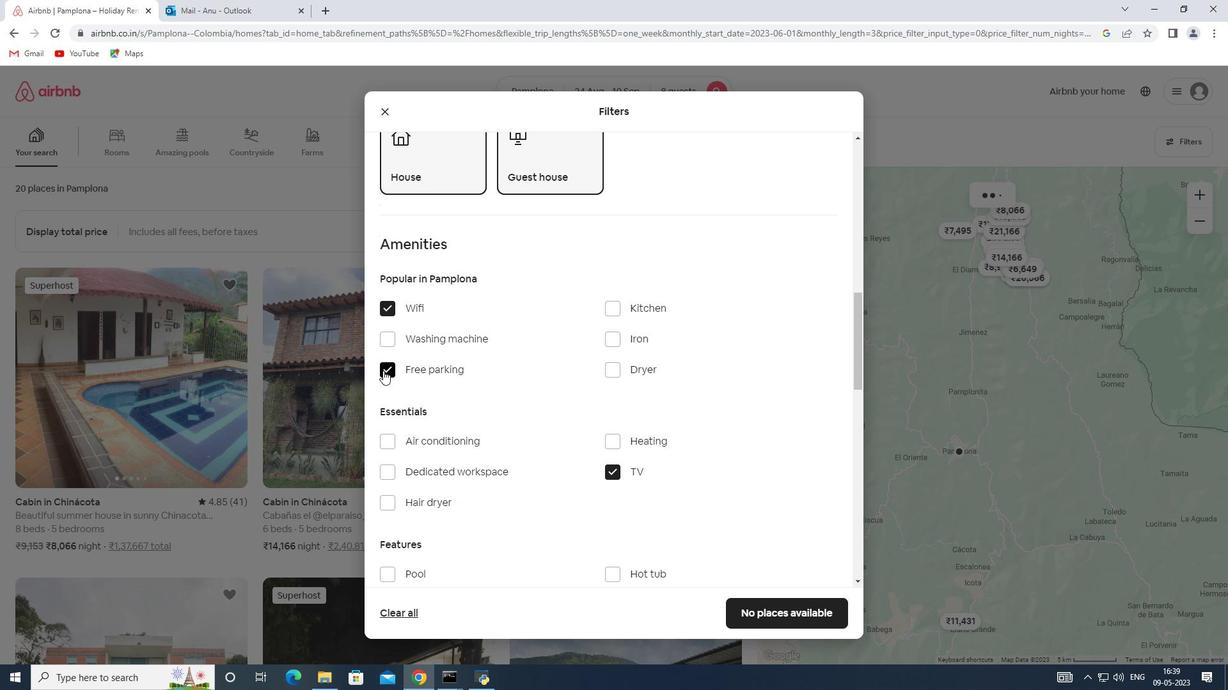 
Action: Mouse scrolled (433, 416) with delta (0, 0)
Screenshot: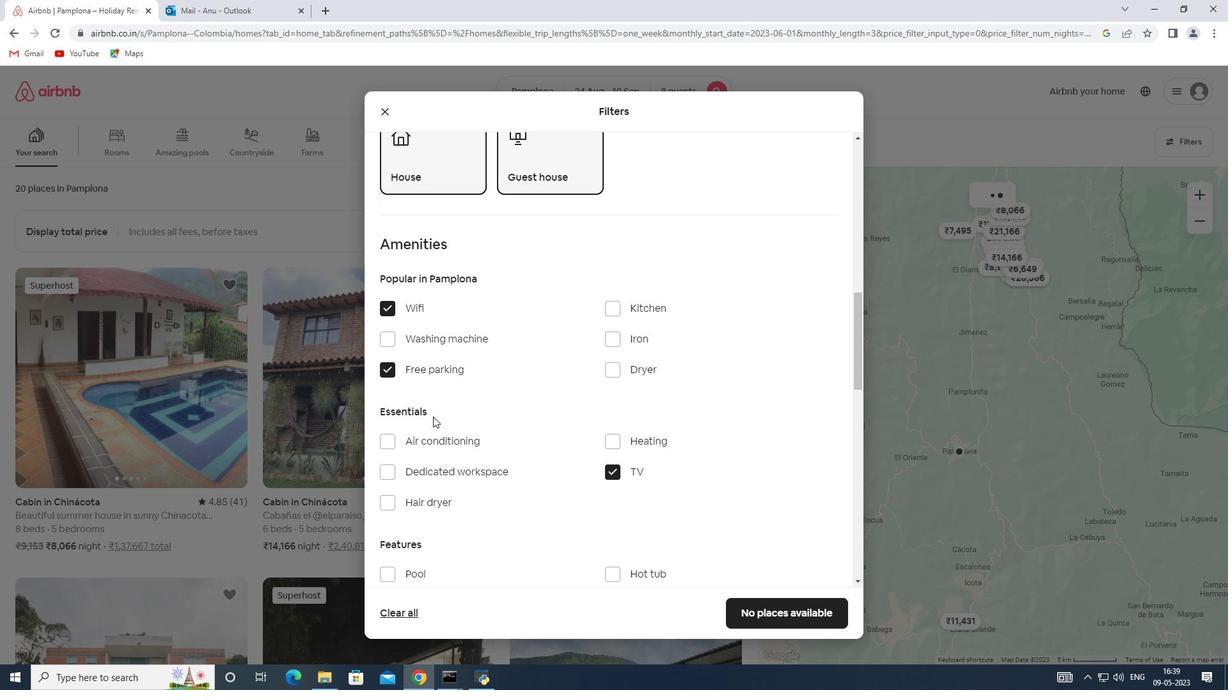 
Action: Mouse scrolled (433, 416) with delta (0, 0)
Screenshot: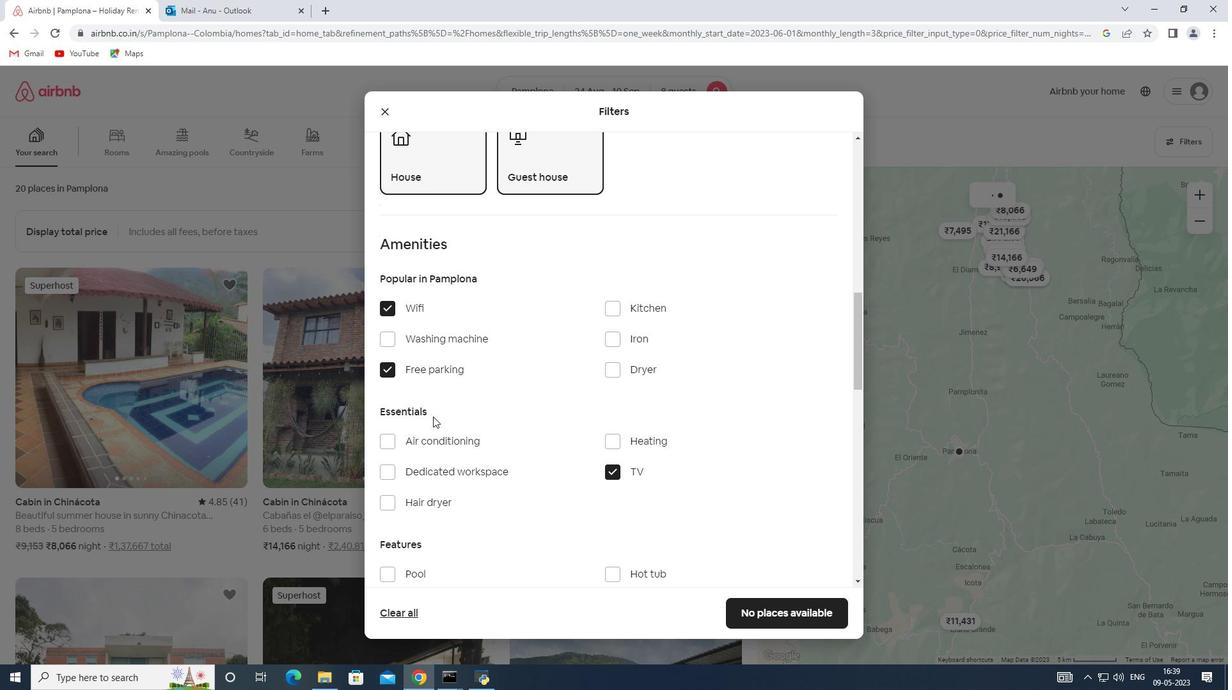 
Action: Mouse scrolled (433, 416) with delta (0, 0)
Screenshot: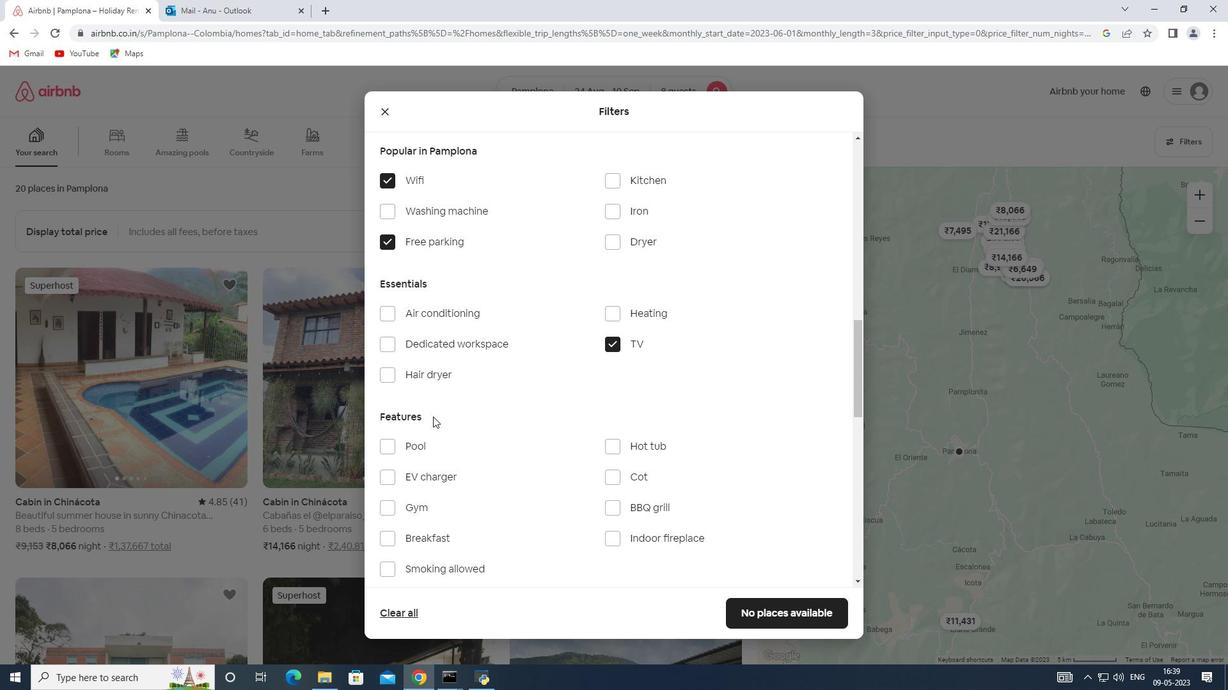 
Action: Mouse scrolled (433, 416) with delta (0, 0)
Screenshot: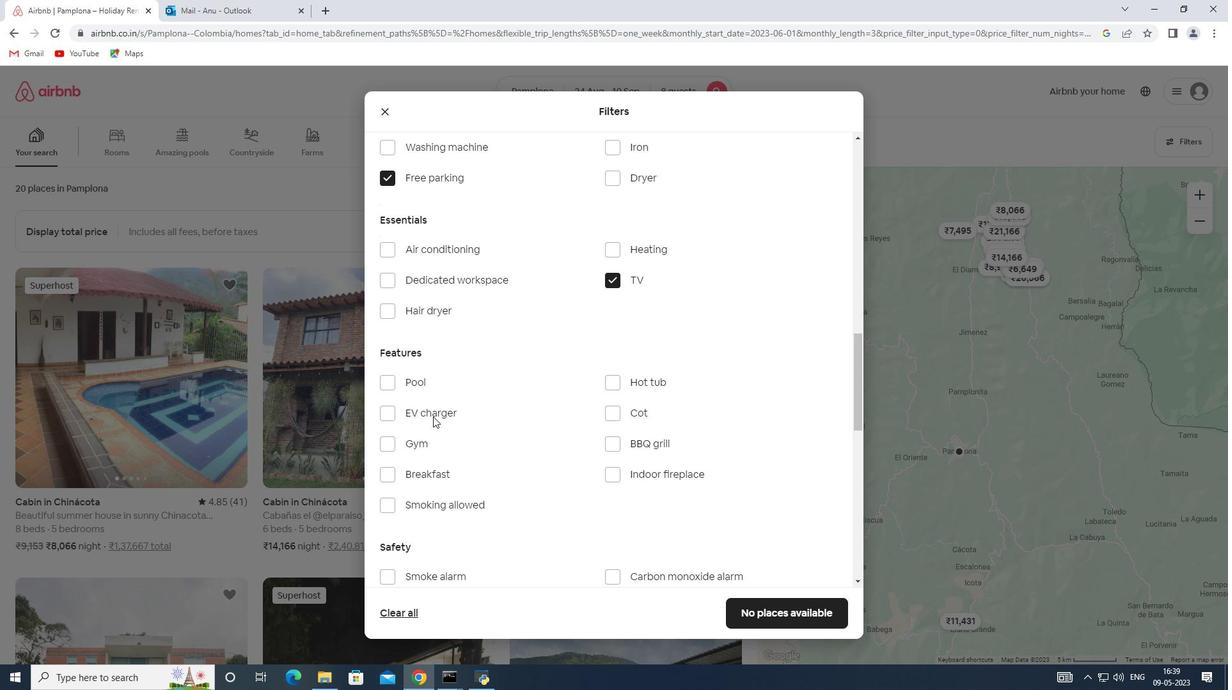 
Action: Mouse moved to (412, 383)
Screenshot: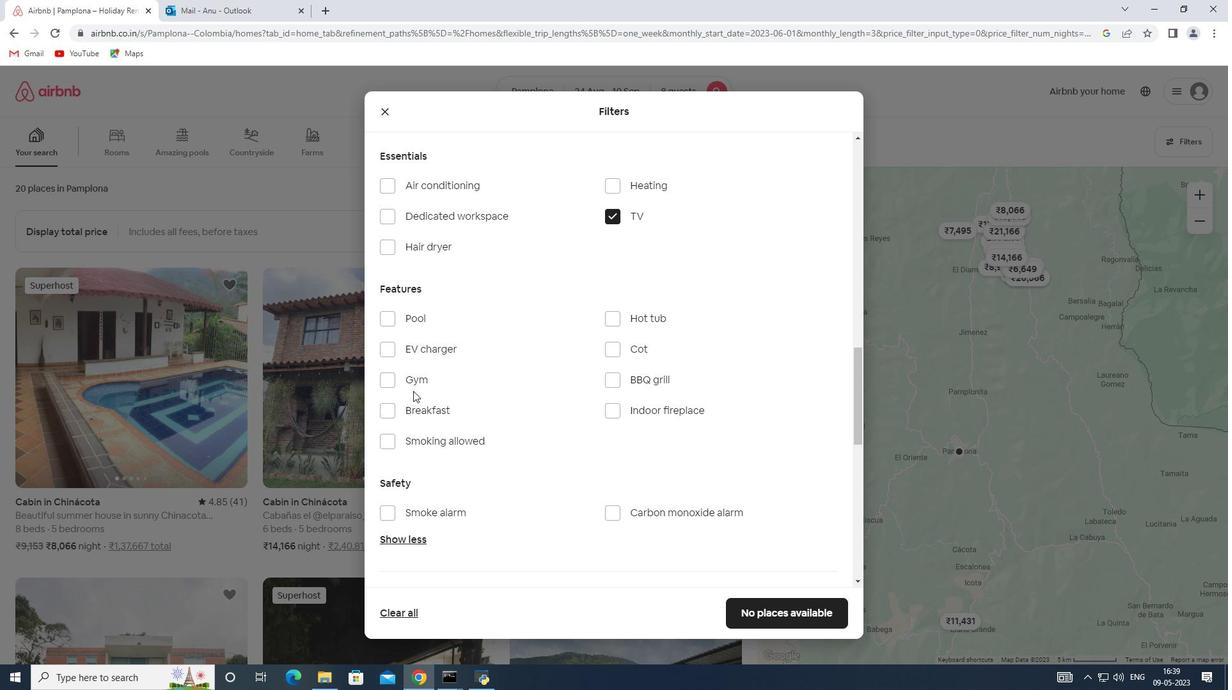 
Action: Mouse pressed left at (412, 383)
Screenshot: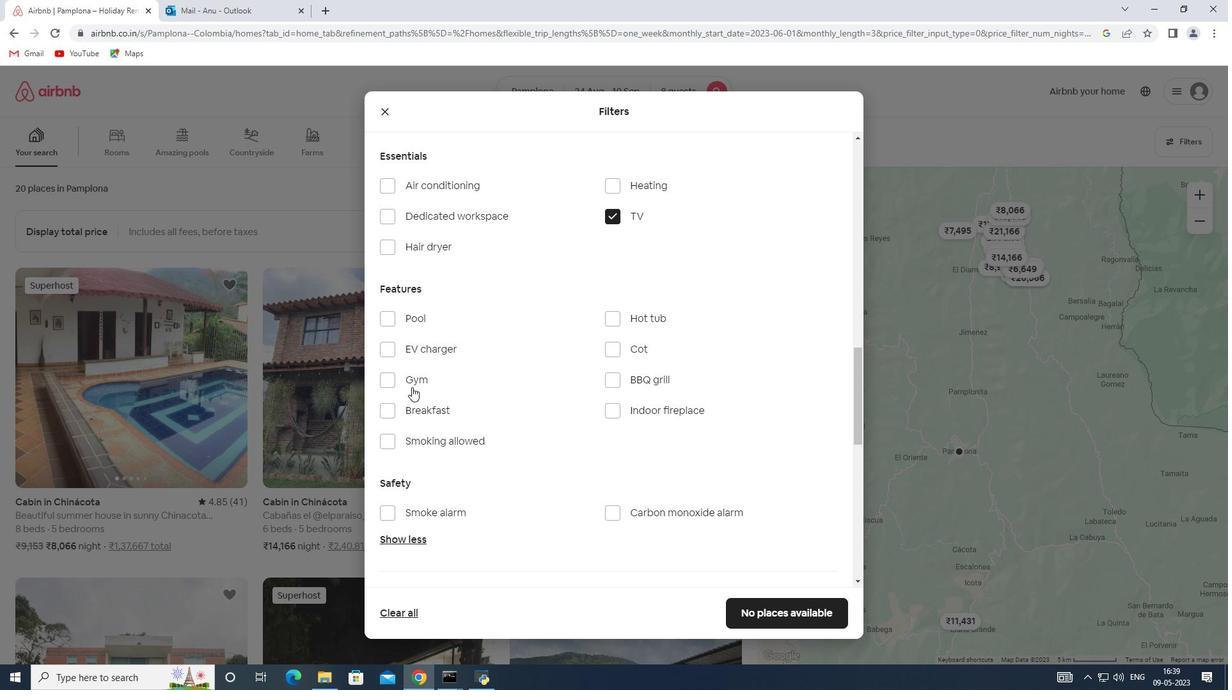 
Action: Mouse moved to (424, 408)
Screenshot: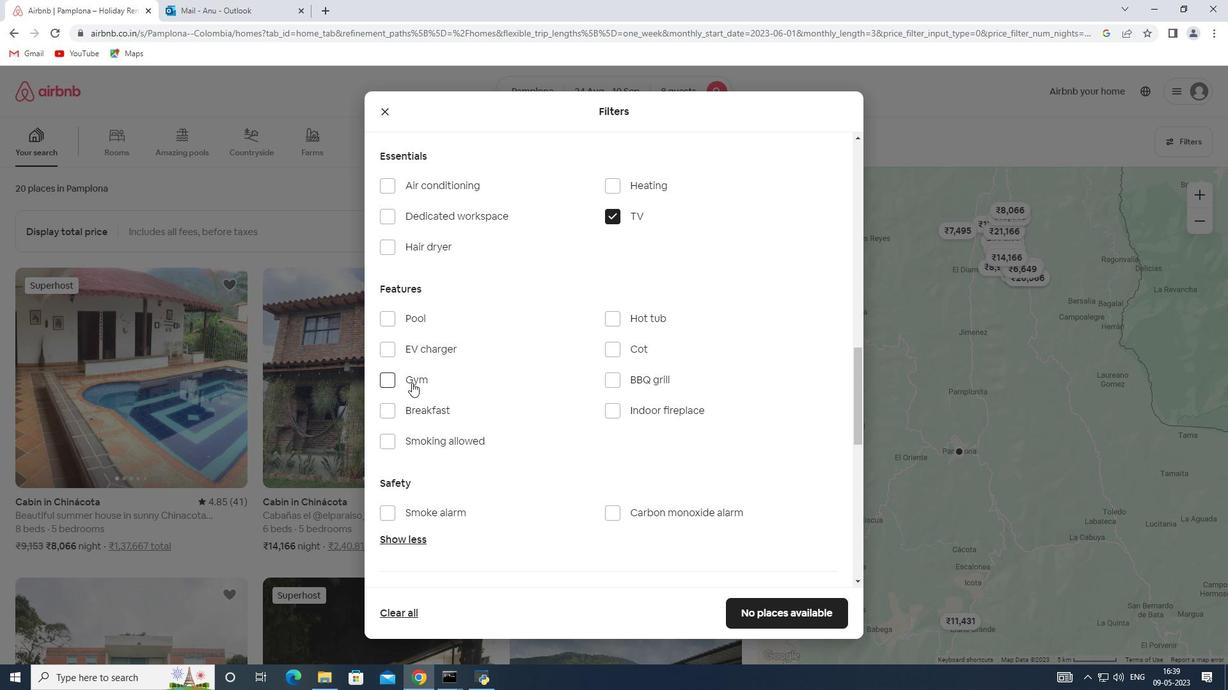
Action: Mouse pressed left at (424, 408)
Screenshot: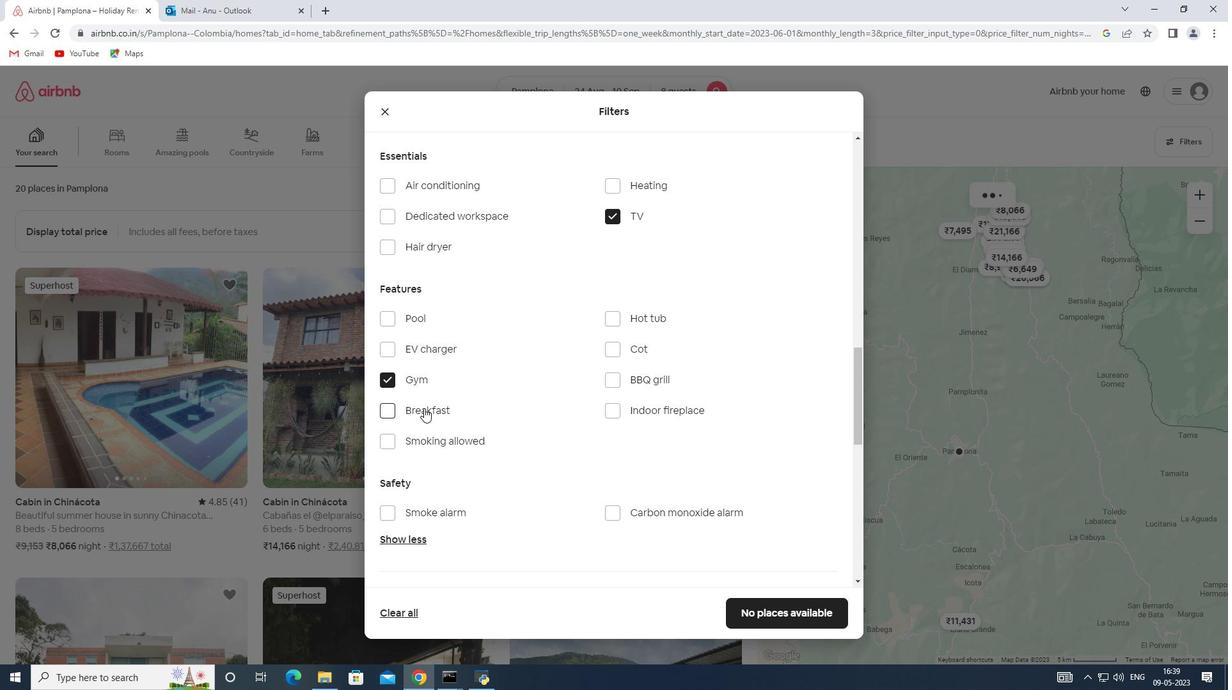 
Action: Mouse moved to (543, 388)
Screenshot: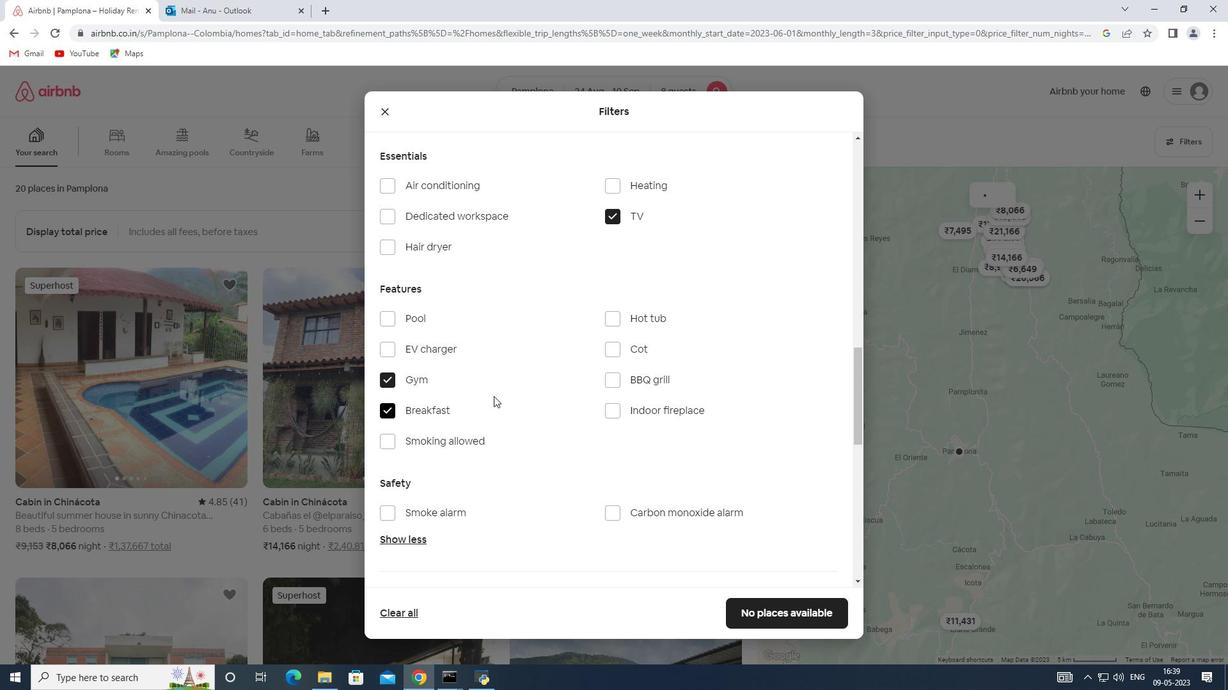 
Action: Mouse scrolled (543, 388) with delta (0, 0)
Screenshot: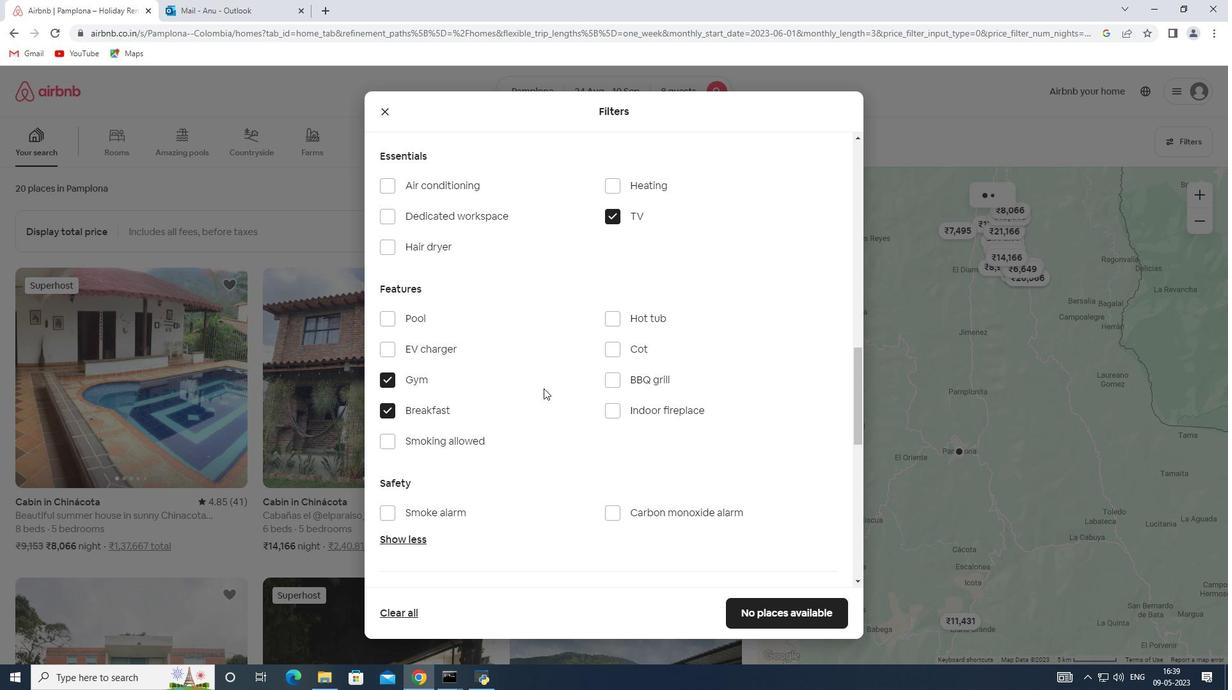 
Action: Mouse scrolled (543, 388) with delta (0, 0)
Screenshot: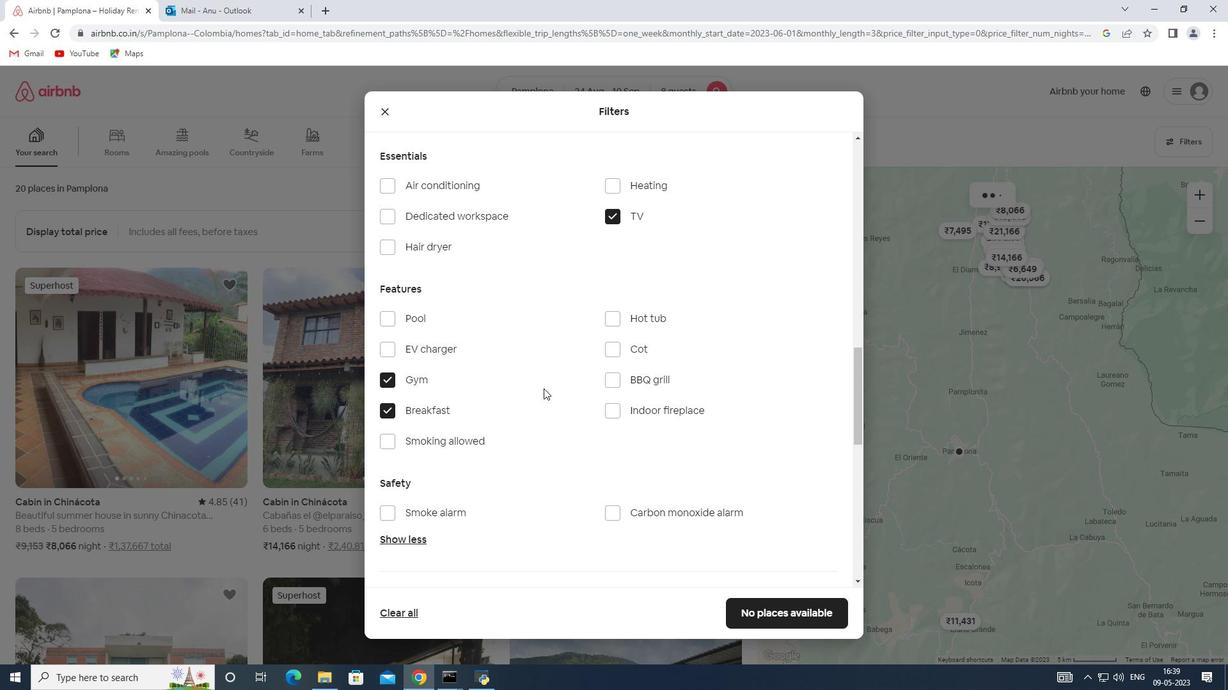 
Action: Mouse scrolled (543, 388) with delta (0, 0)
Screenshot: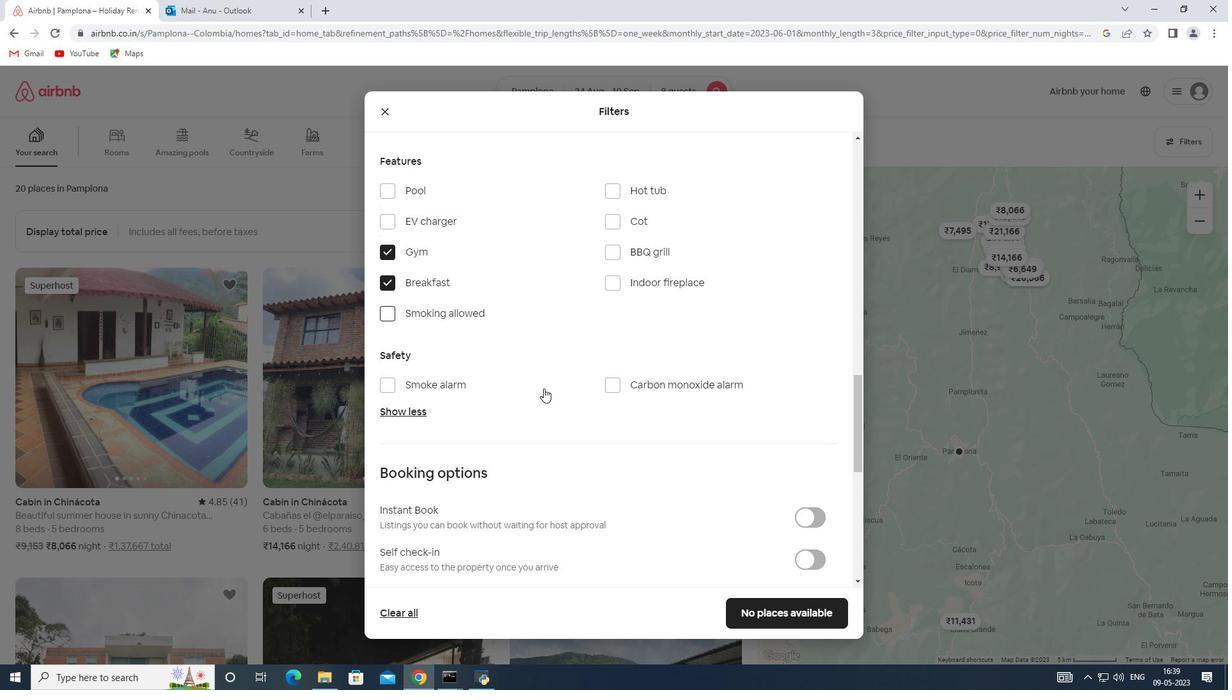 
Action: Mouse scrolled (543, 388) with delta (0, 0)
Screenshot: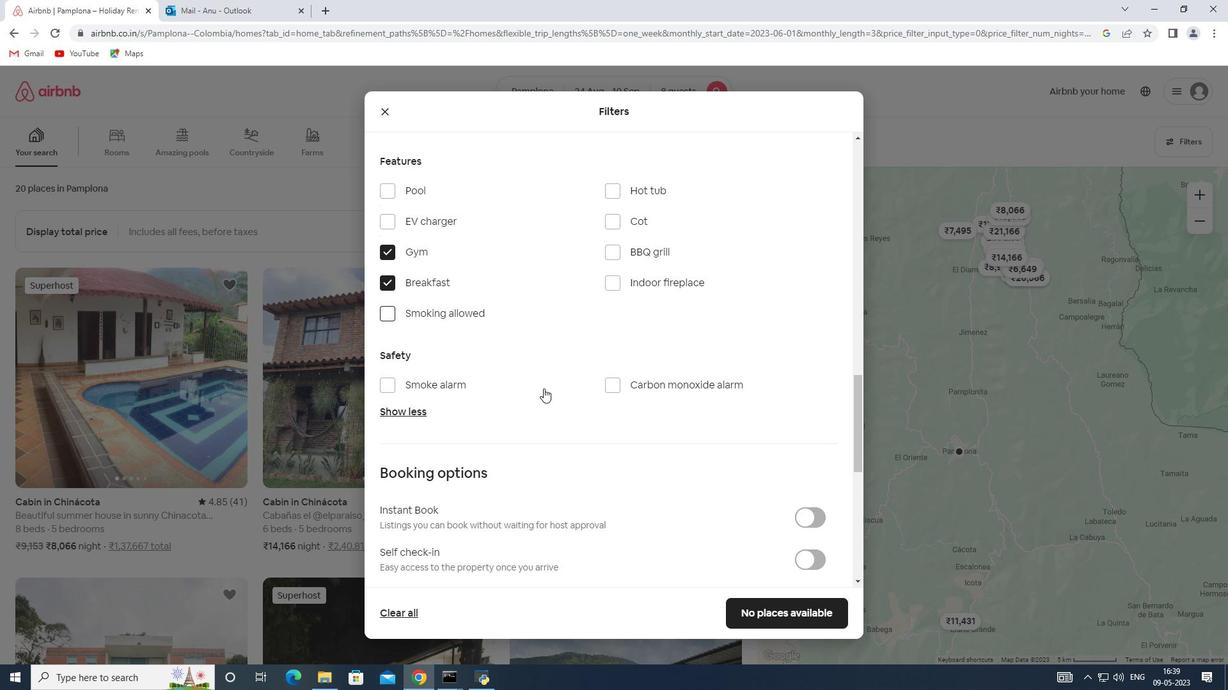 
Action: Mouse scrolled (543, 388) with delta (0, 0)
Screenshot: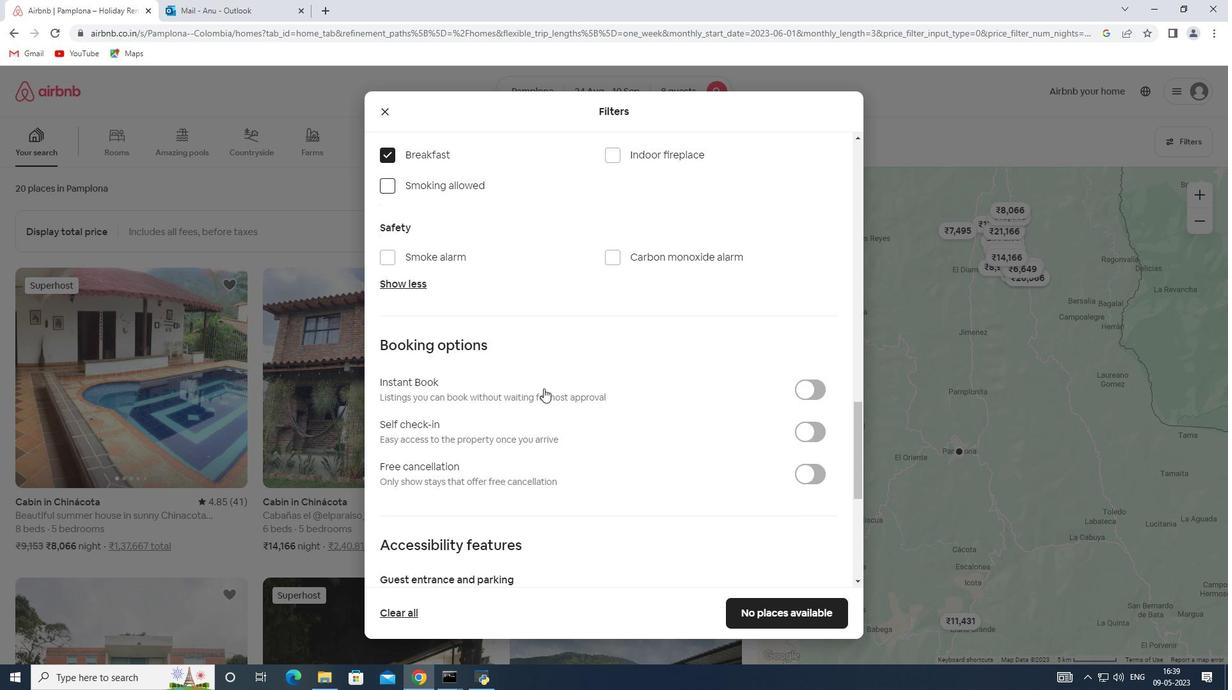 
Action: Mouse moved to (813, 367)
Screenshot: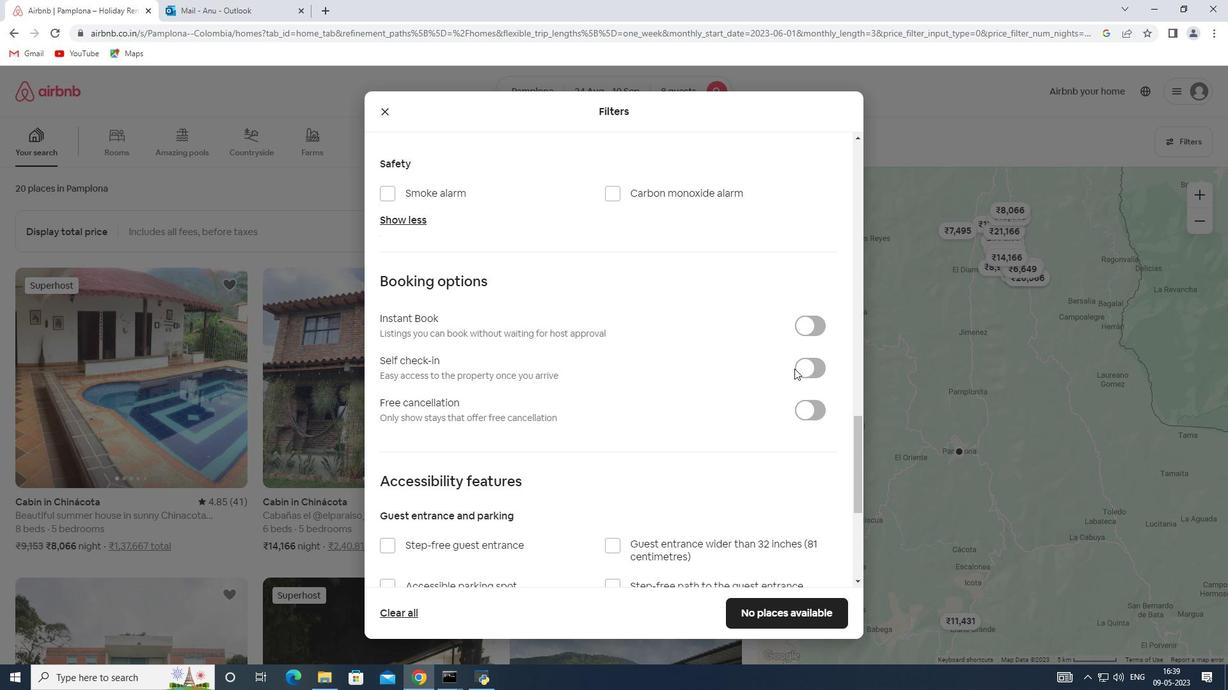 
Action: Mouse pressed left at (813, 367)
Screenshot: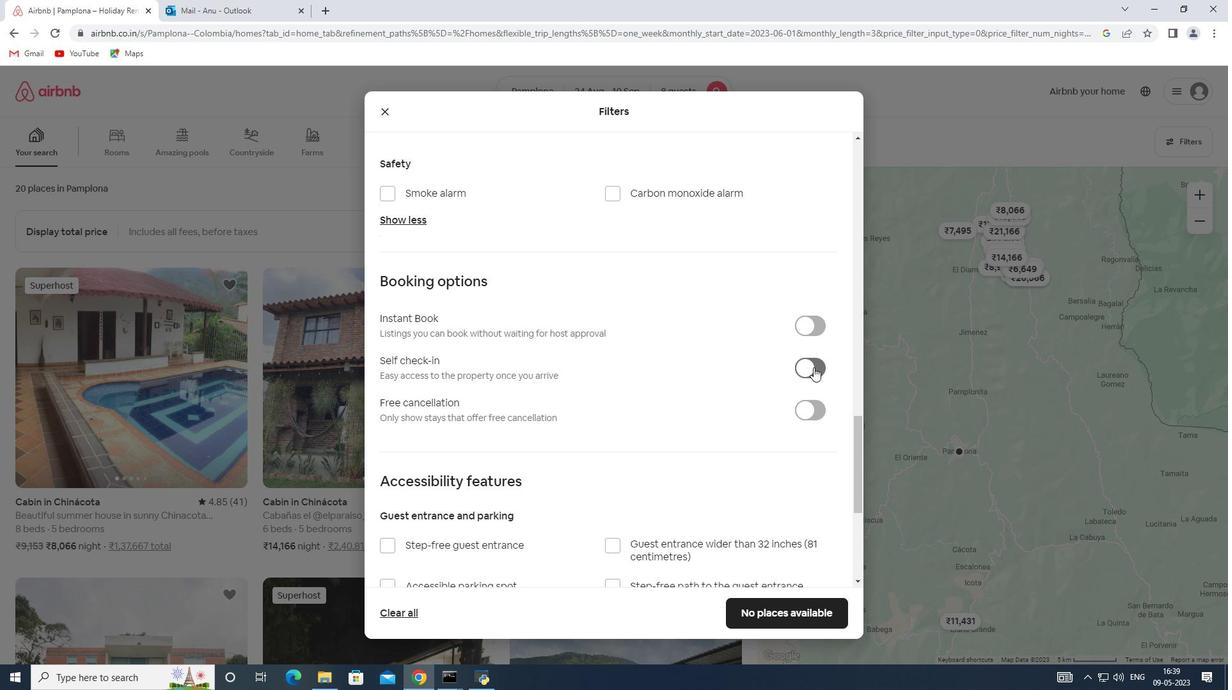 
Action: Mouse moved to (618, 408)
Screenshot: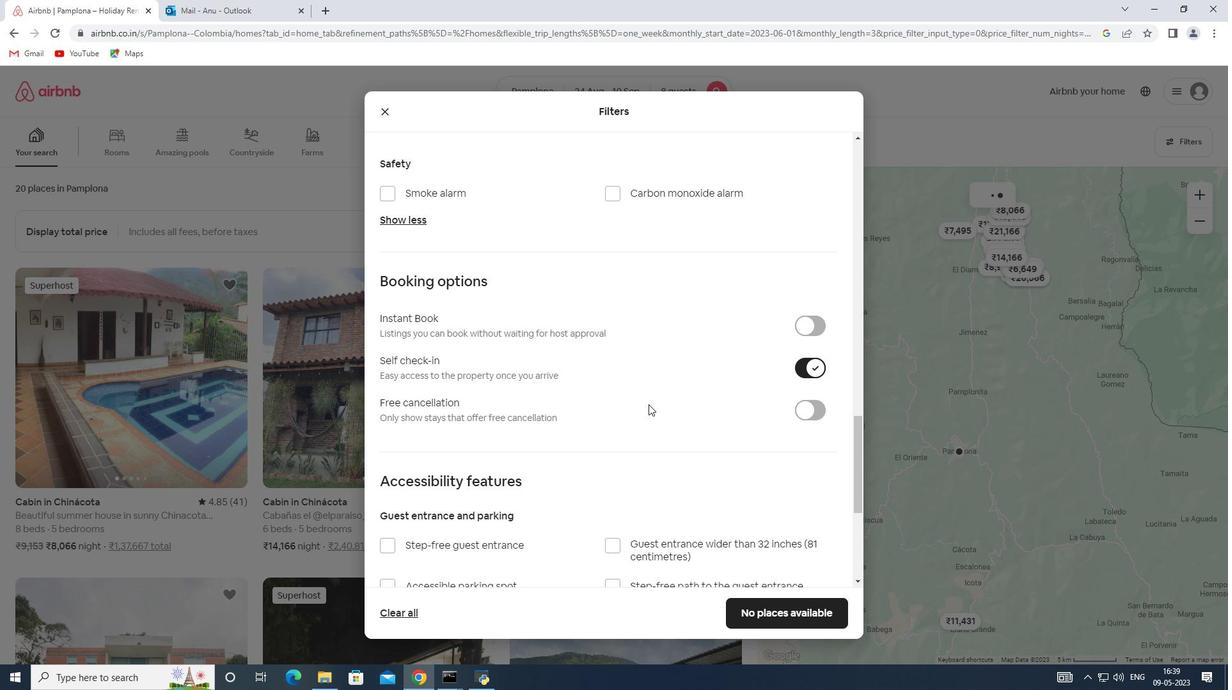 
Action: Mouse scrolled (618, 407) with delta (0, 0)
Screenshot: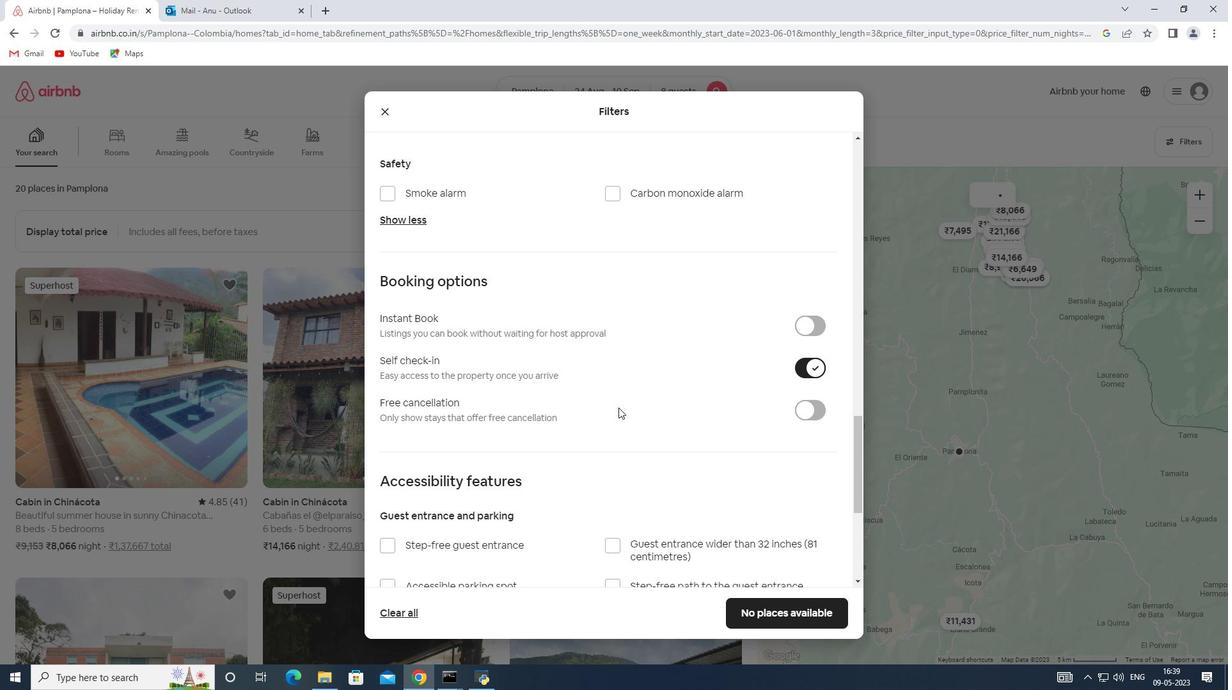 
Action: Mouse scrolled (618, 407) with delta (0, 0)
Screenshot: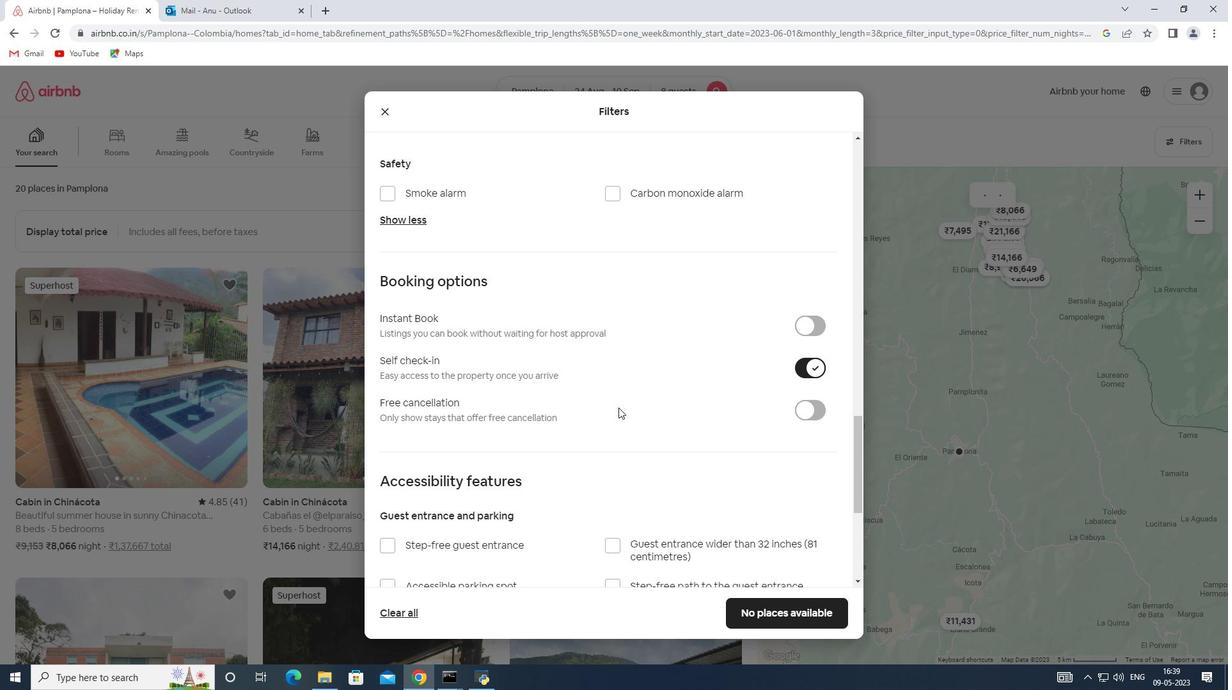
Action: Mouse scrolled (618, 407) with delta (0, 0)
Screenshot: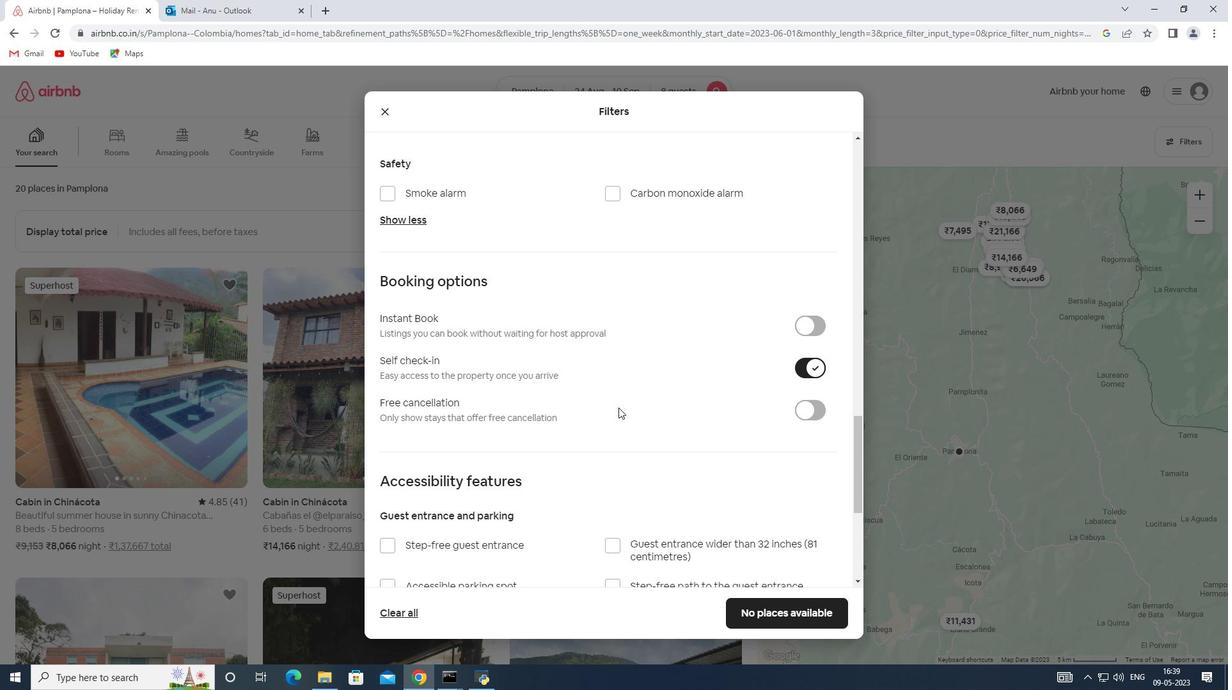 
Action: Mouse moved to (617, 409)
Screenshot: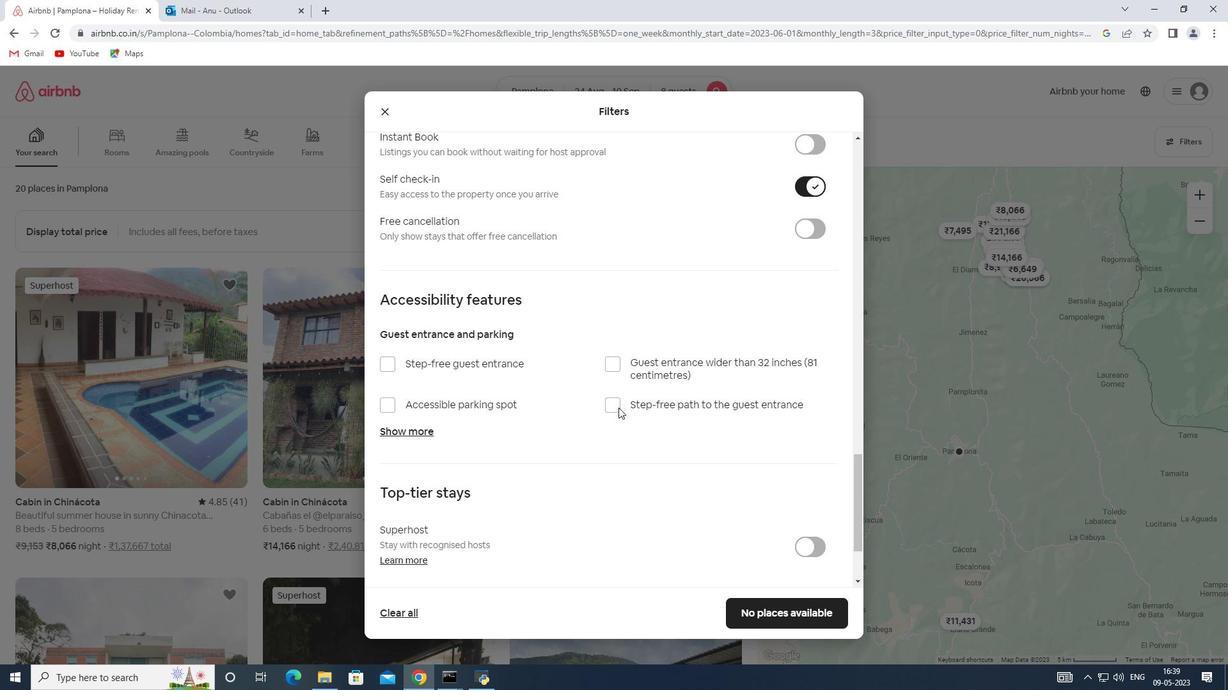 
Action: Mouse scrolled (617, 408) with delta (0, 0)
Screenshot: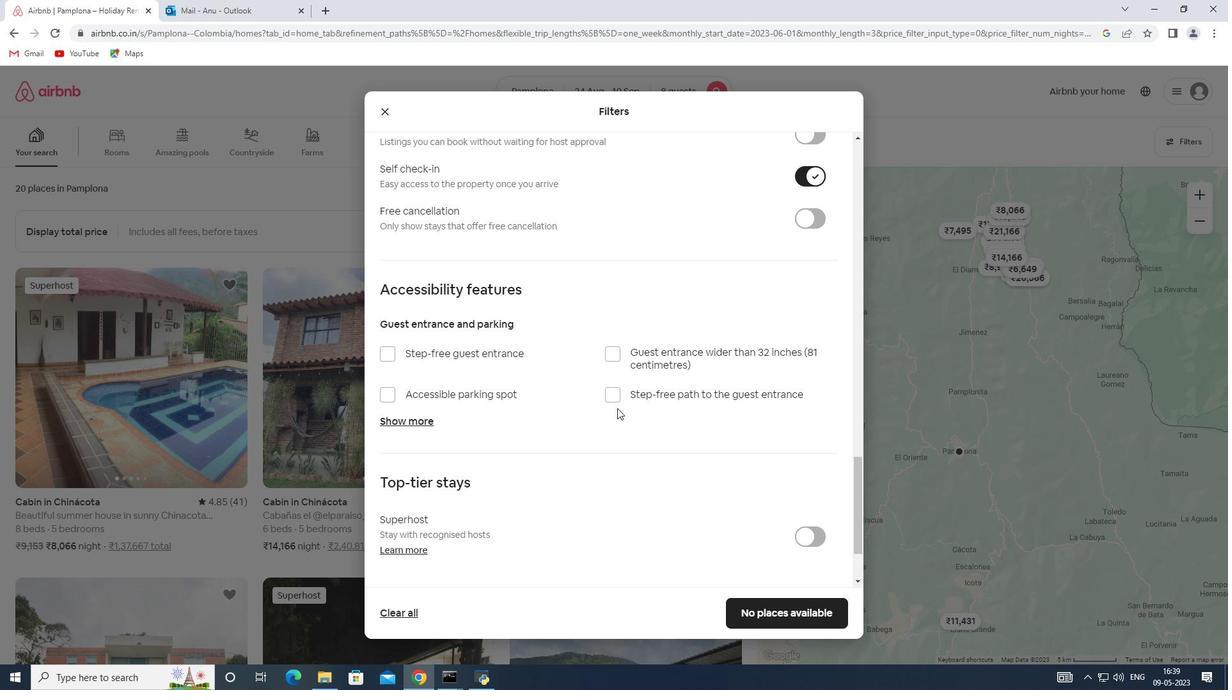 
Action: Mouse scrolled (617, 408) with delta (0, 0)
Screenshot: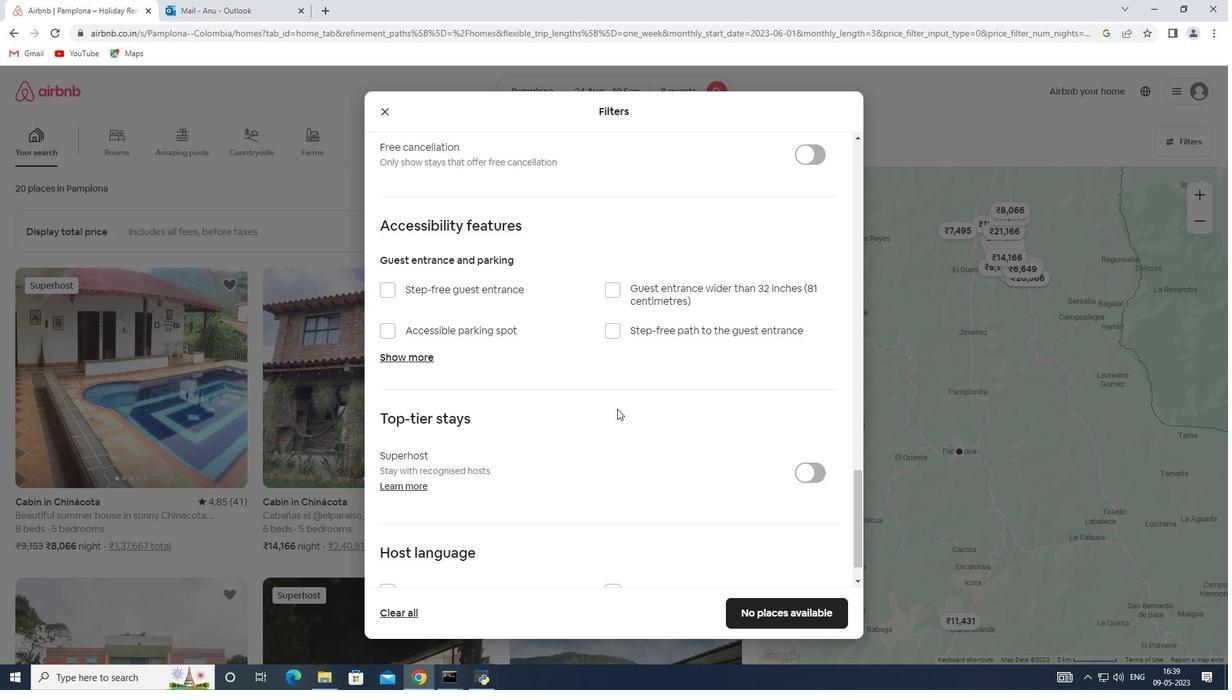 
Action: Mouse scrolled (617, 408) with delta (0, 0)
Screenshot: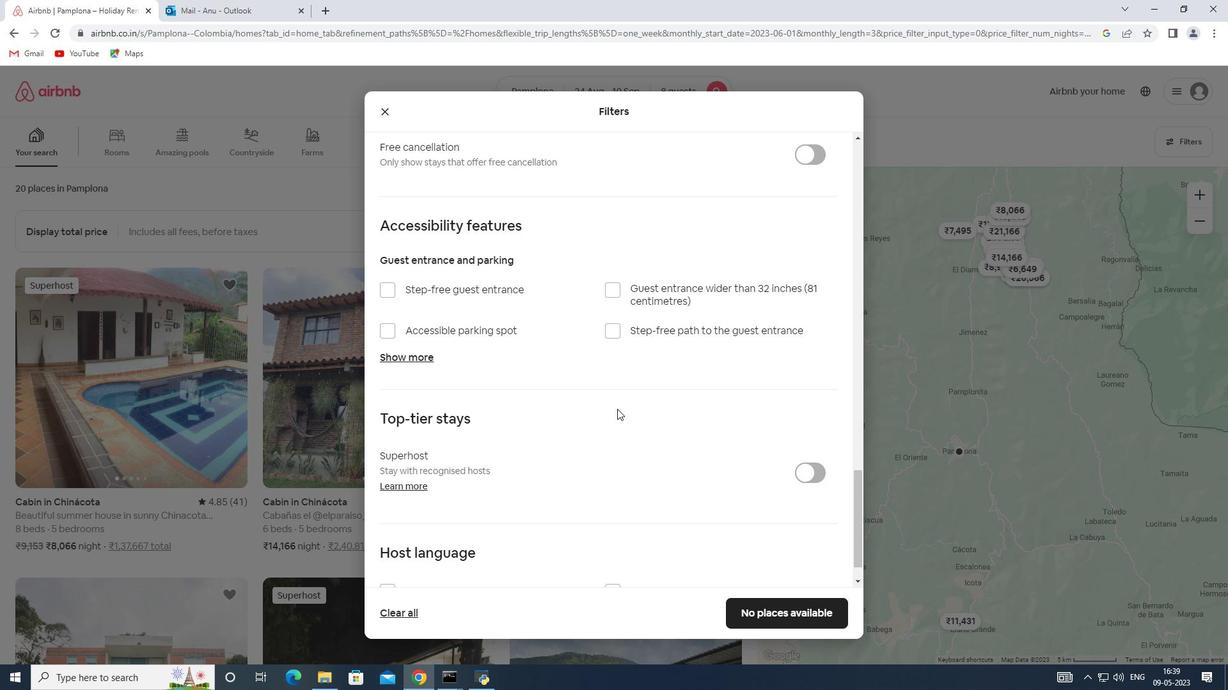 
Action: Mouse moved to (393, 552)
Screenshot: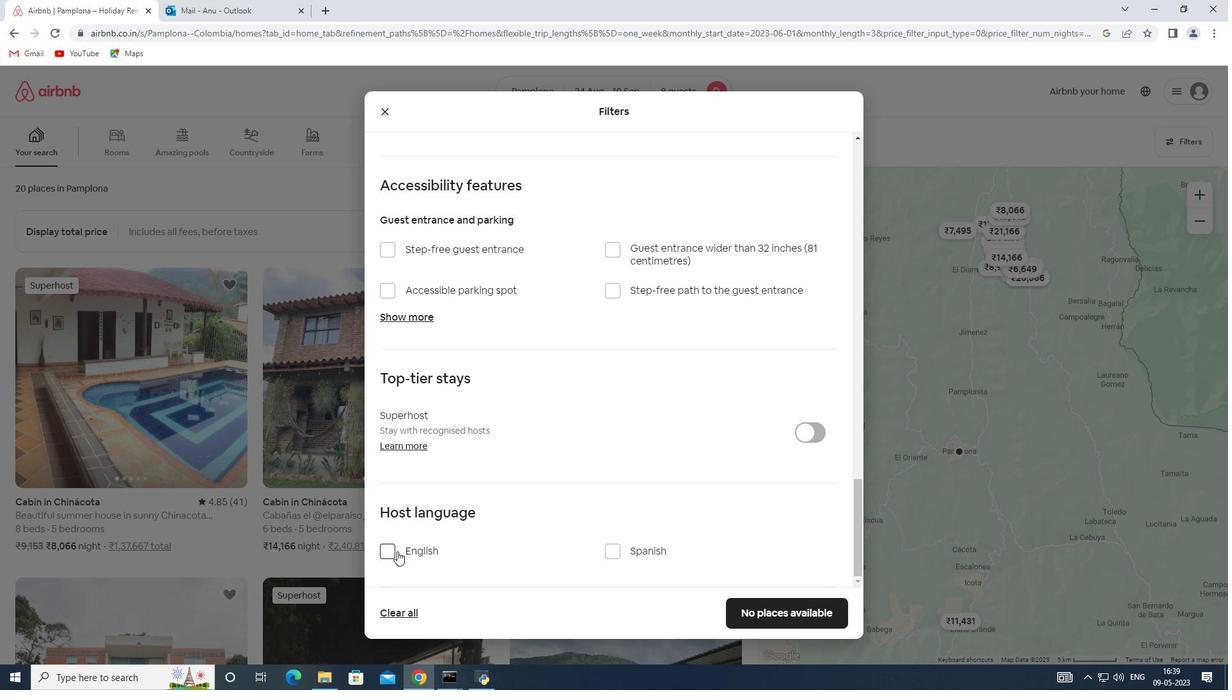 
Action: Mouse pressed left at (393, 552)
Screenshot: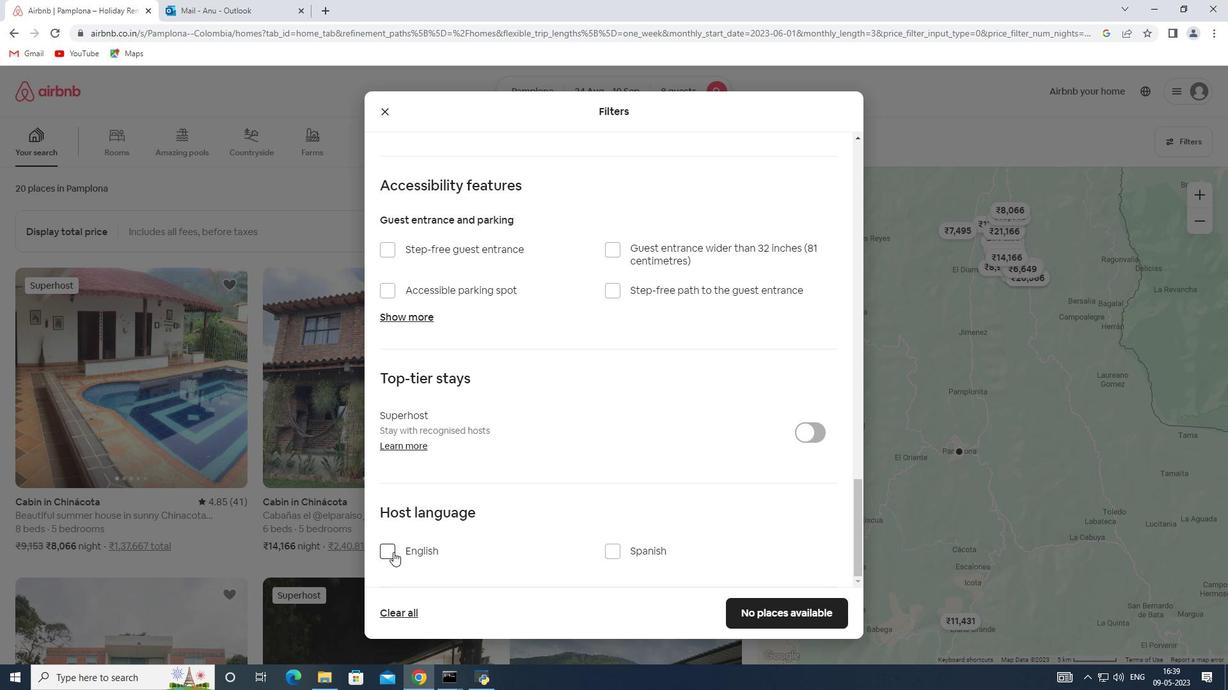 
Action: Mouse moved to (753, 609)
Screenshot: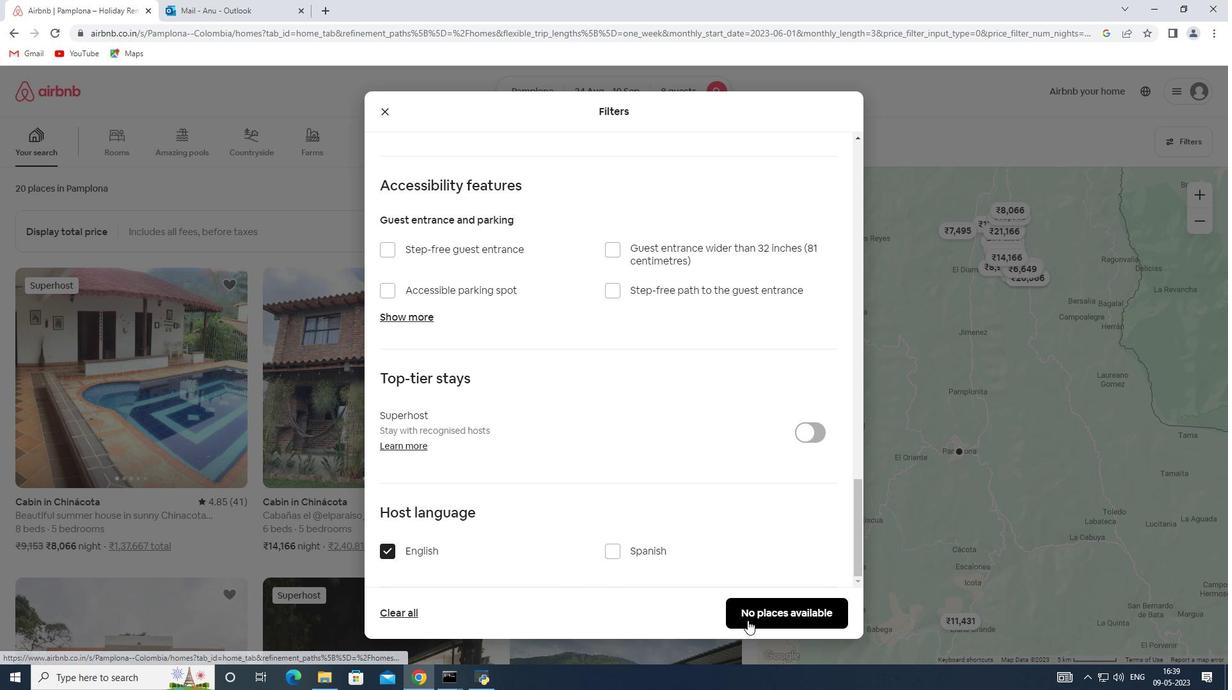 
Action: Mouse pressed left at (753, 609)
Screenshot: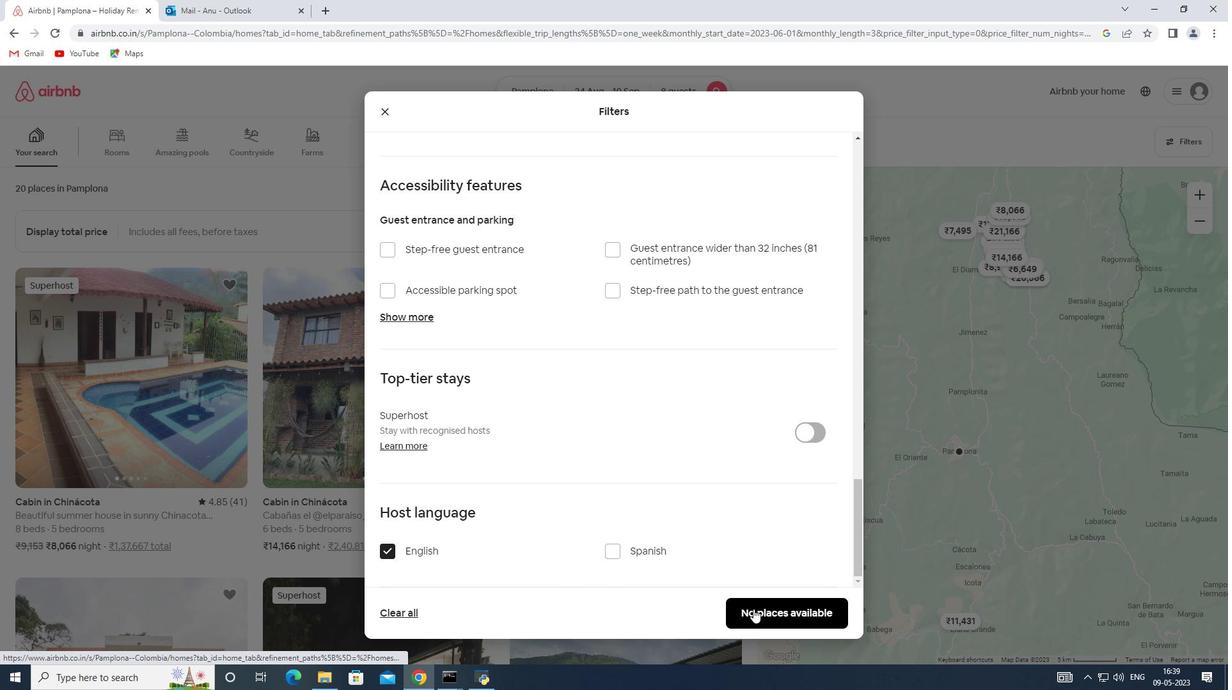 
